 Task: Find connections with filter location Nāgaur with filter topic #entrepreneurshipwith filter profile language English with filter current company Marlabs LLC with filter school Gauhati University with filter industry Boilers, Tanks, and Shipping Container Manufacturing with filter service category Nature Photography with filter keywords title Economist
Action: Mouse moved to (631, 100)
Screenshot: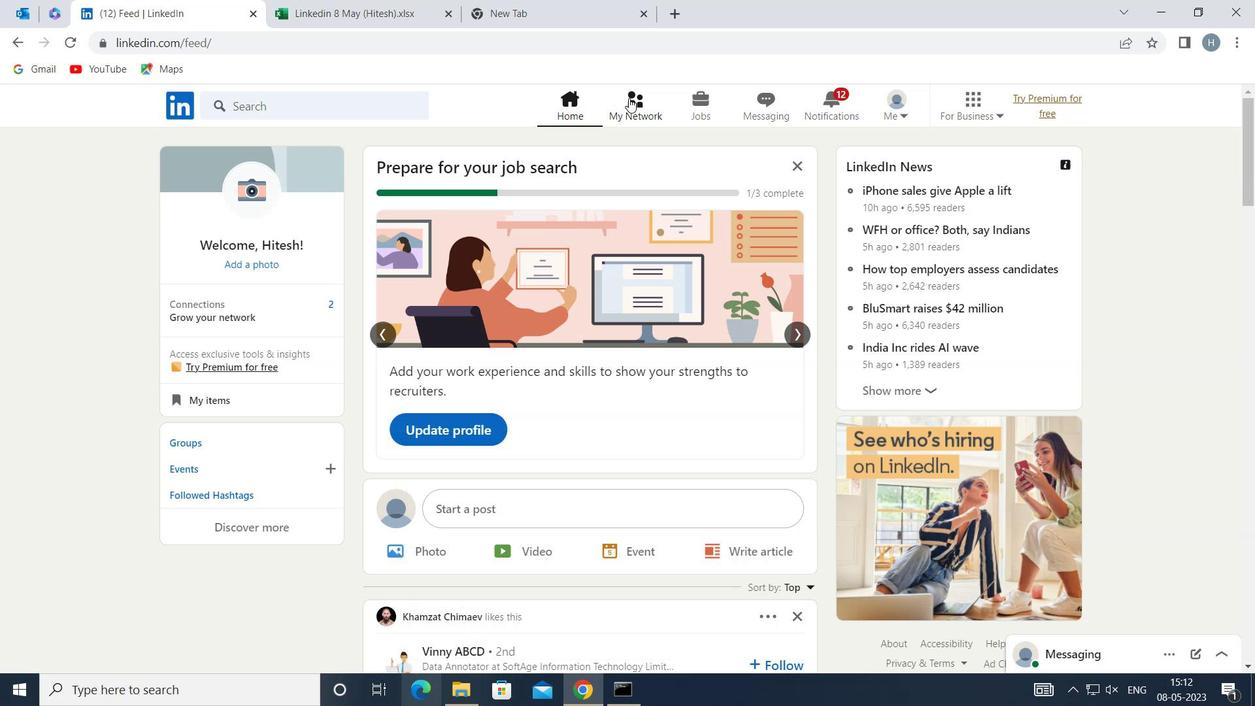 
Action: Mouse pressed left at (631, 100)
Screenshot: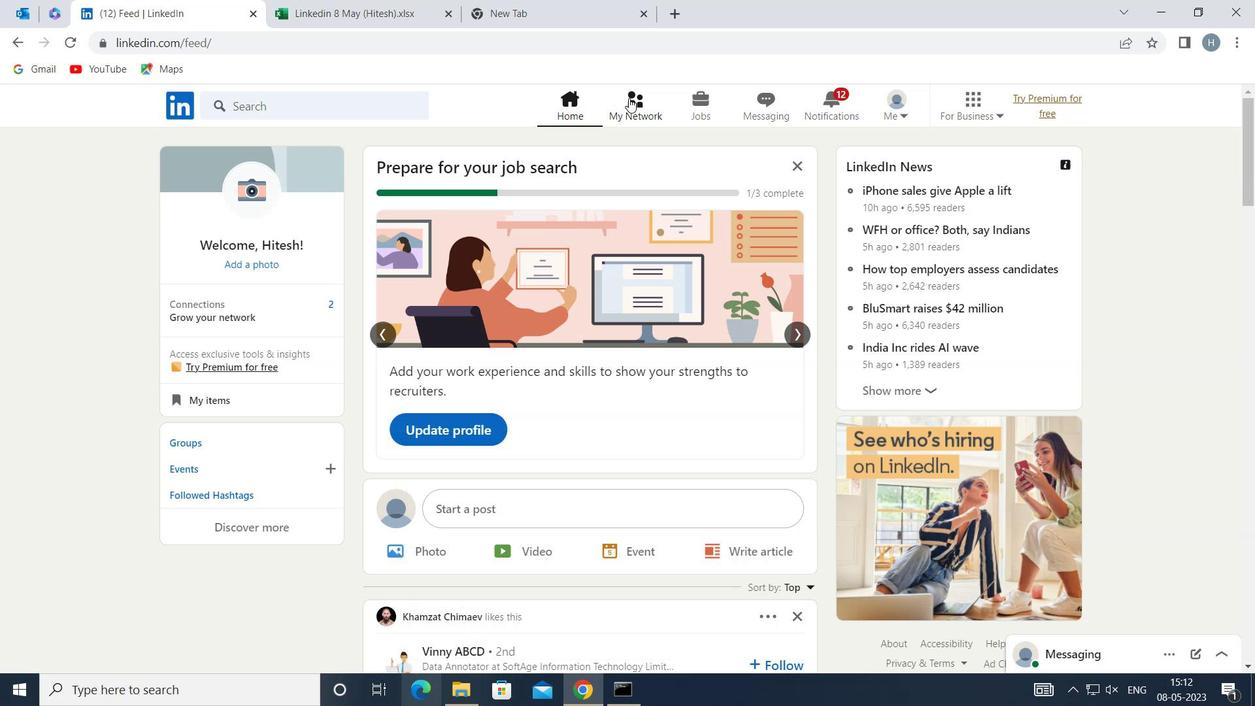 
Action: Mouse moved to (335, 200)
Screenshot: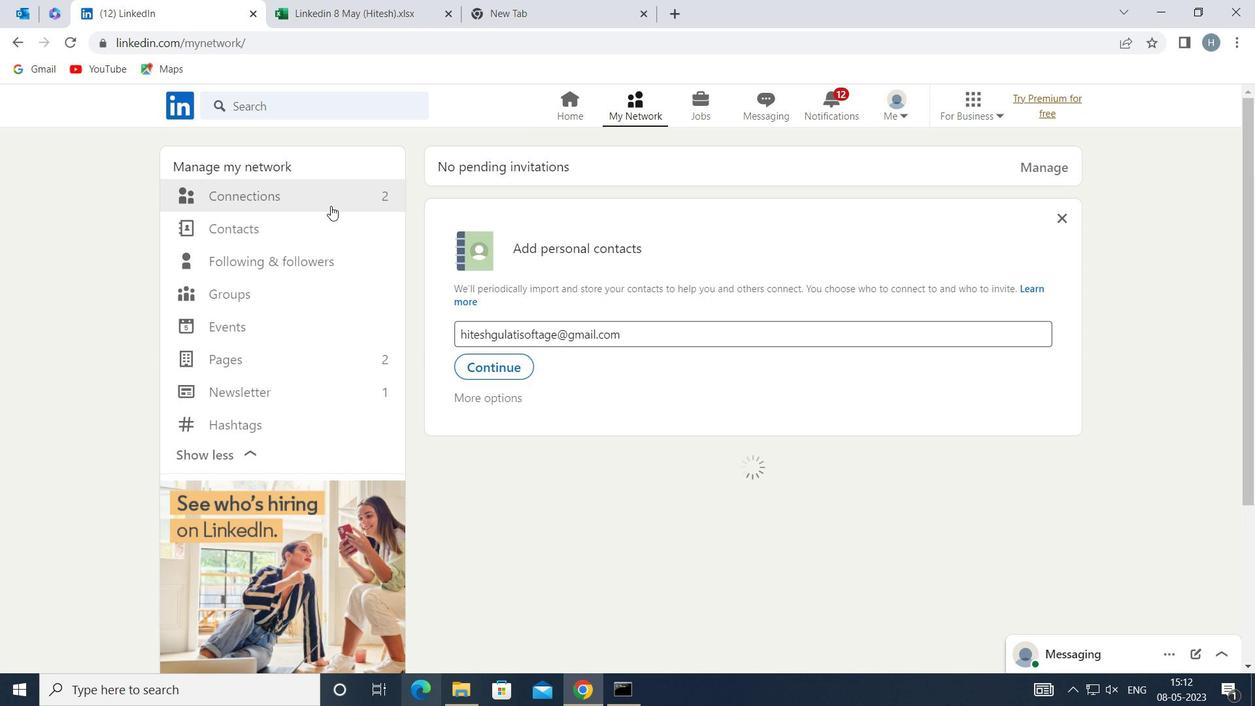 
Action: Mouse pressed left at (335, 200)
Screenshot: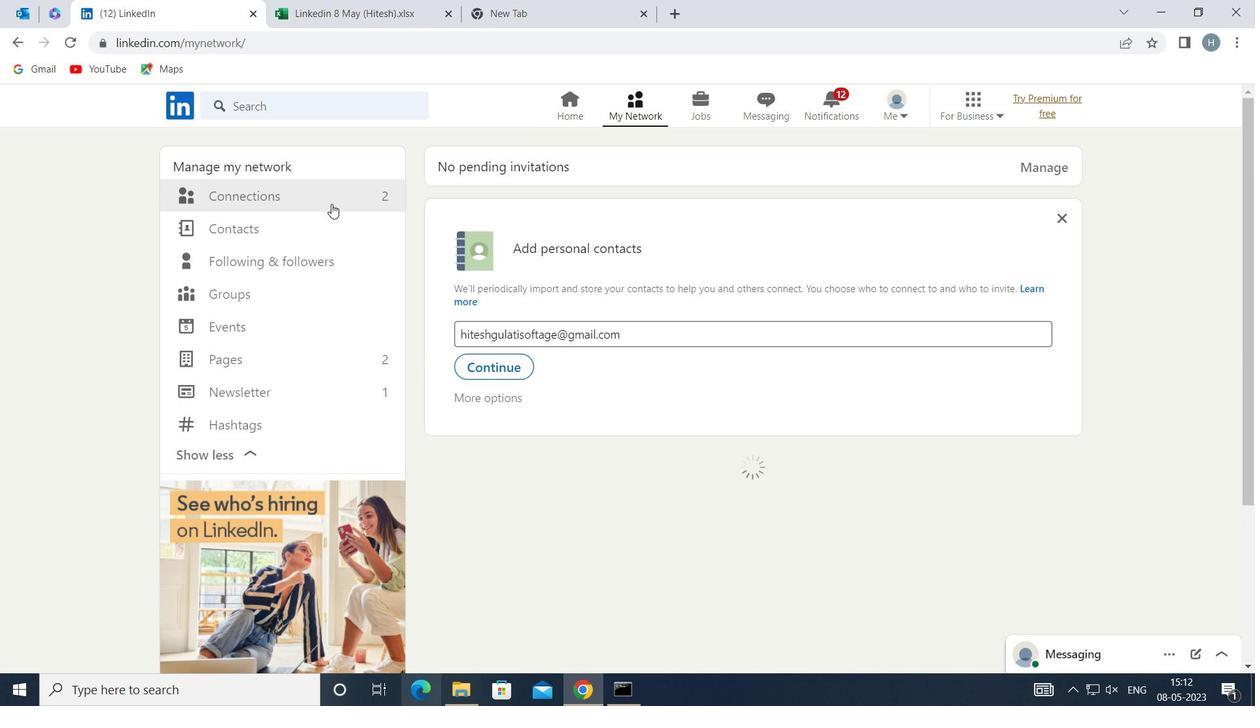 
Action: Mouse moved to (756, 199)
Screenshot: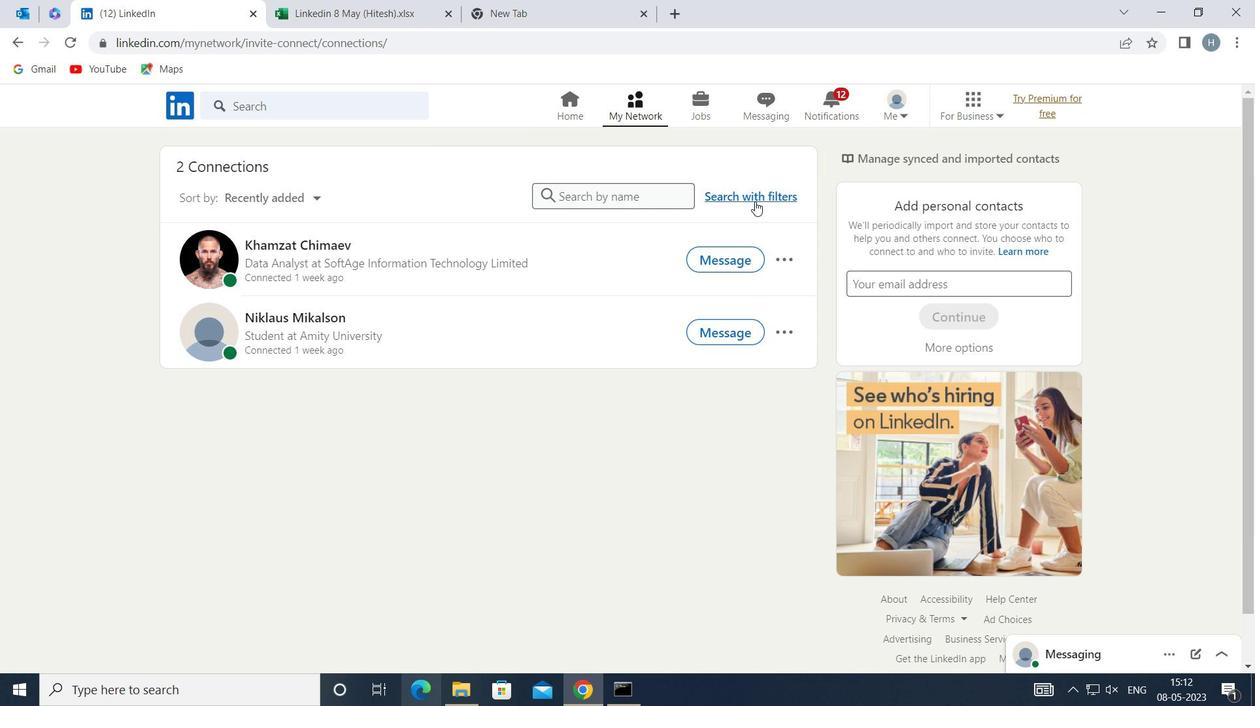 
Action: Mouse pressed left at (756, 199)
Screenshot: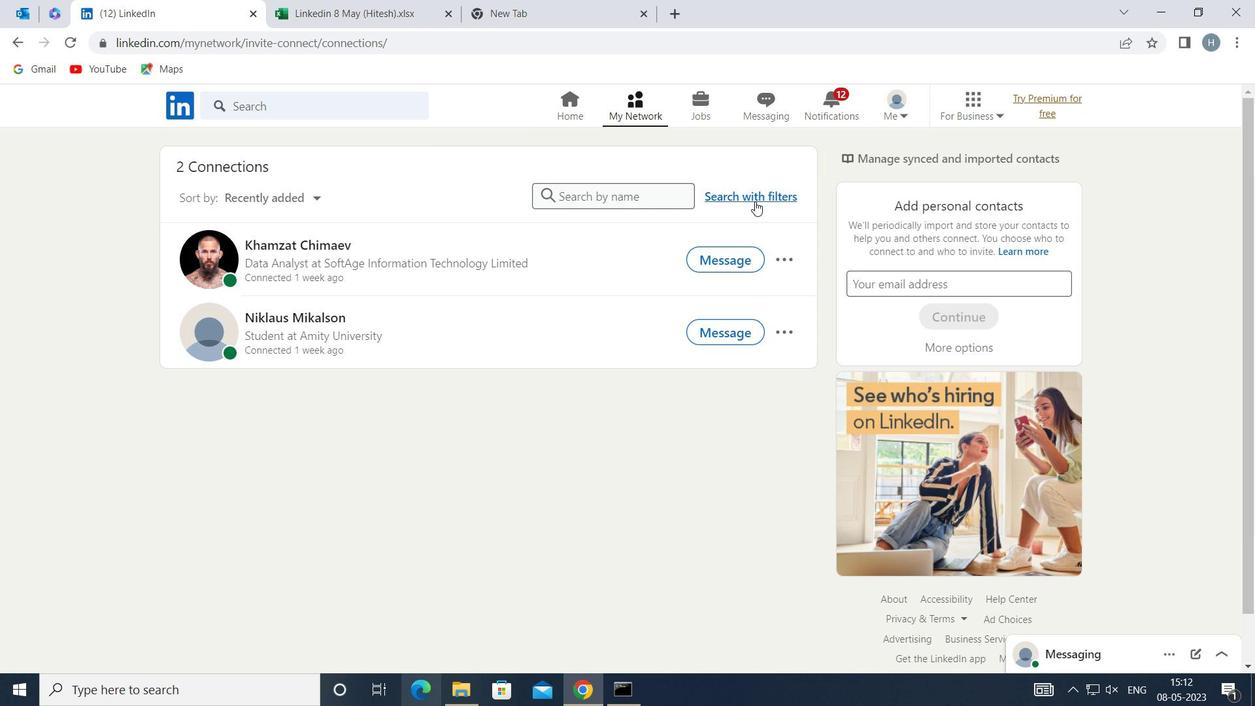 
Action: Mouse moved to (697, 147)
Screenshot: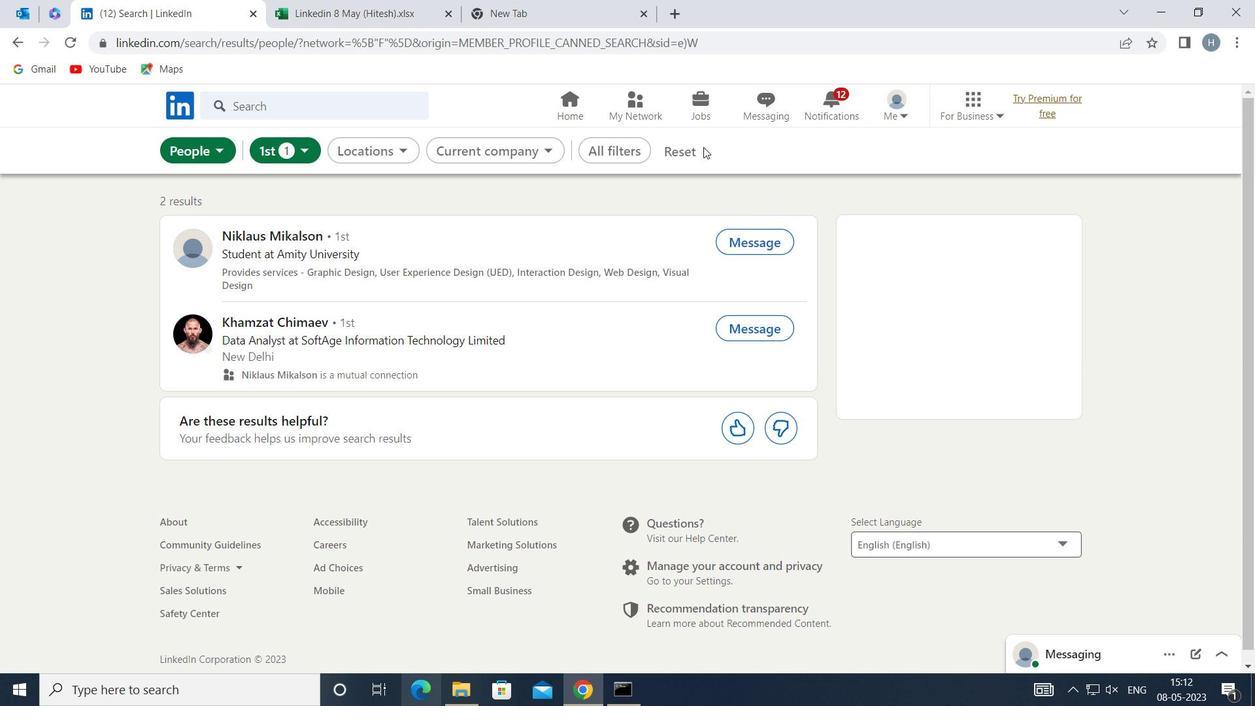 
Action: Mouse pressed left at (697, 147)
Screenshot: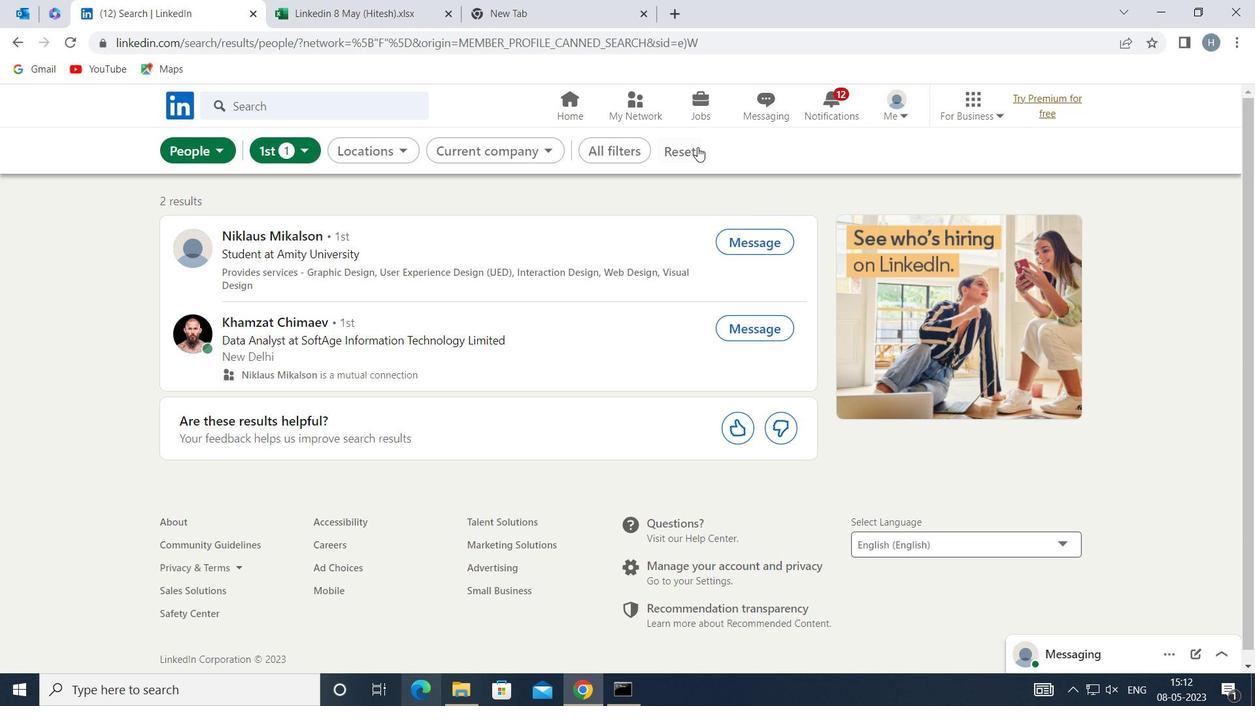 
Action: Mouse moved to (672, 150)
Screenshot: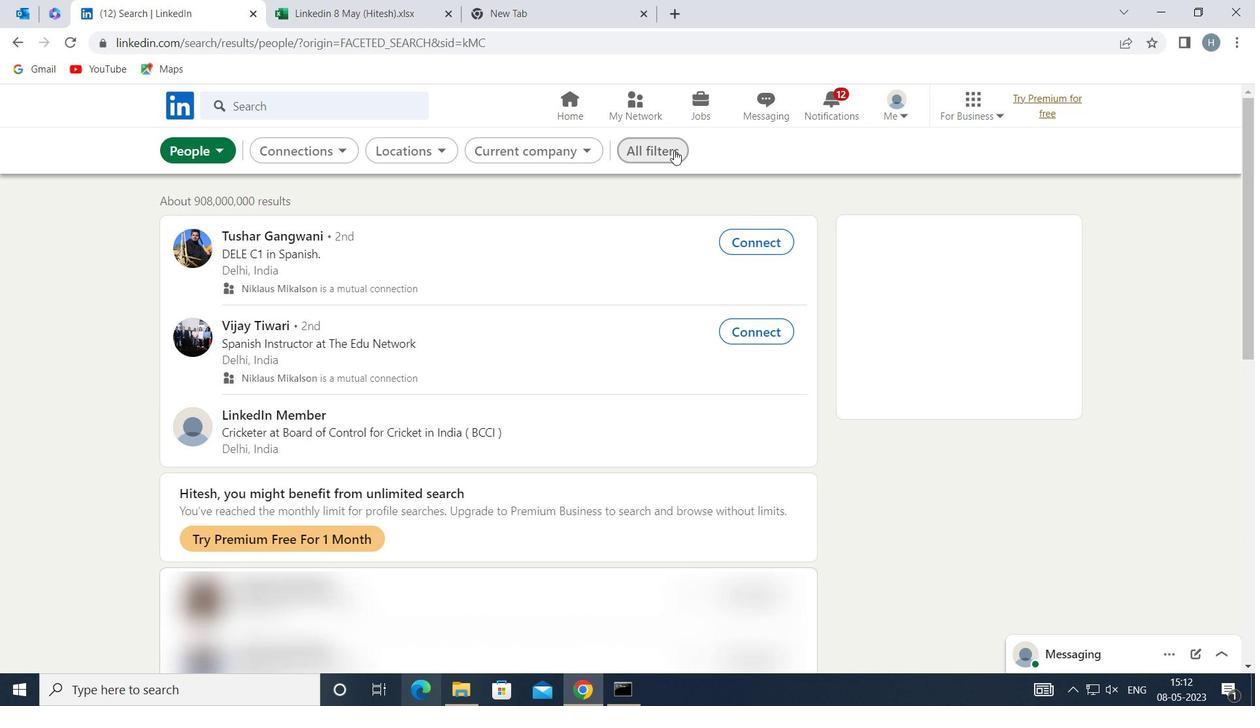 
Action: Mouse pressed left at (672, 150)
Screenshot: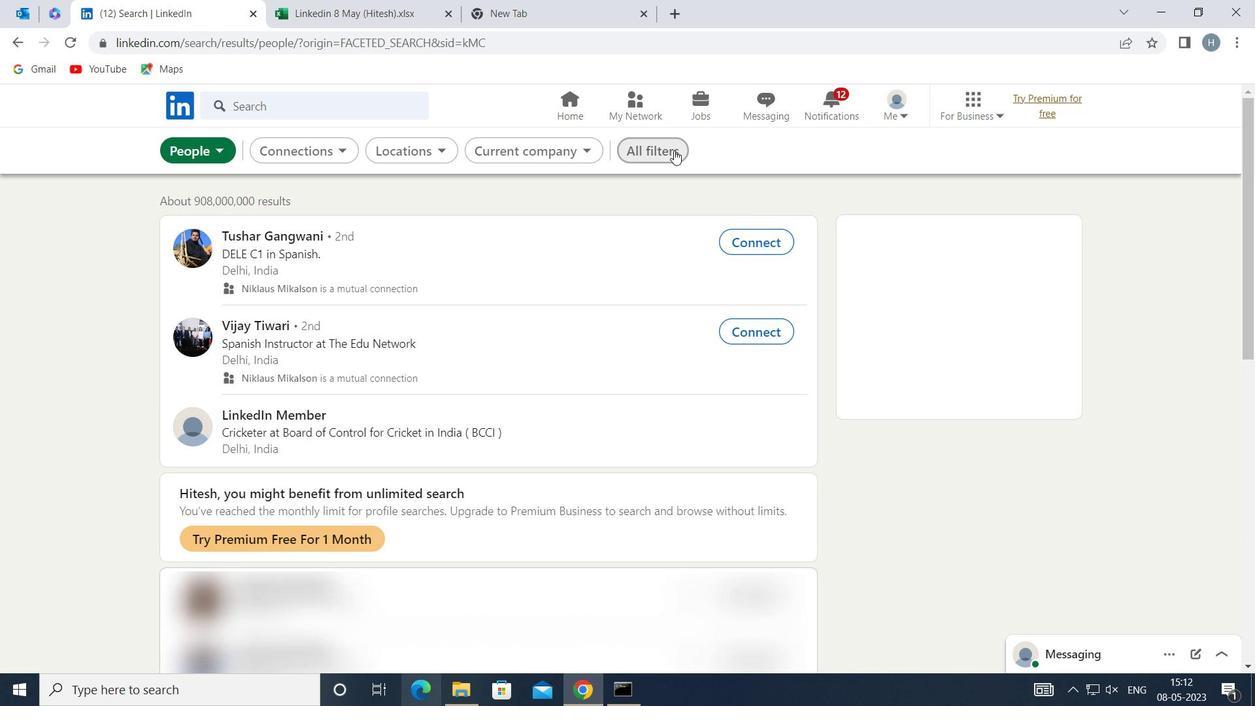 
Action: Mouse moved to (1025, 347)
Screenshot: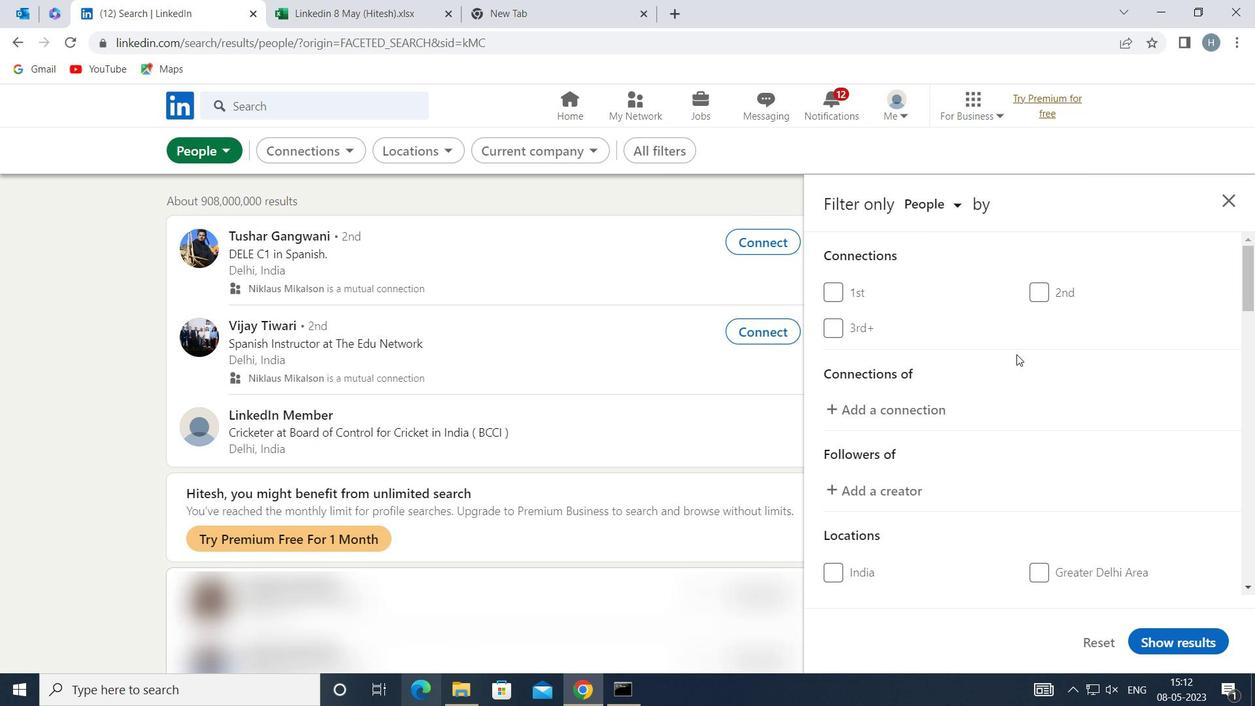 
Action: Mouse scrolled (1025, 346) with delta (0, 0)
Screenshot: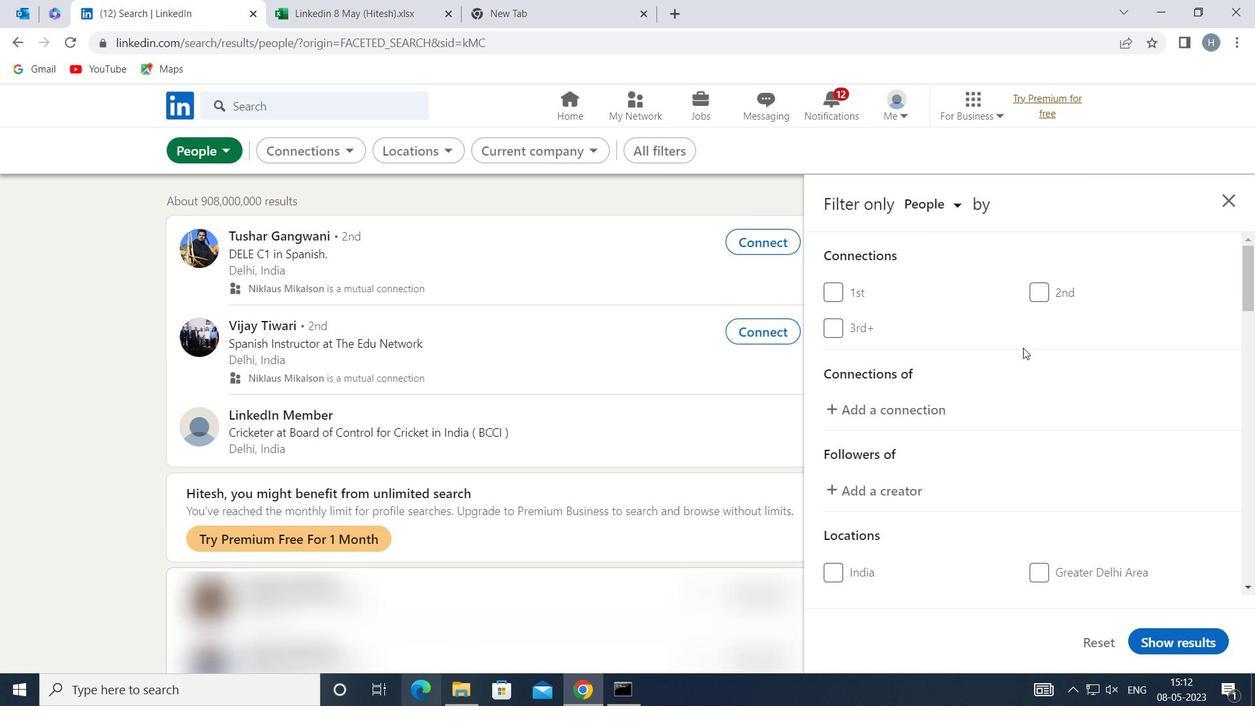 
Action: Mouse scrolled (1025, 346) with delta (0, 0)
Screenshot: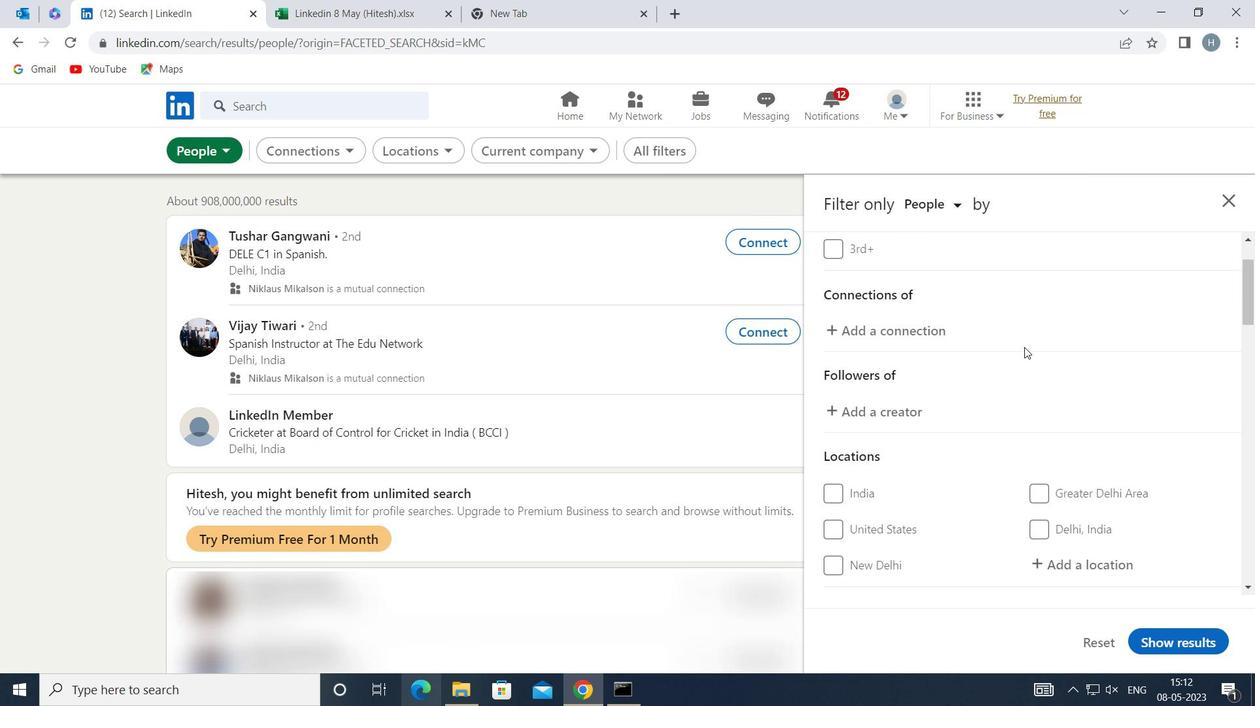 
Action: Mouse moved to (1092, 471)
Screenshot: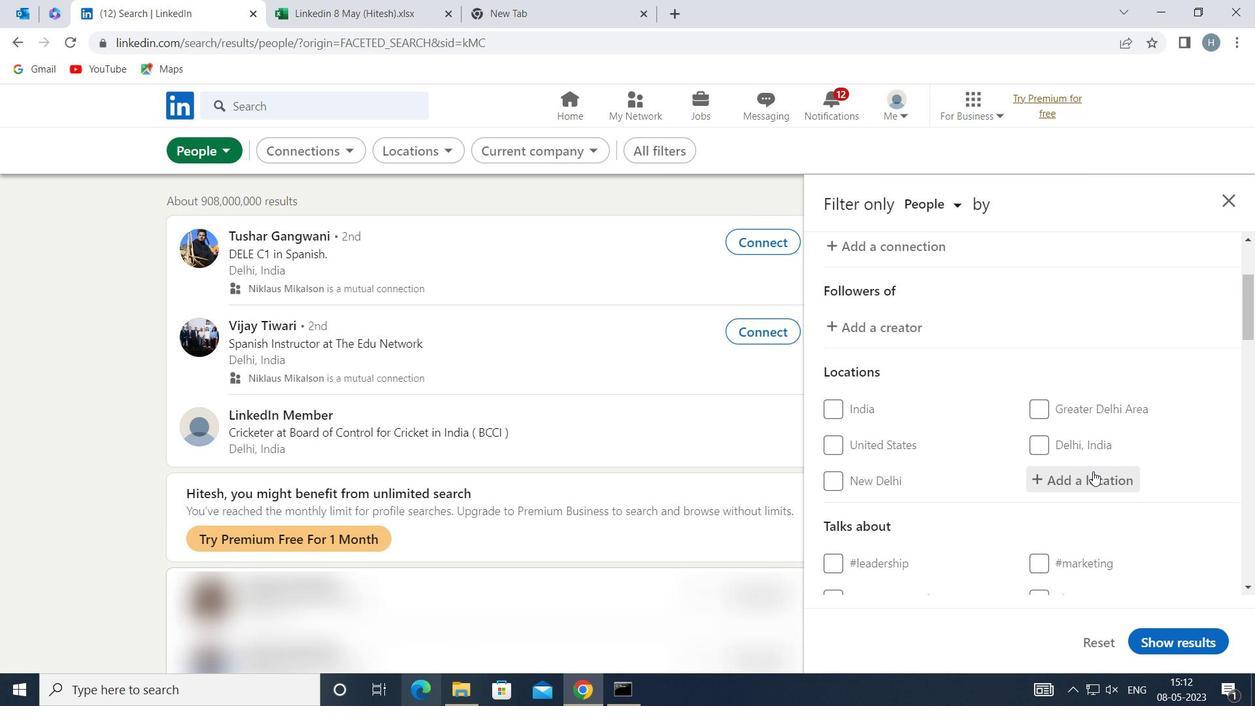 
Action: Mouse pressed left at (1092, 471)
Screenshot: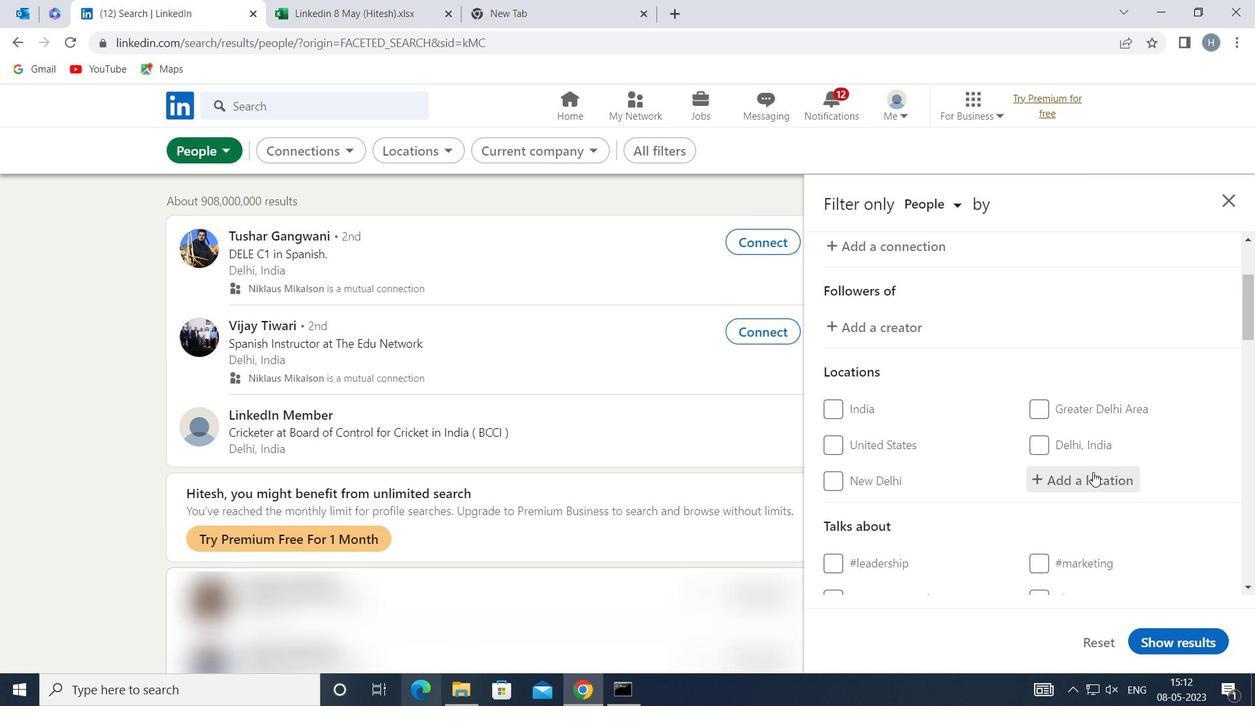 
Action: Mouse moved to (1092, 471)
Screenshot: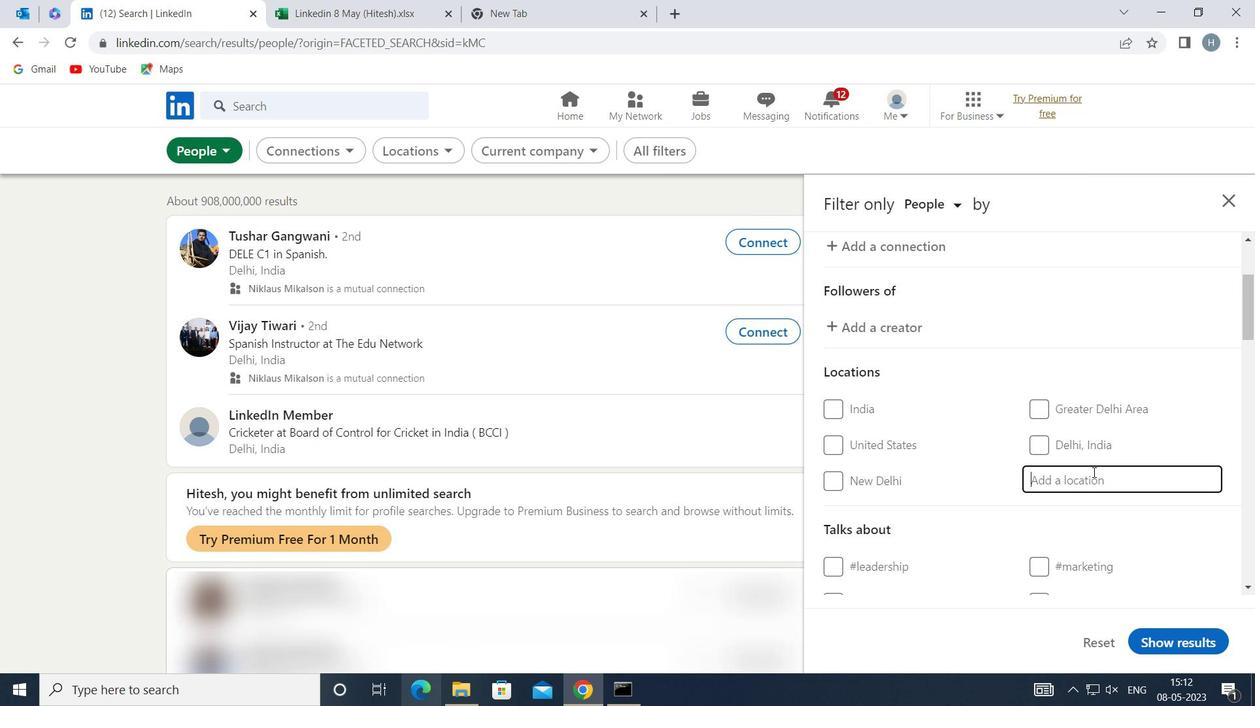 
Action: Key pressed <Key.shift>NAGAUR
Screenshot: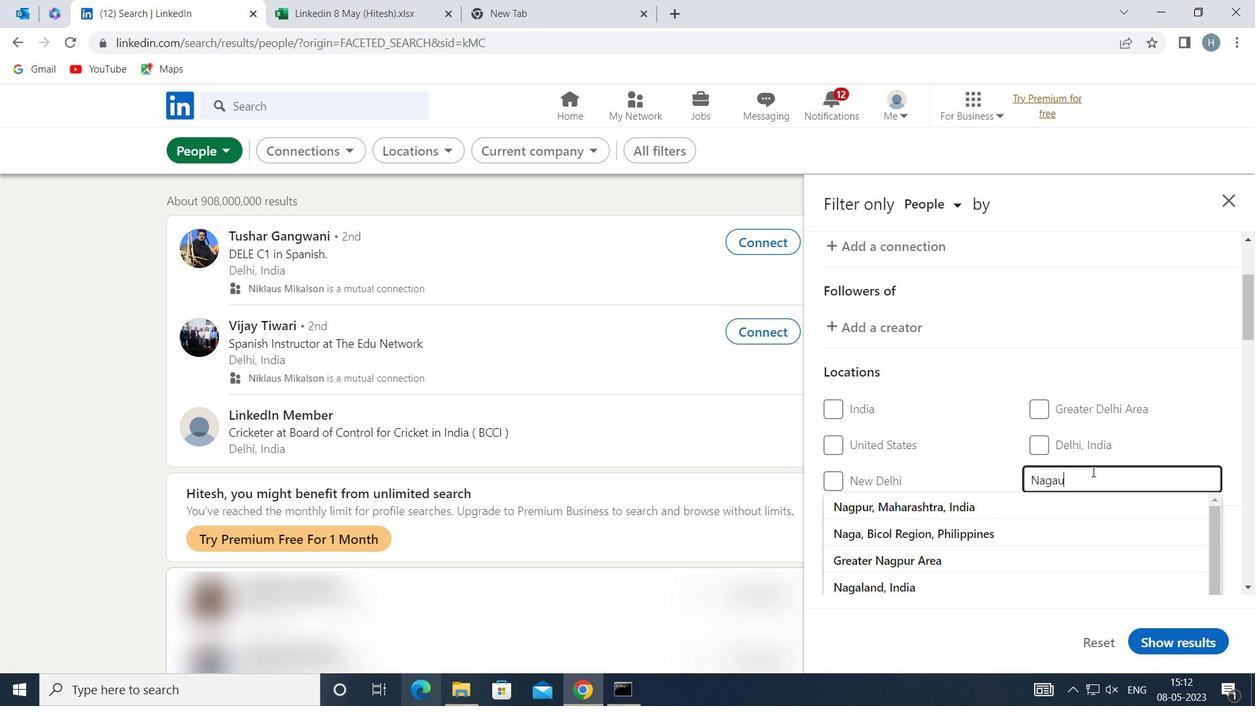 
Action: Mouse moved to (1049, 498)
Screenshot: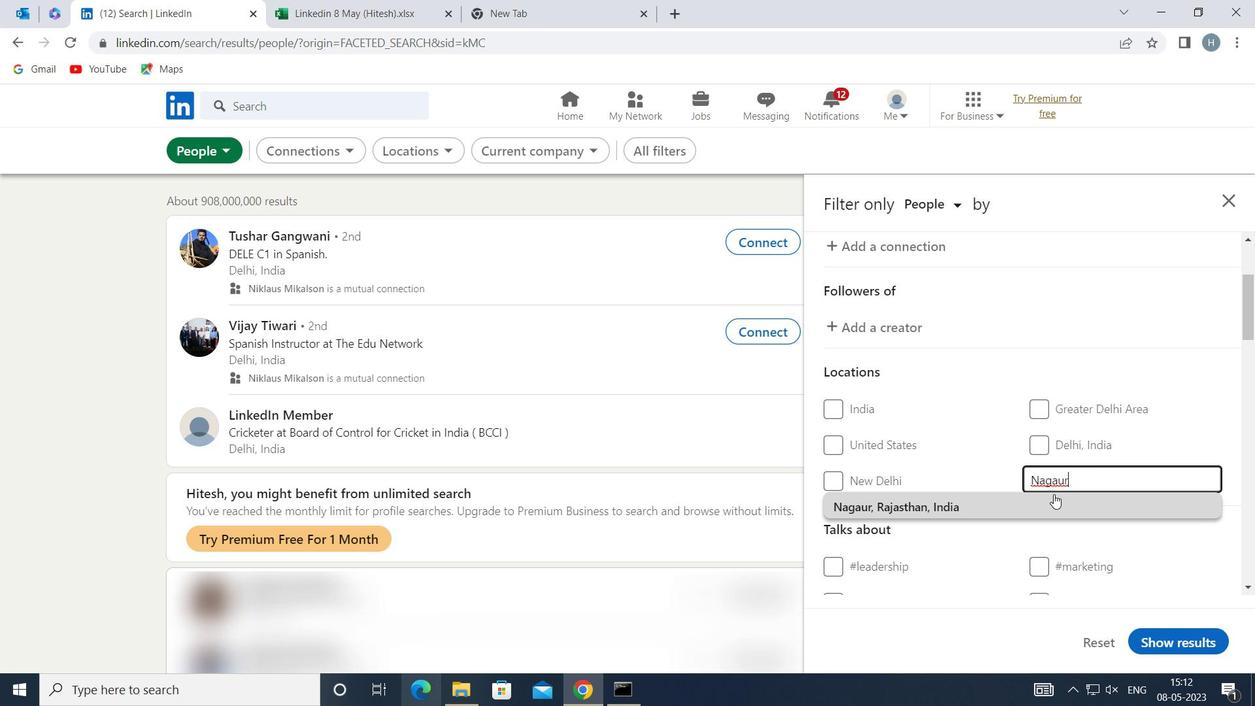 
Action: Mouse pressed left at (1049, 498)
Screenshot: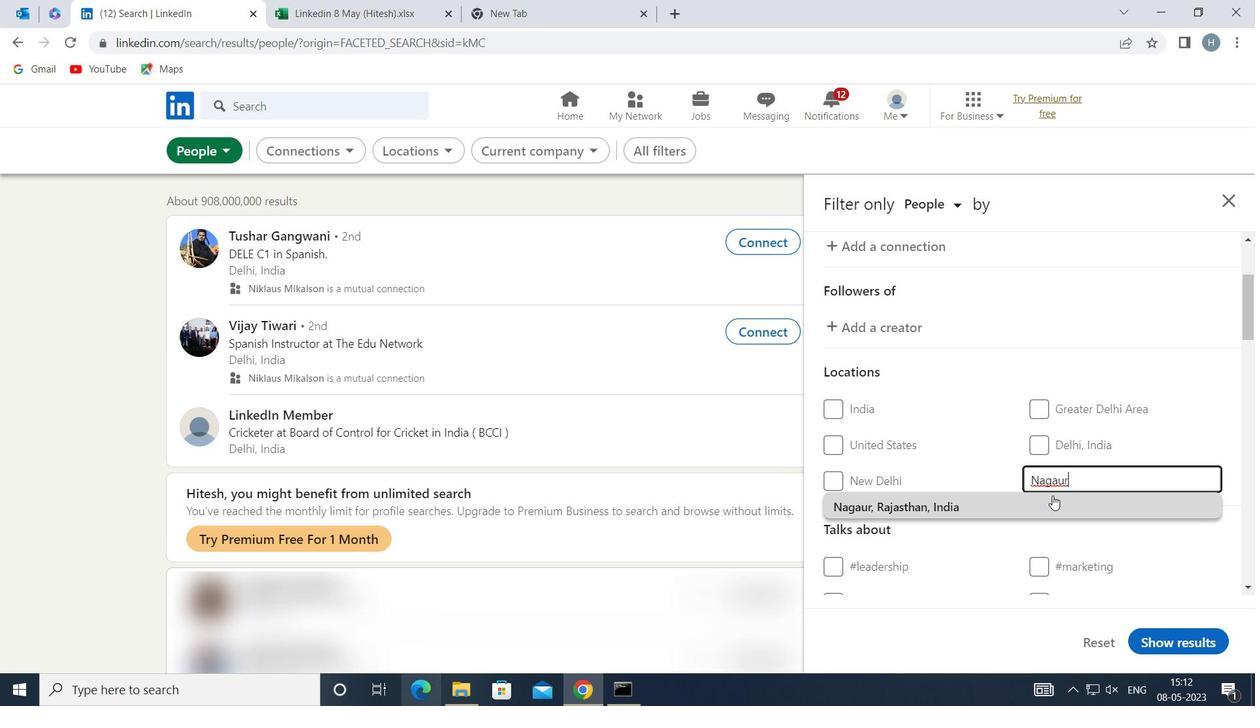 
Action: Mouse moved to (1049, 496)
Screenshot: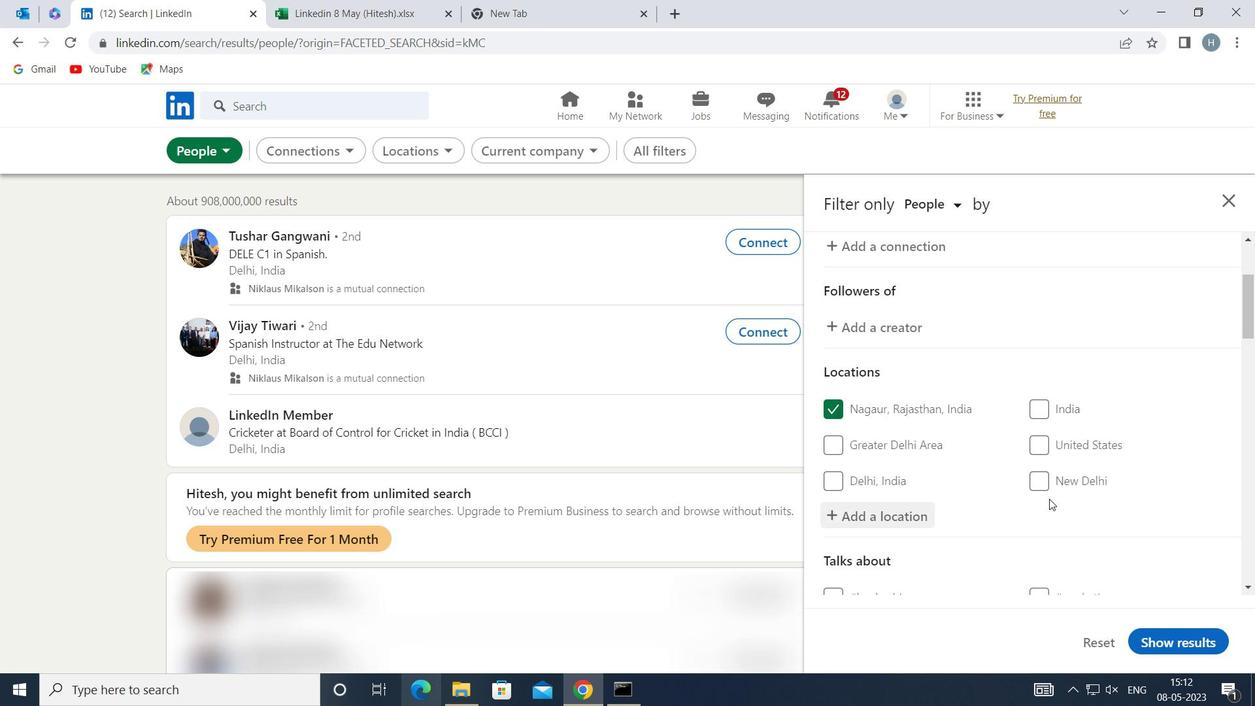 
Action: Mouse scrolled (1049, 496) with delta (0, 0)
Screenshot: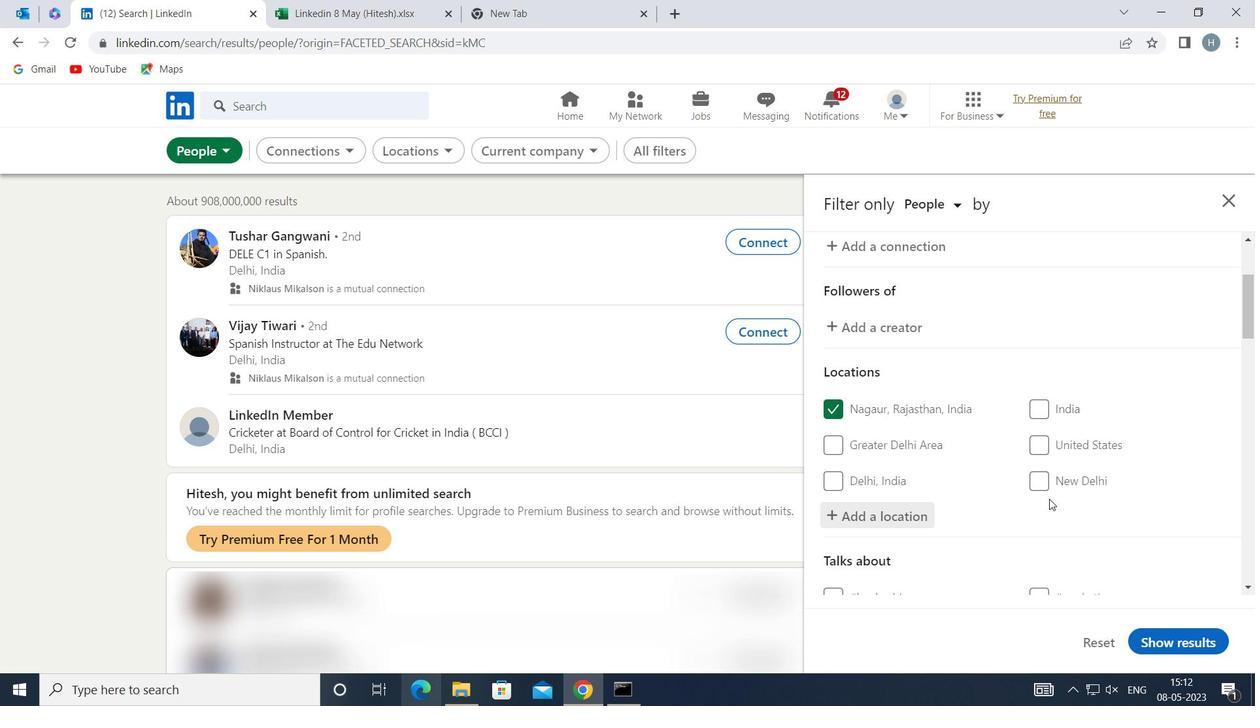 
Action: Mouse scrolled (1049, 496) with delta (0, 0)
Screenshot: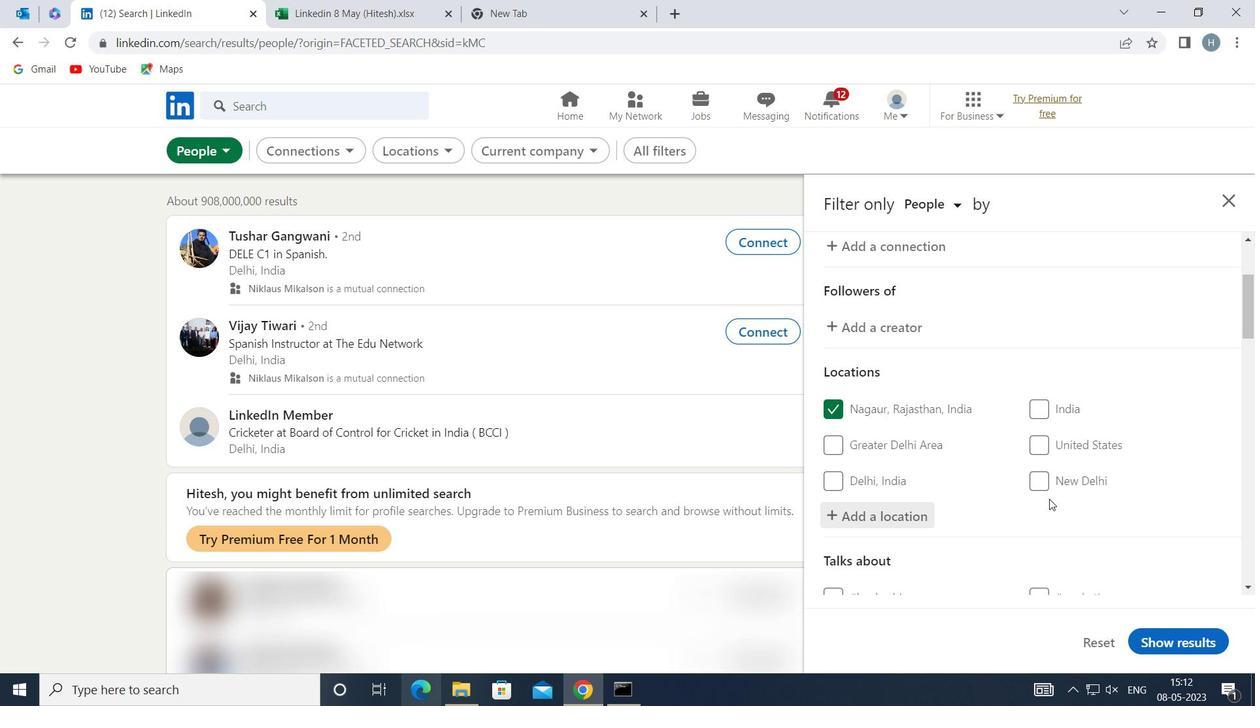 
Action: Mouse moved to (1073, 500)
Screenshot: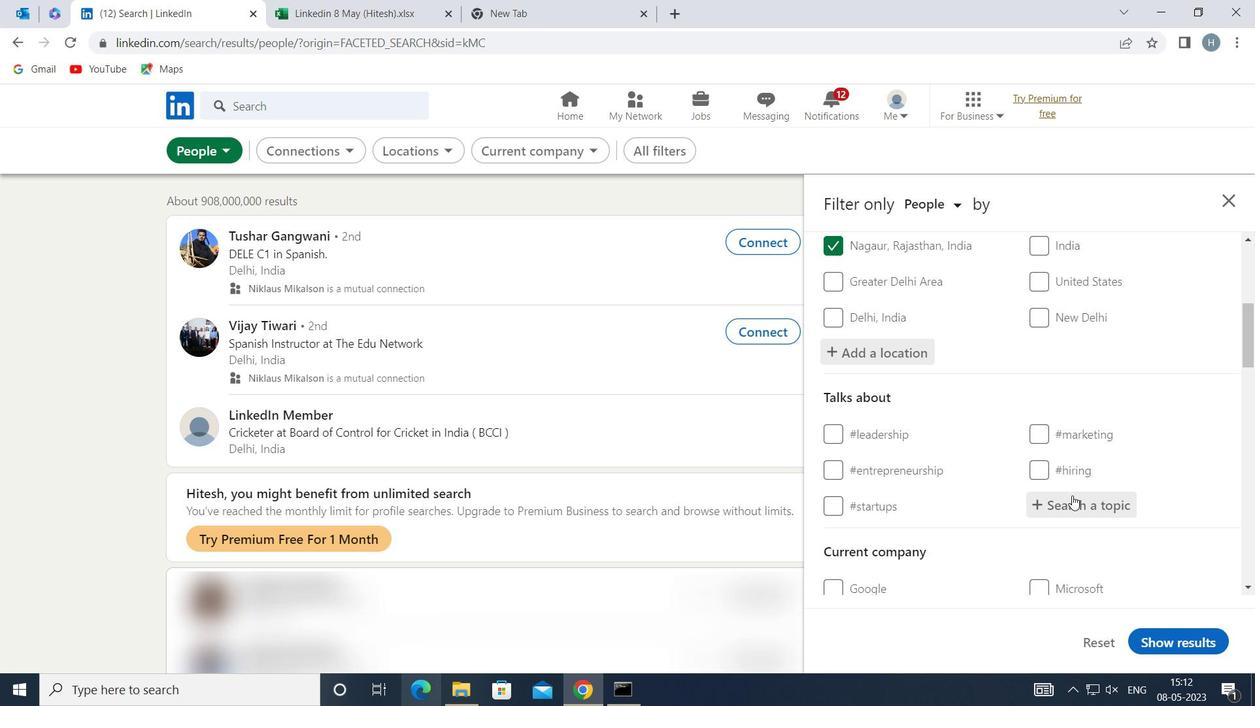 
Action: Mouse pressed left at (1073, 500)
Screenshot: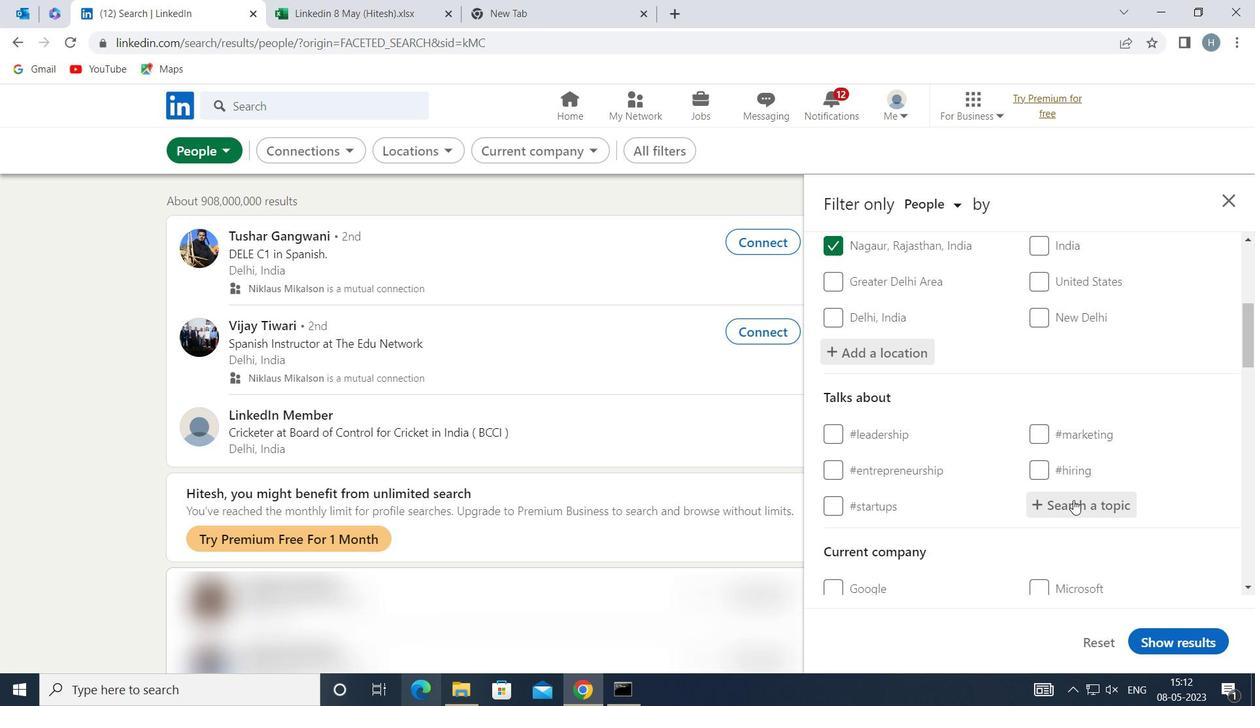 
Action: Mouse moved to (1074, 501)
Screenshot: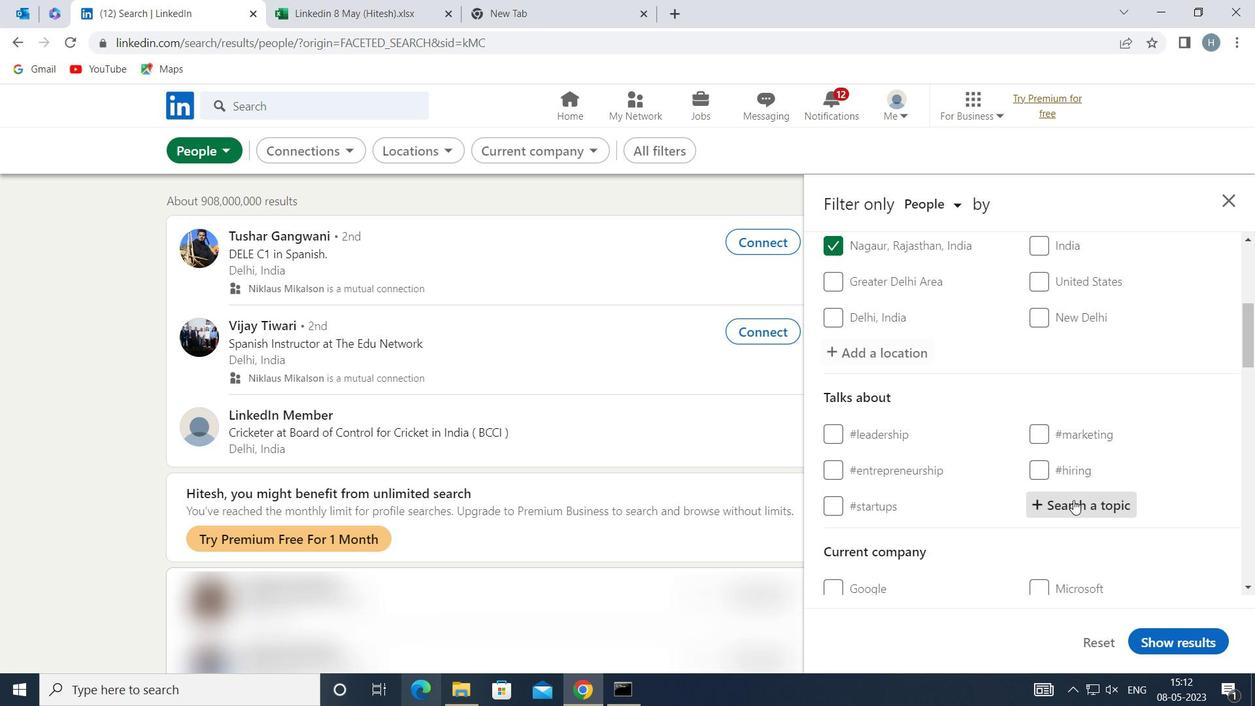 
Action: Key pressed ENTREPRENEURSHIP
Screenshot: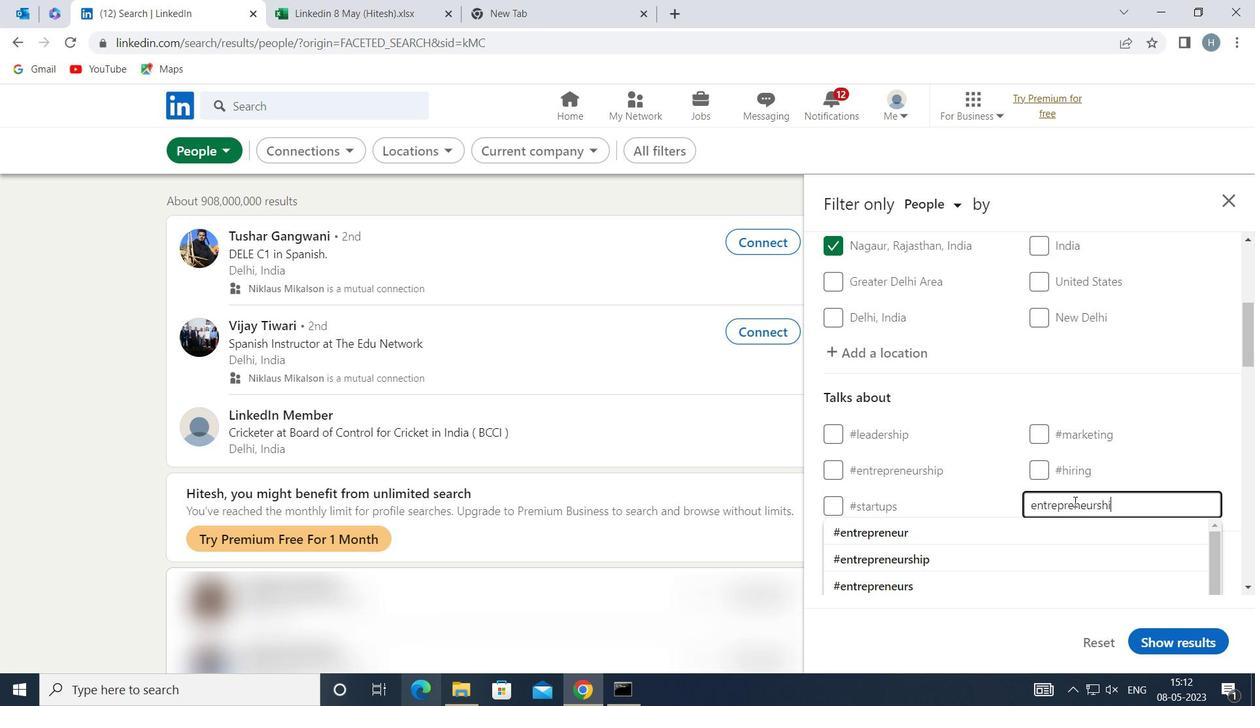 
Action: Mouse moved to (992, 529)
Screenshot: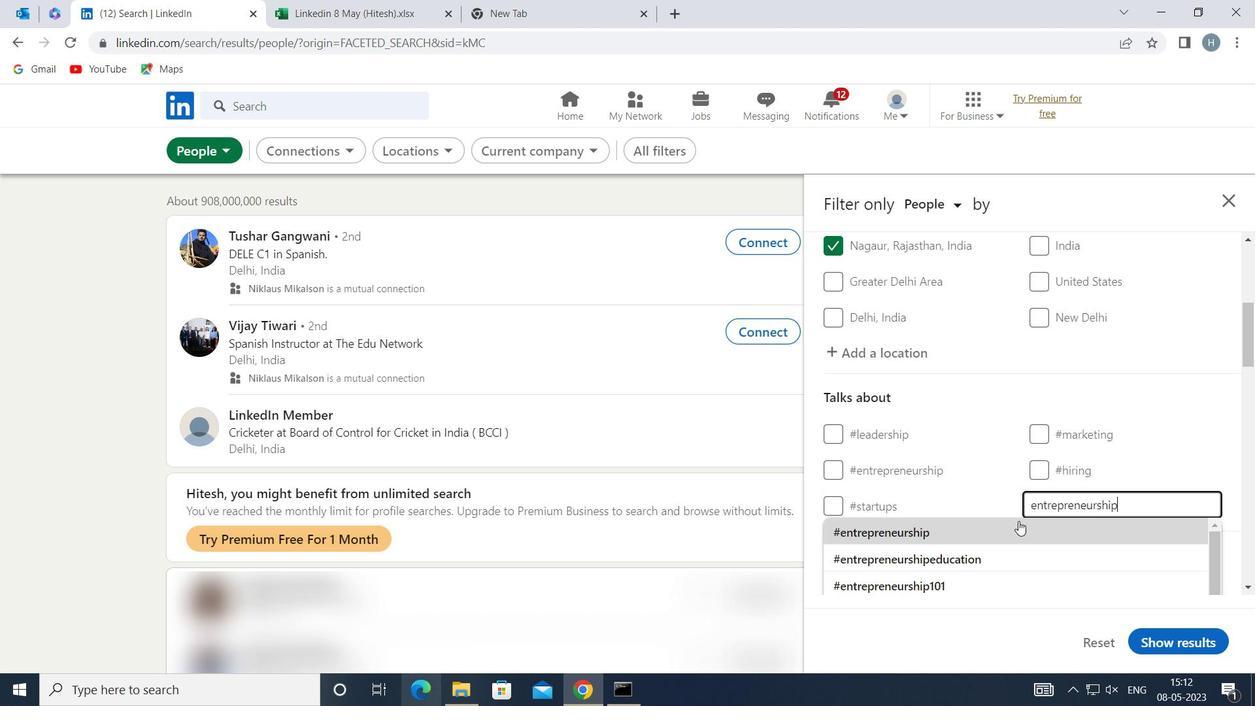 
Action: Mouse pressed left at (992, 529)
Screenshot: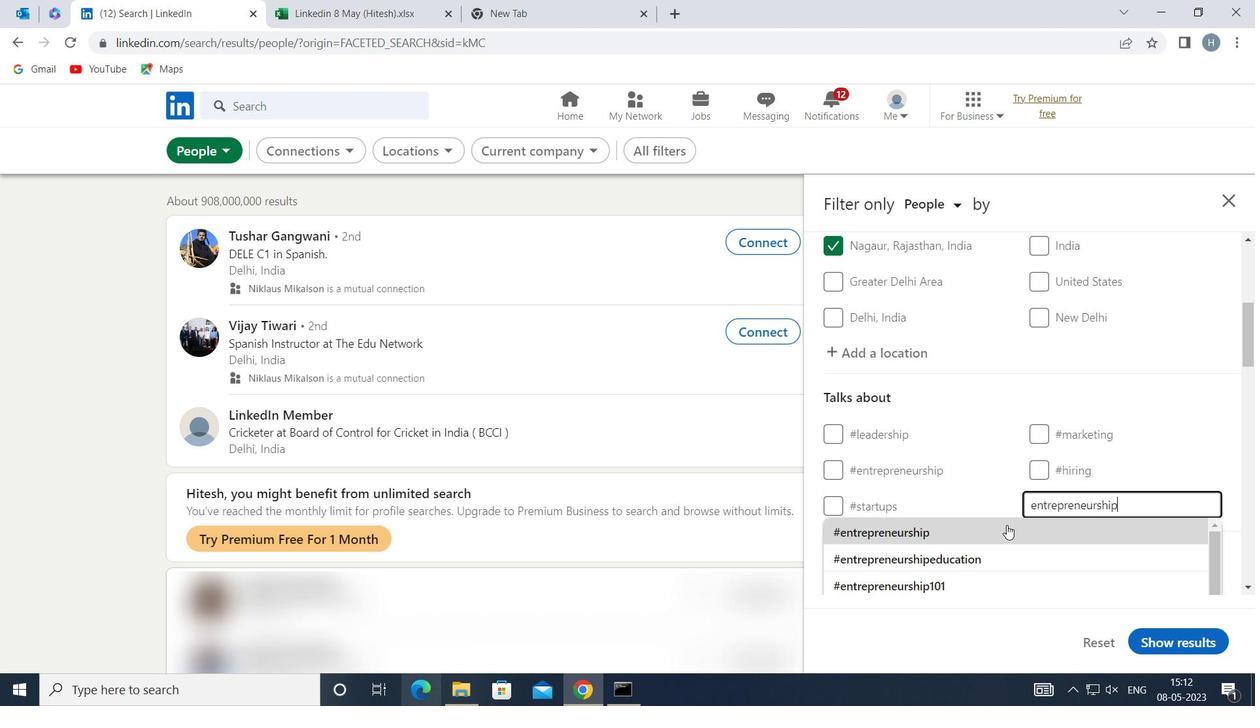 
Action: Mouse moved to (998, 469)
Screenshot: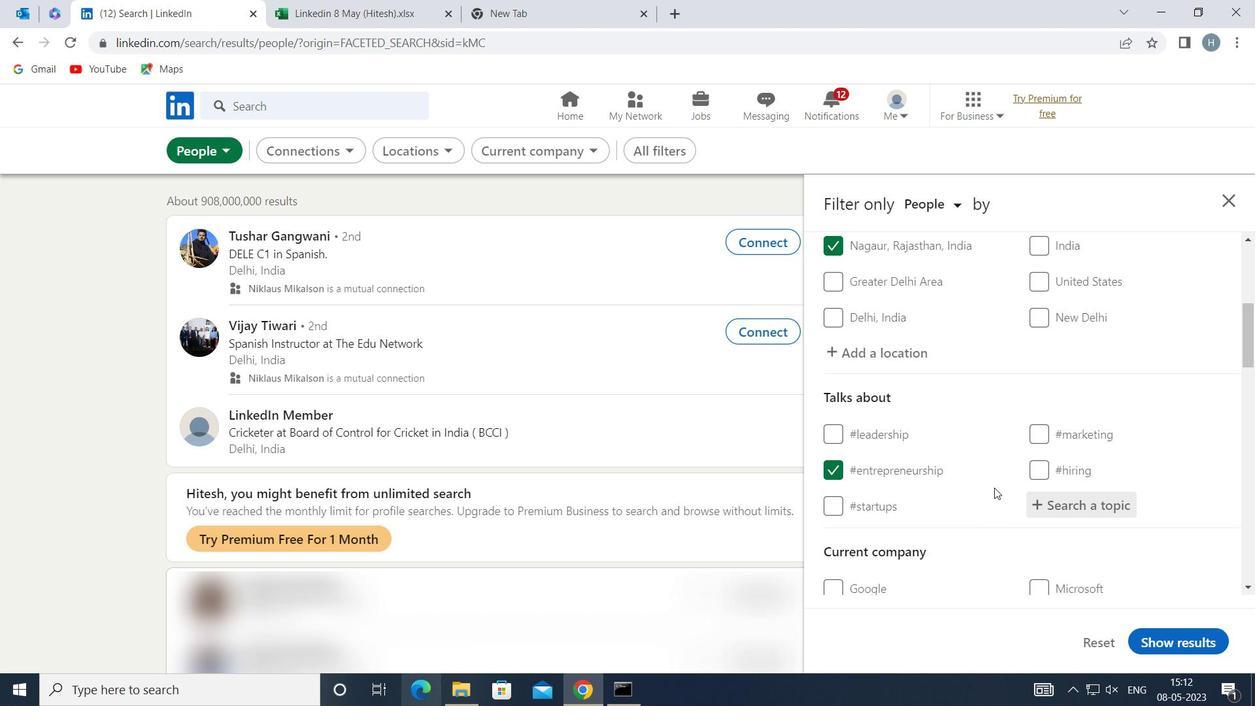 
Action: Mouse scrolled (998, 468) with delta (0, 0)
Screenshot: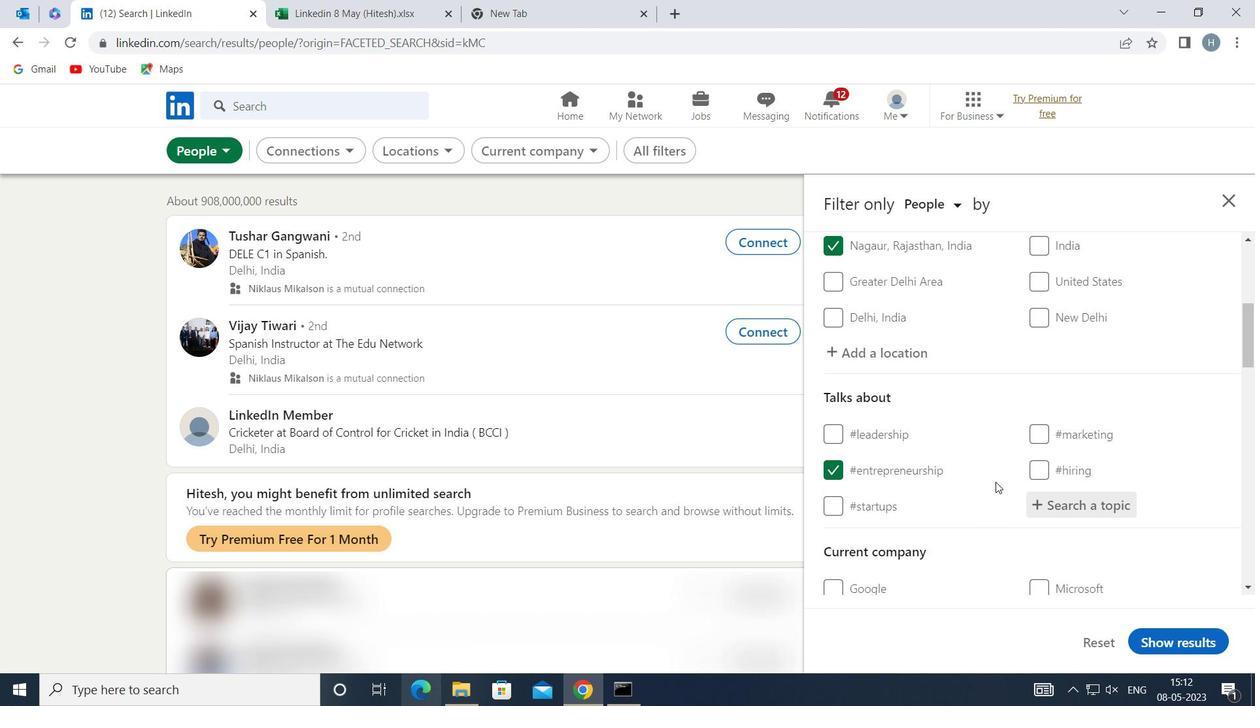 
Action: Mouse moved to (1000, 451)
Screenshot: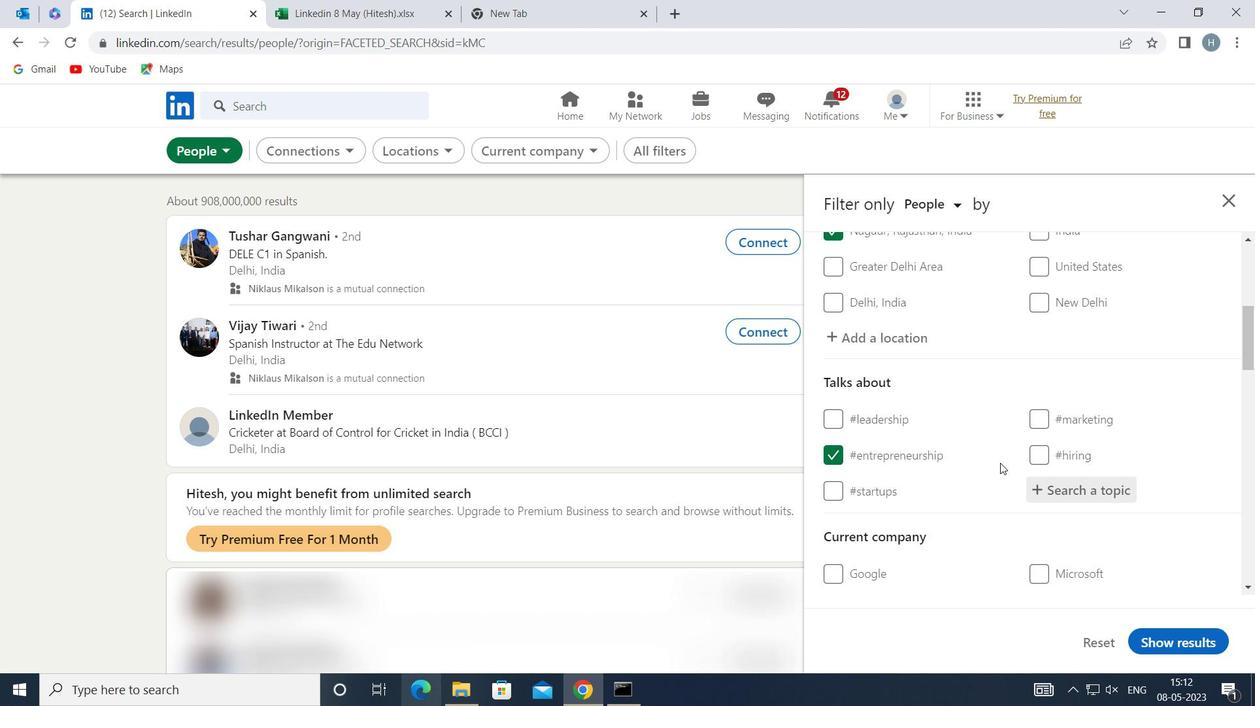 
Action: Mouse scrolled (1000, 451) with delta (0, 0)
Screenshot: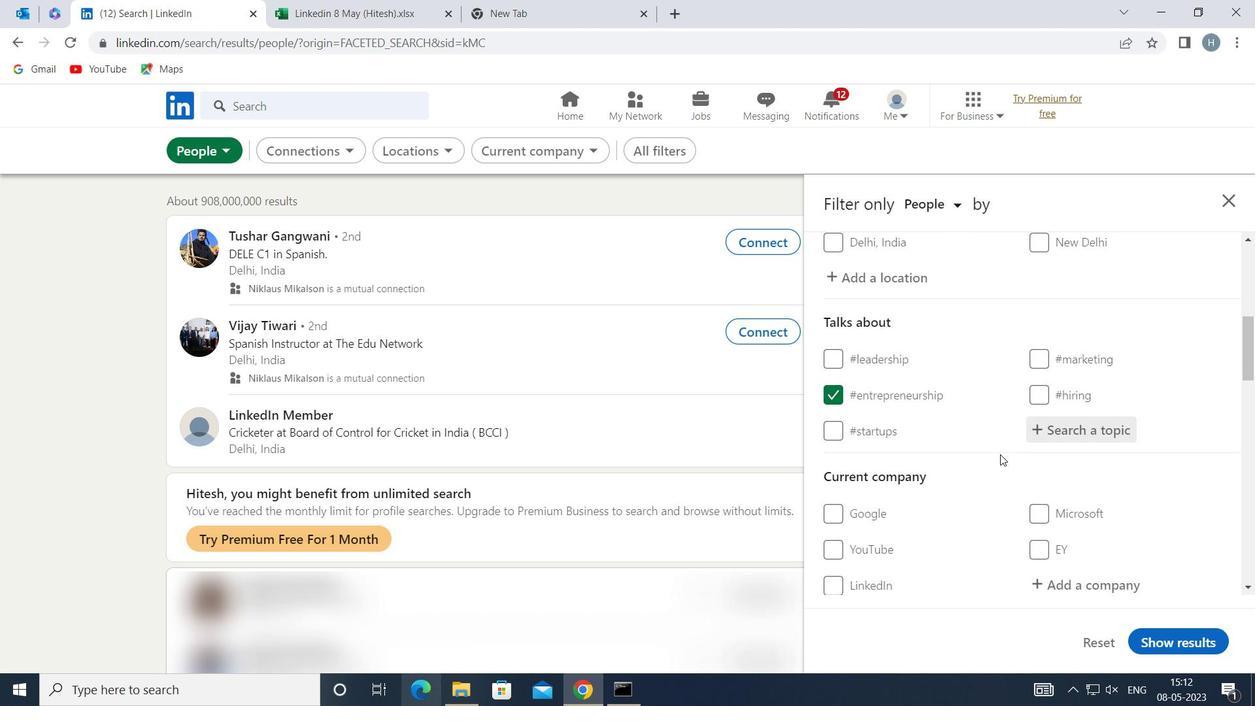 
Action: Mouse scrolled (1000, 451) with delta (0, 0)
Screenshot: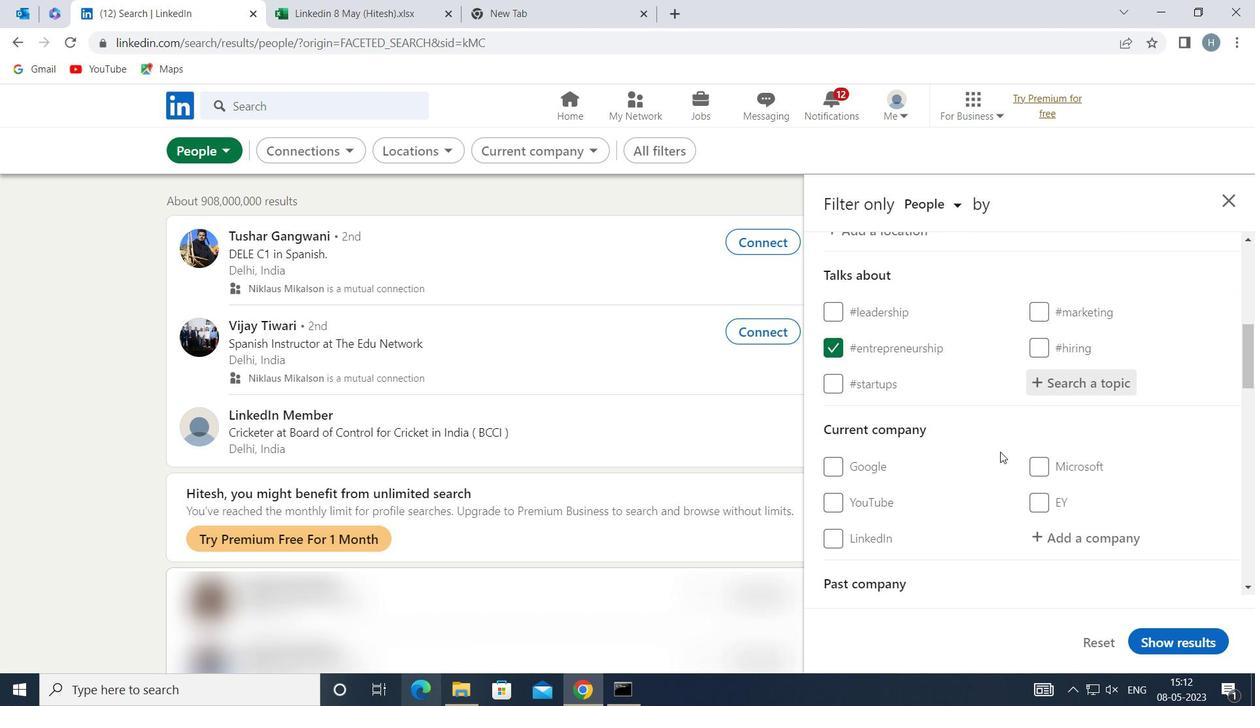 
Action: Mouse moved to (999, 447)
Screenshot: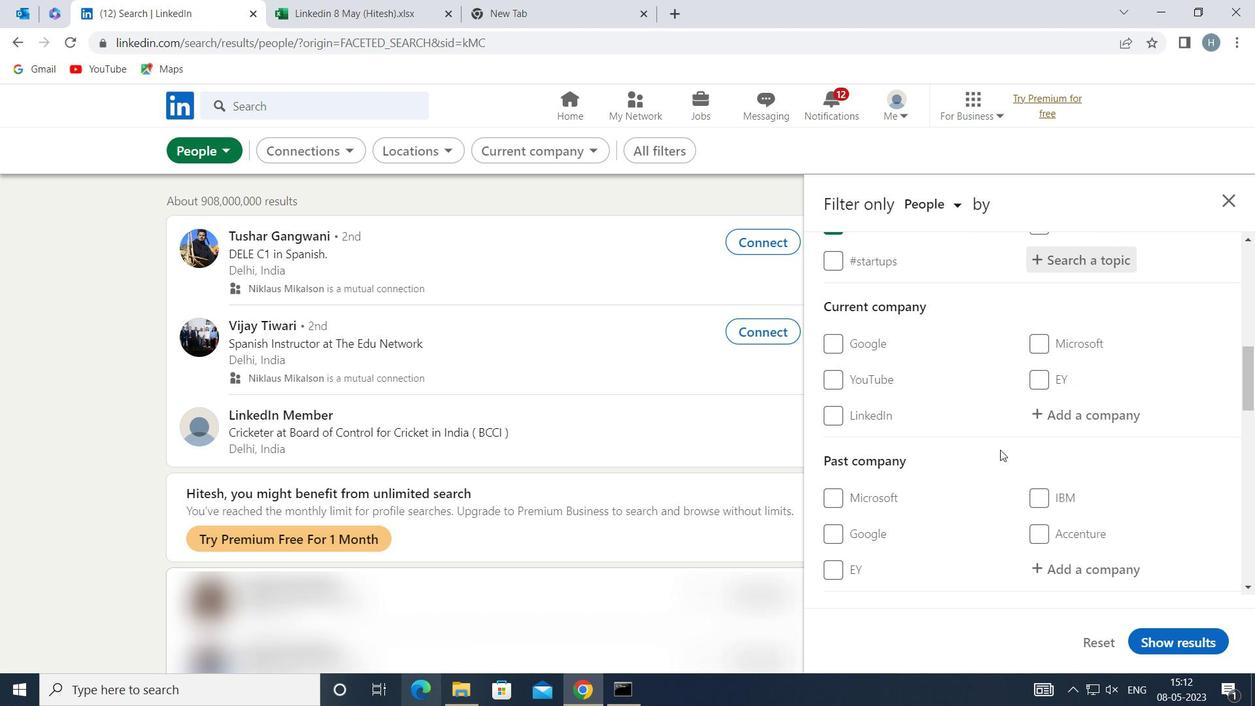 
Action: Mouse scrolled (999, 447) with delta (0, 0)
Screenshot: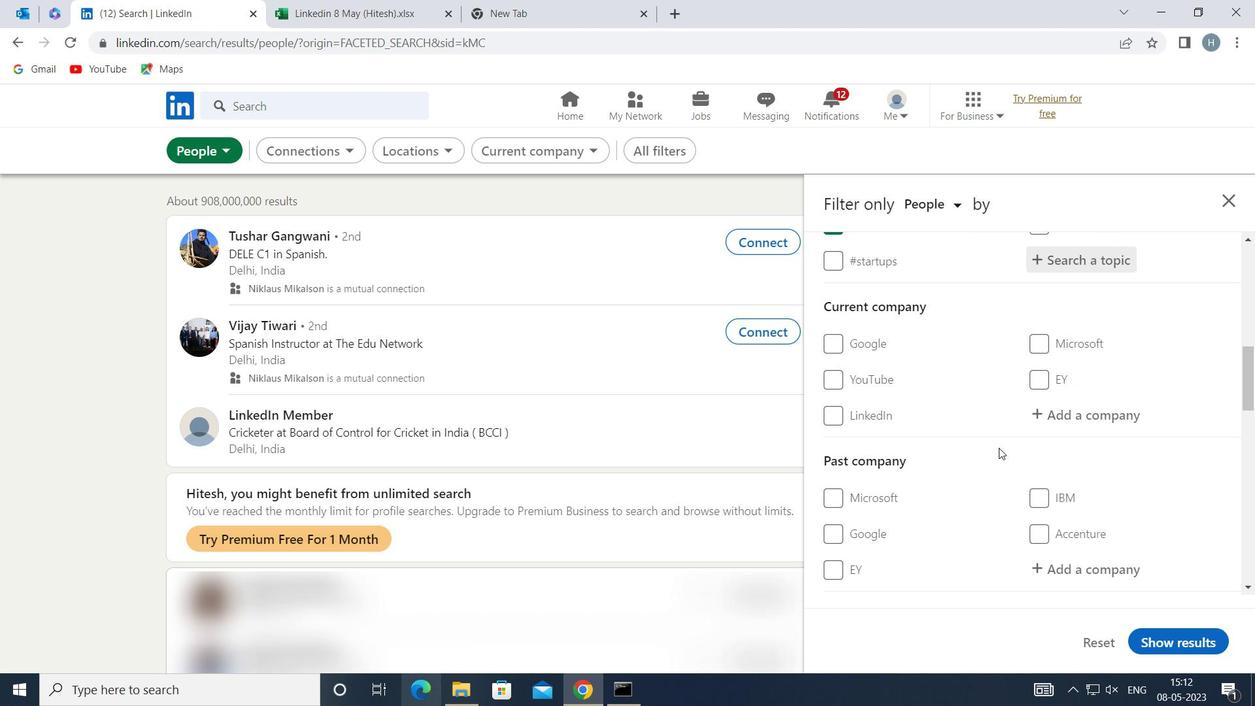 
Action: Mouse moved to (998, 447)
Screenshot: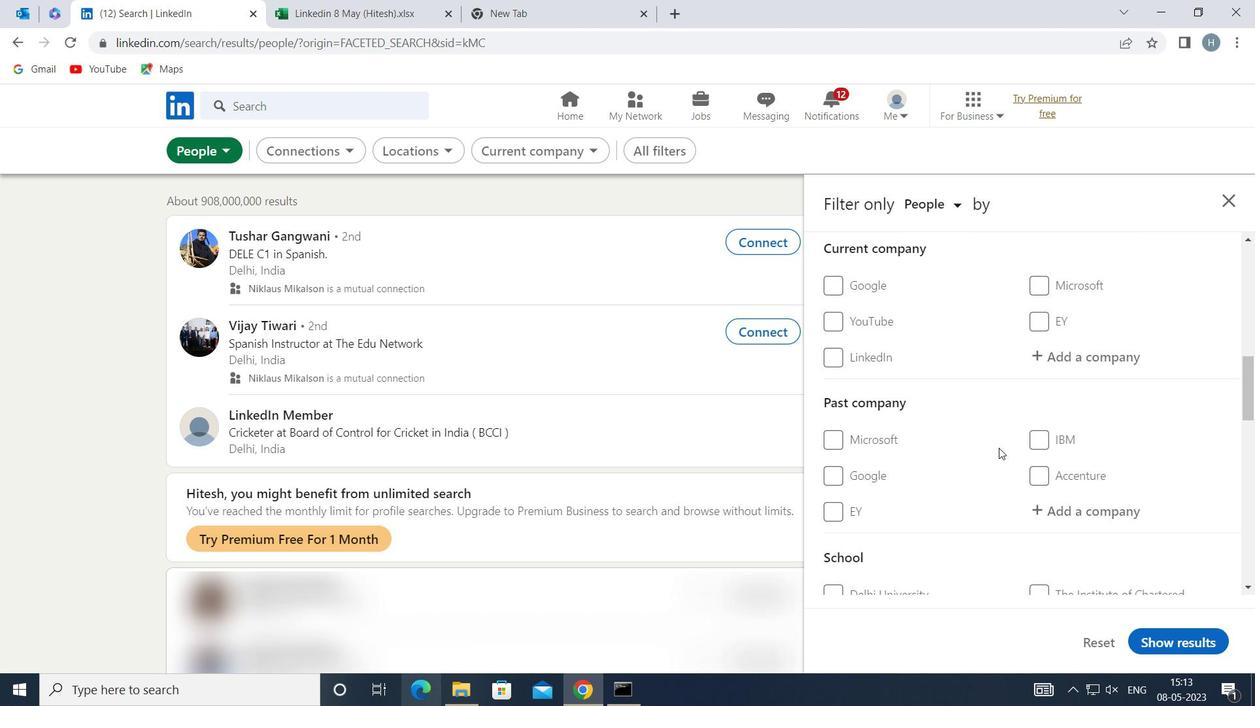 
Action: Mouse scrolled (998, 446) with delta (0, 0)
Screenshot: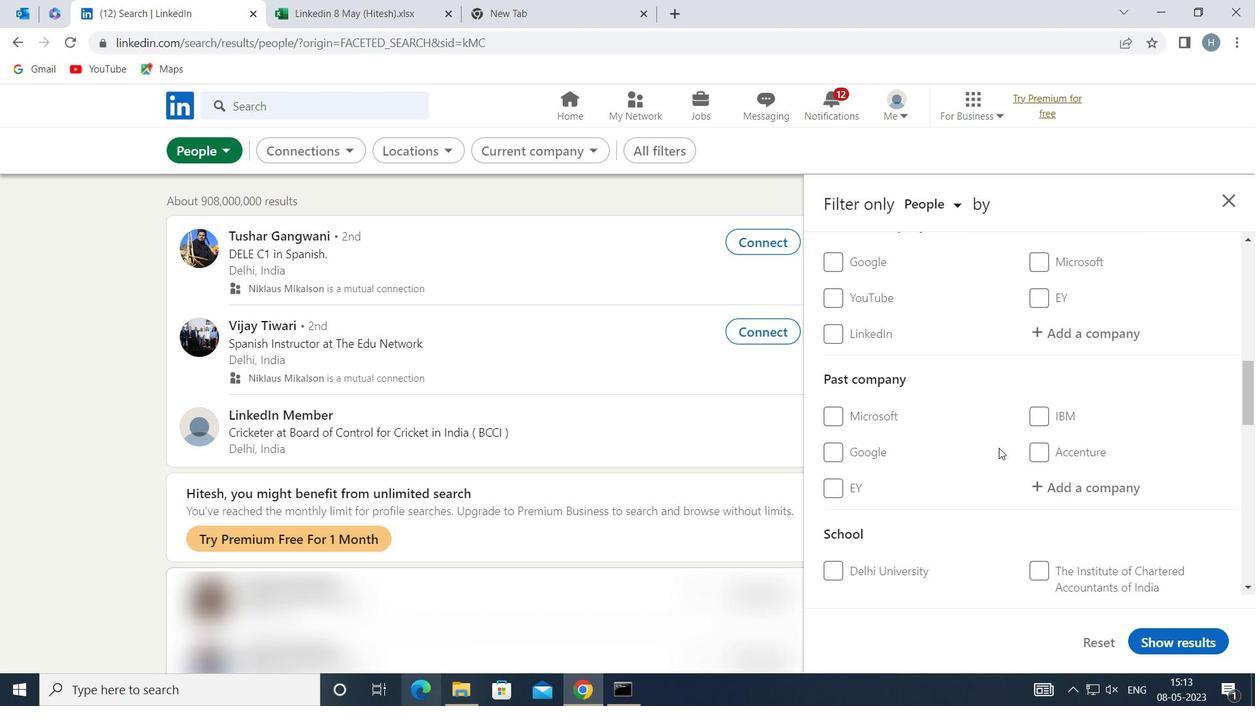 
Action: Mouse scrolled (998, 446) with delta (0, 0)
Screenshot: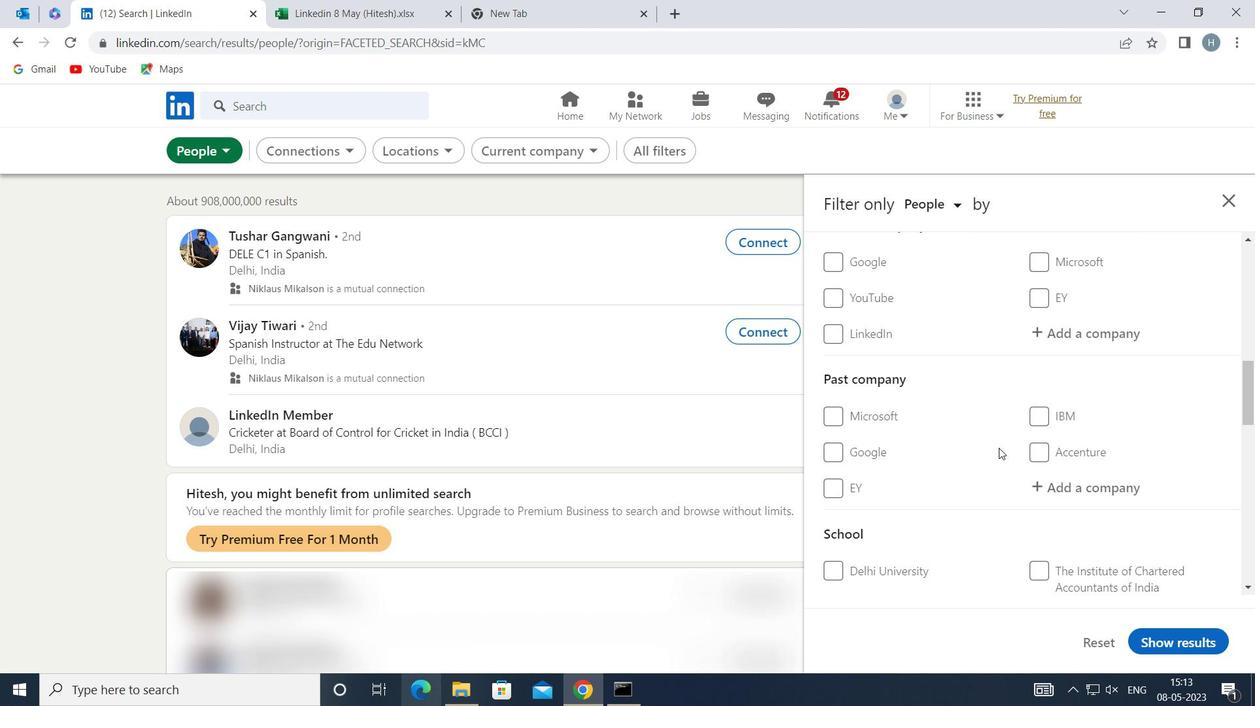 
Action: Mouse moved to (997, 447)
Screenshot: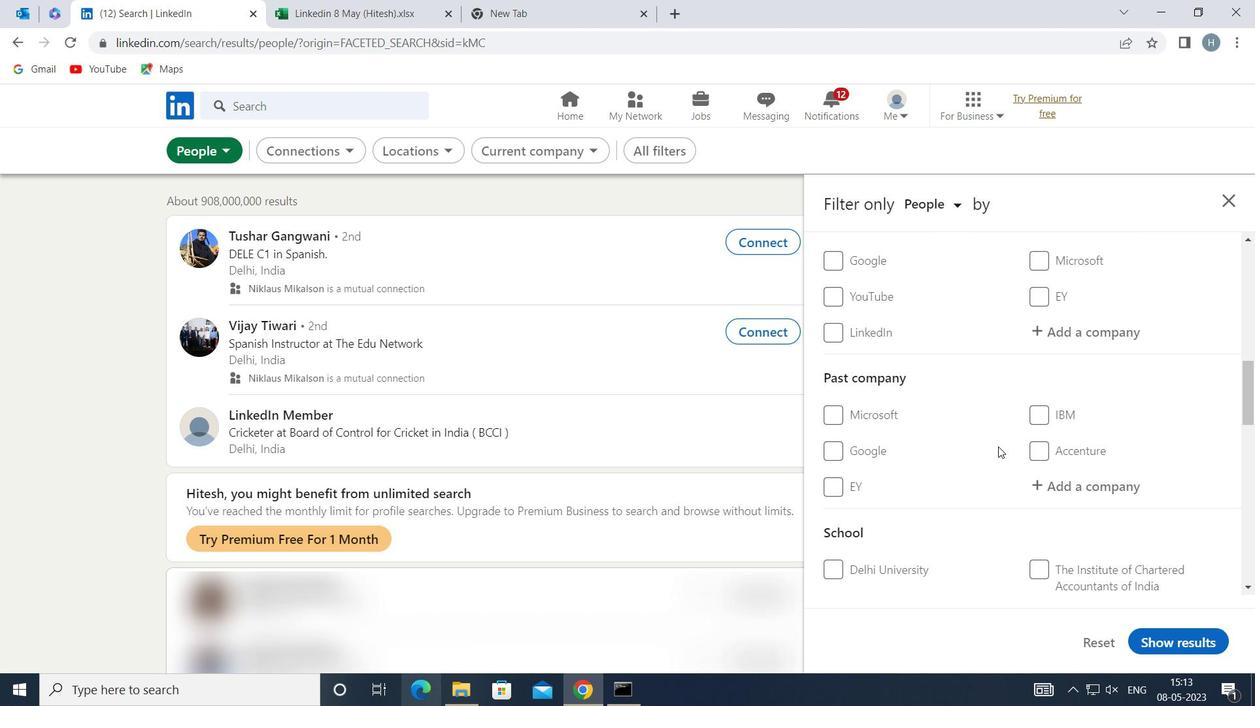 
Action: Mouse scrolled (997, 446) with delta (0, 0)
Screenshot: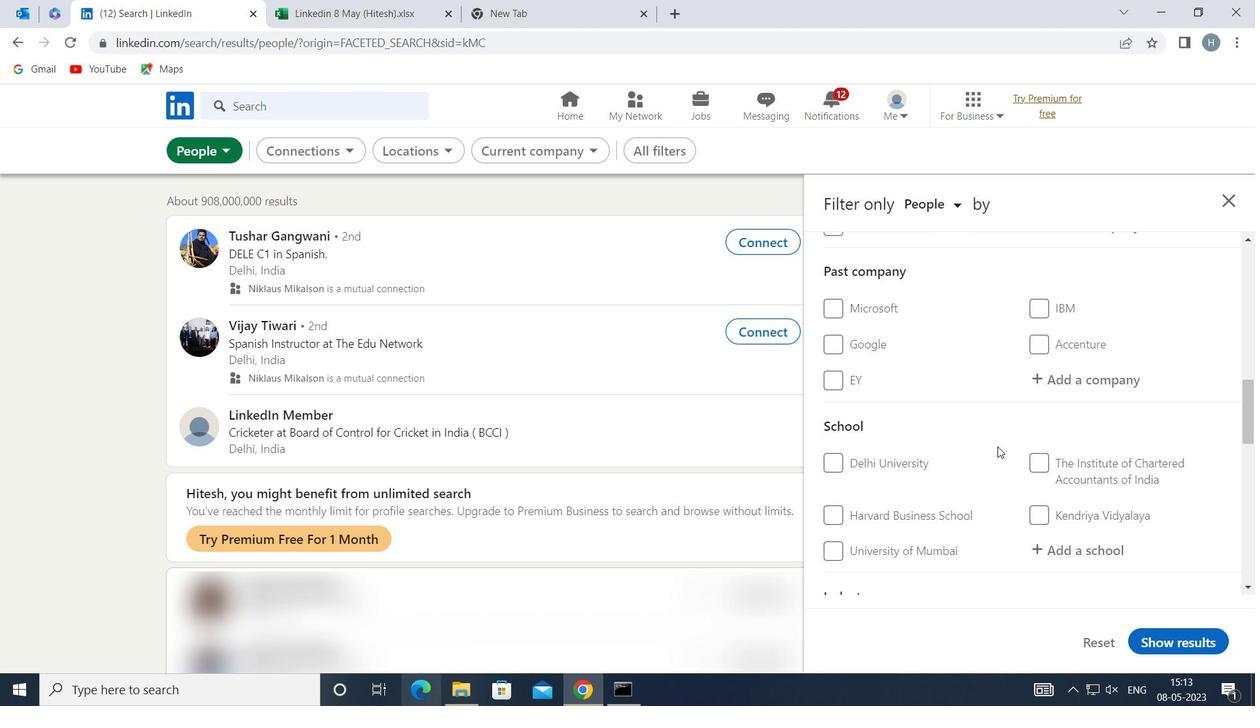 
Action: Mouse scrolled (997, 446) with delta (0, 0)
Screenshot: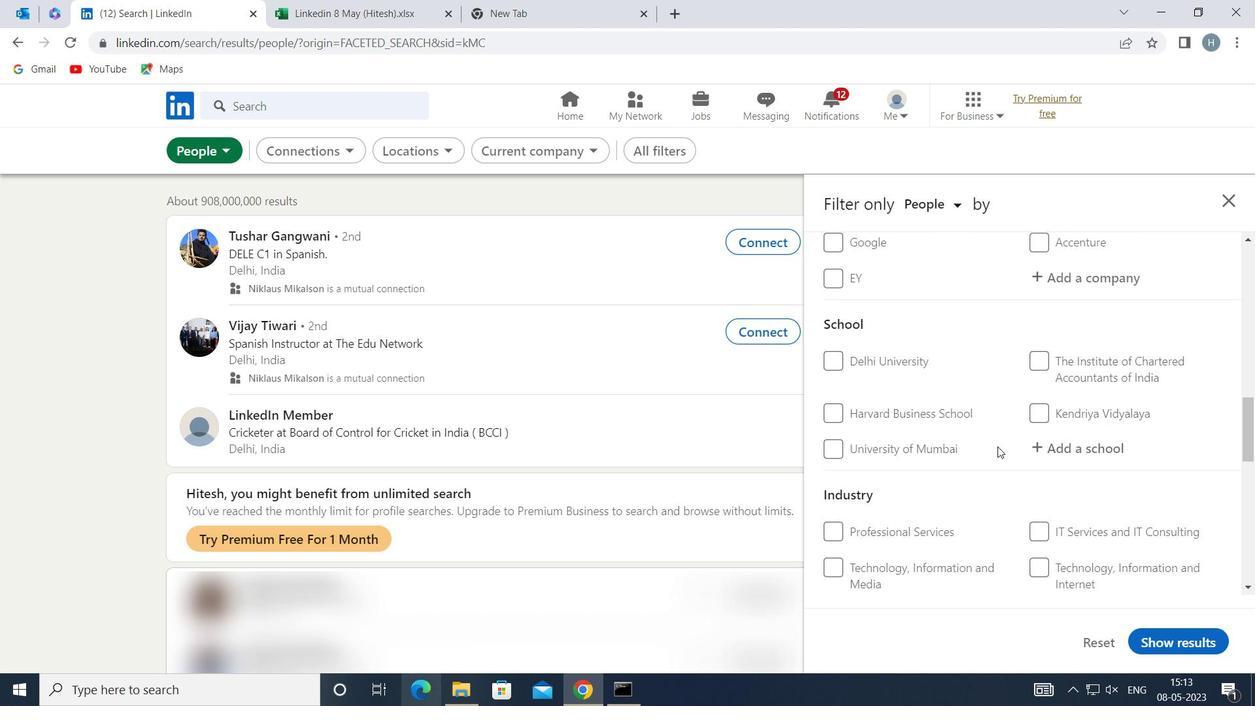 
Action: Mouse moved to (994, 447)
Screenshot: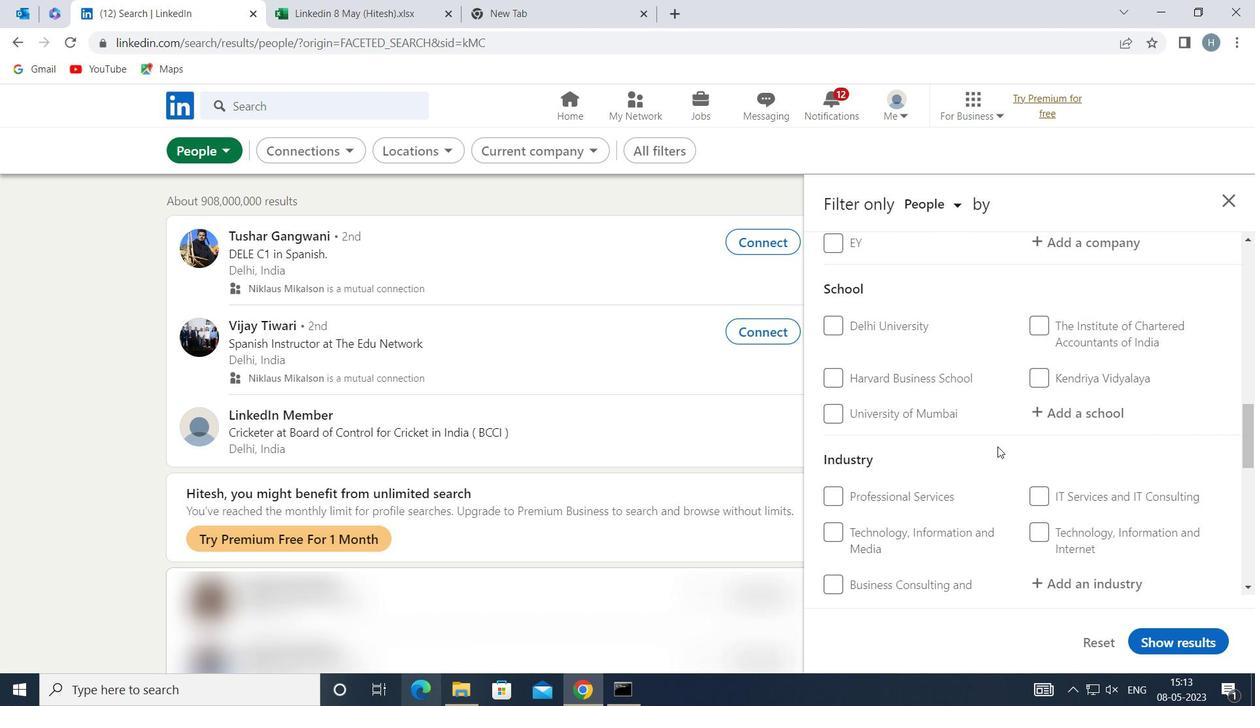 
Action: Mouse scrolled (994, 446) with delta (0, 0)
Screenshot: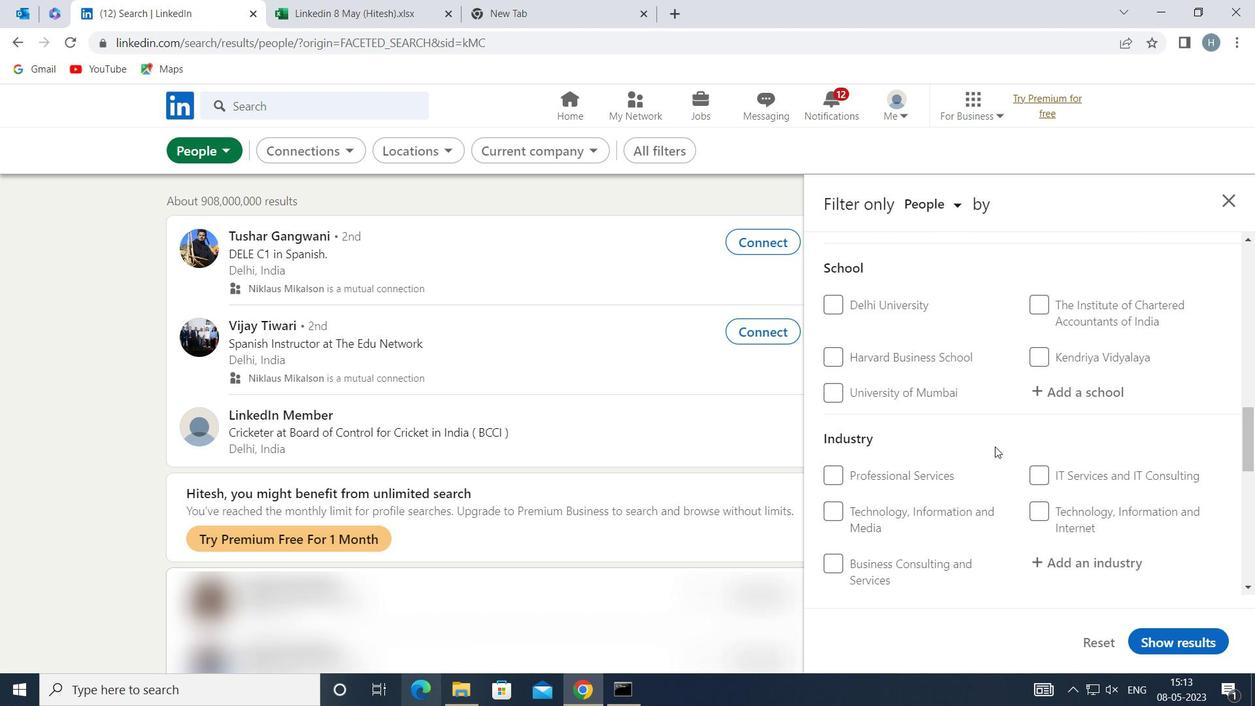
Action: Mouse scrolled (994, 446) with delta (0, 0)
Screenshot: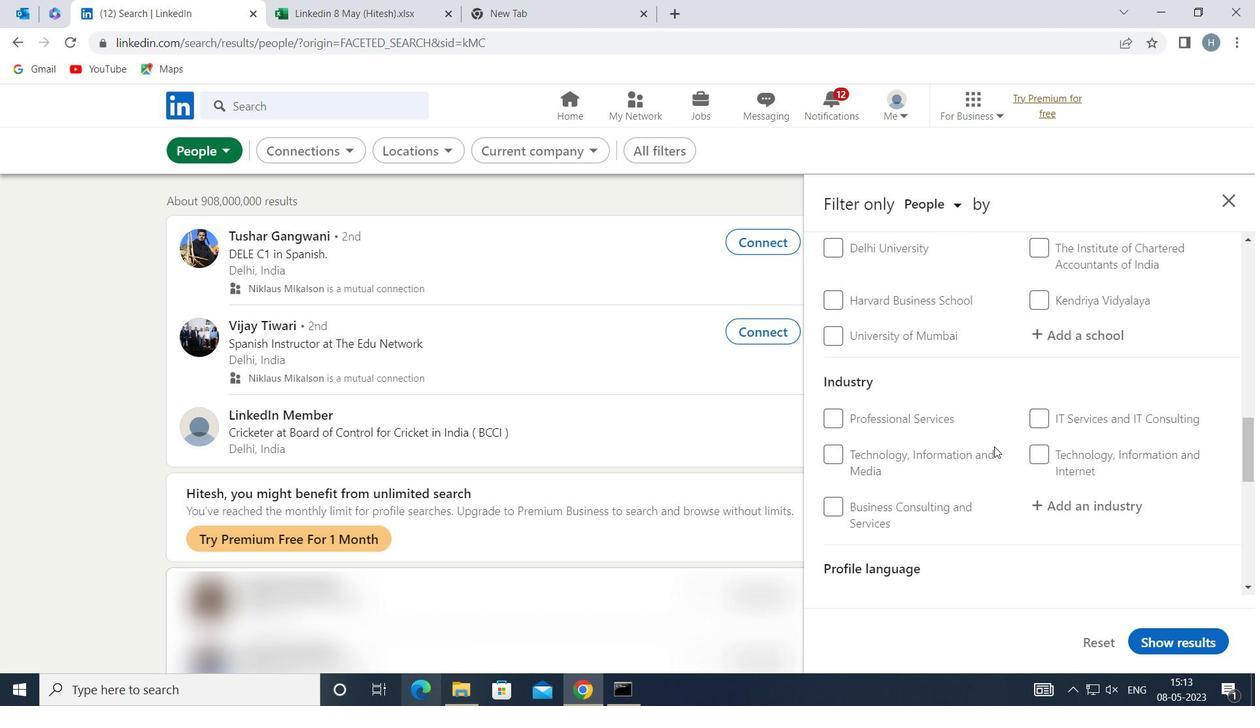 
Action: Mouse scrolled (994, 446) with delta (0, 0)
Screenshot: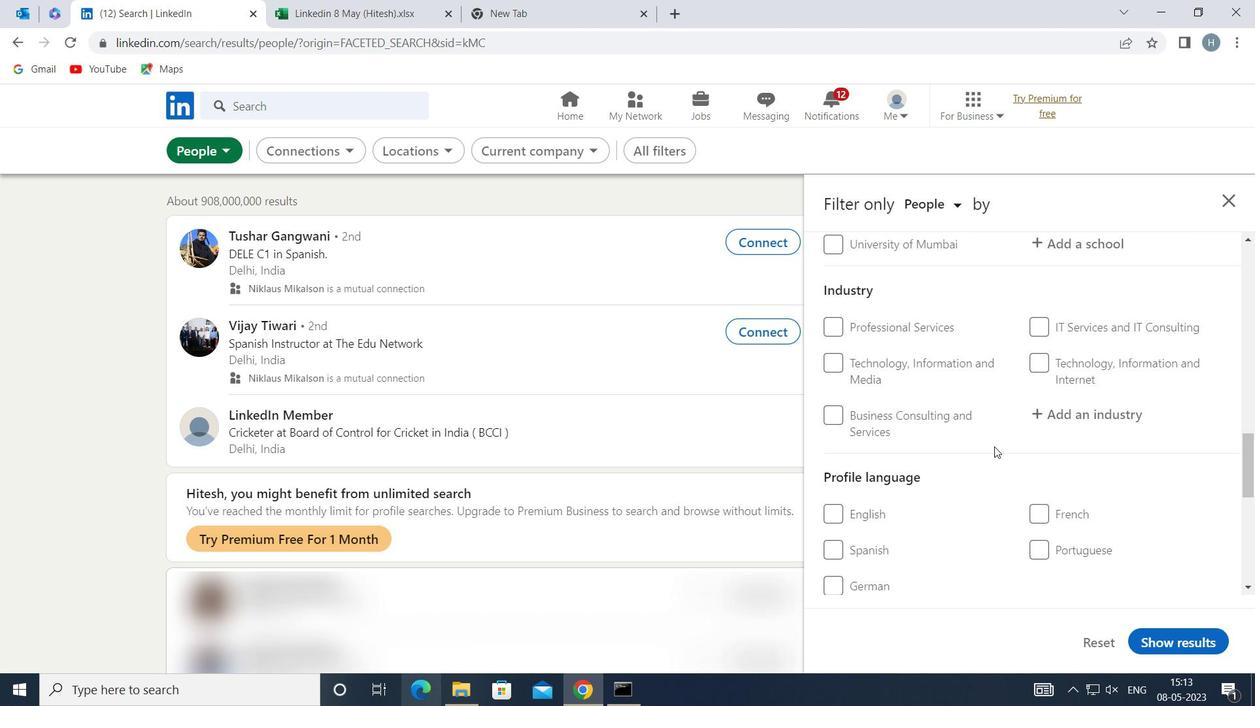 
Action: Mouse moved to (830, 359)
Screenshot: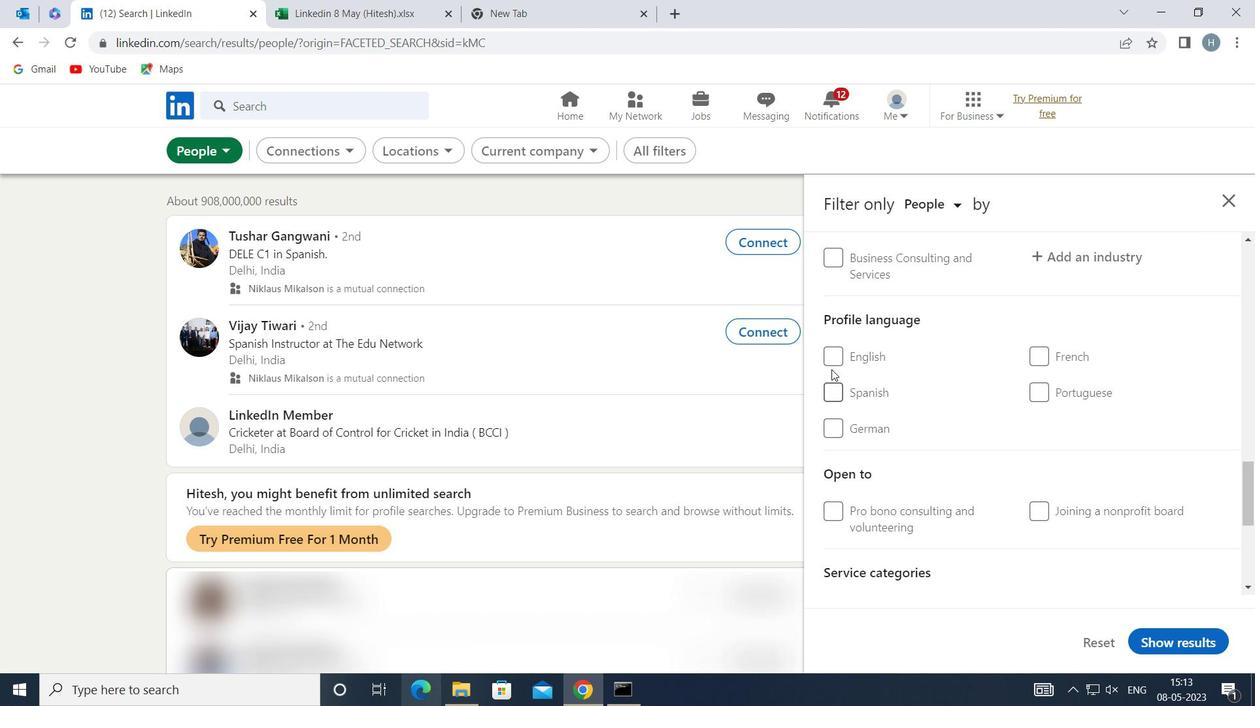 
Action: Mouse pressed left at (830, 359)
Screenshot: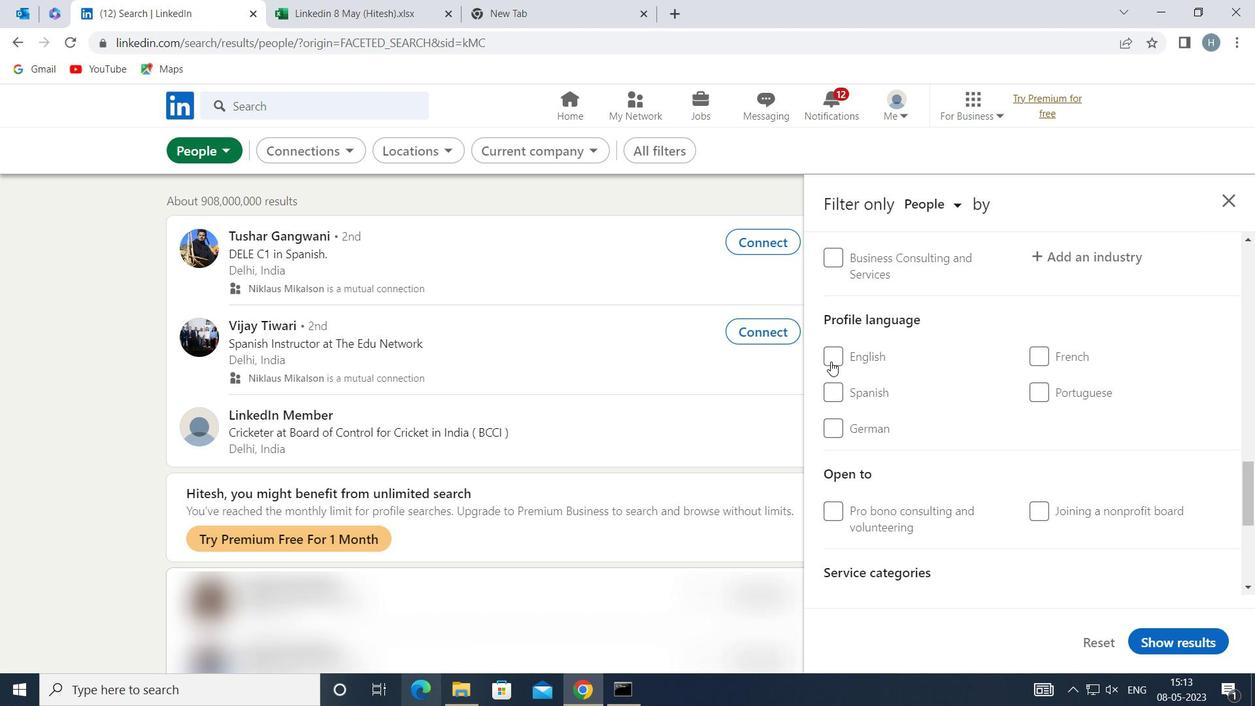 
Action: Mouse moved to (958, 366)
Screenshot: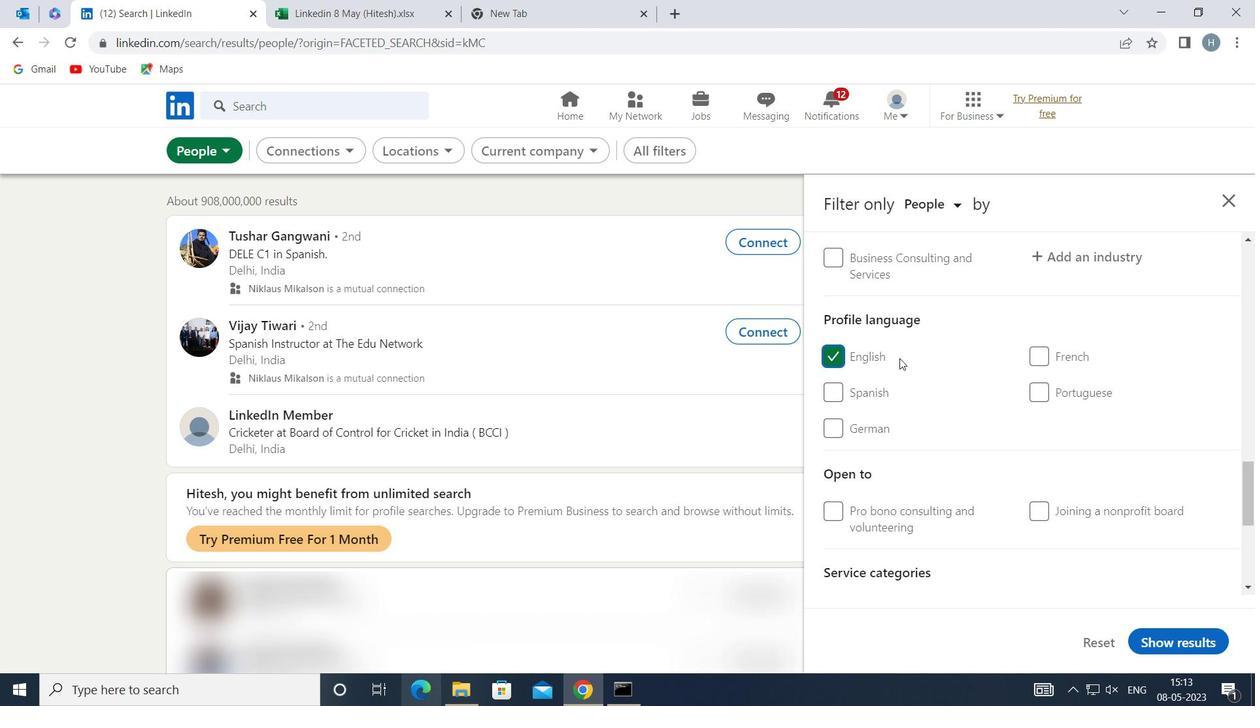 
Action: Mouse scrolled (958, 367) with delta (0, 0)
Screenshot: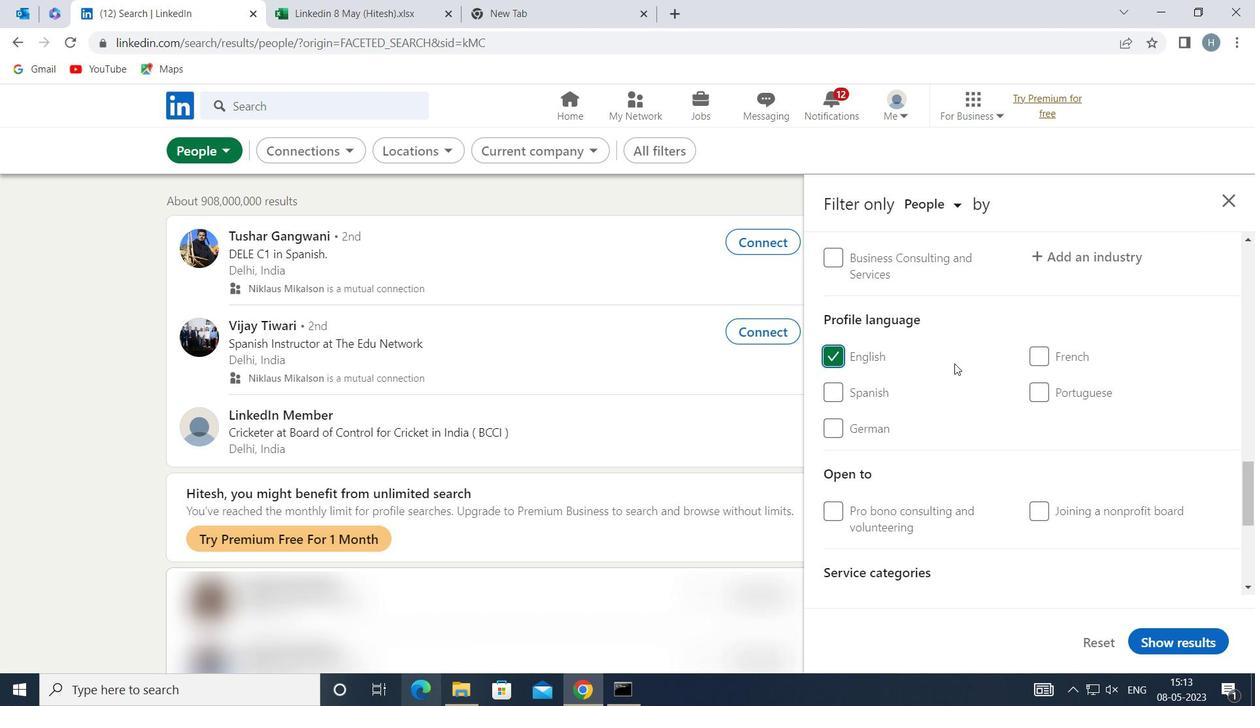 
Action: Mouse scrolled (958, 367) with delta (0, 0)
Screenshot: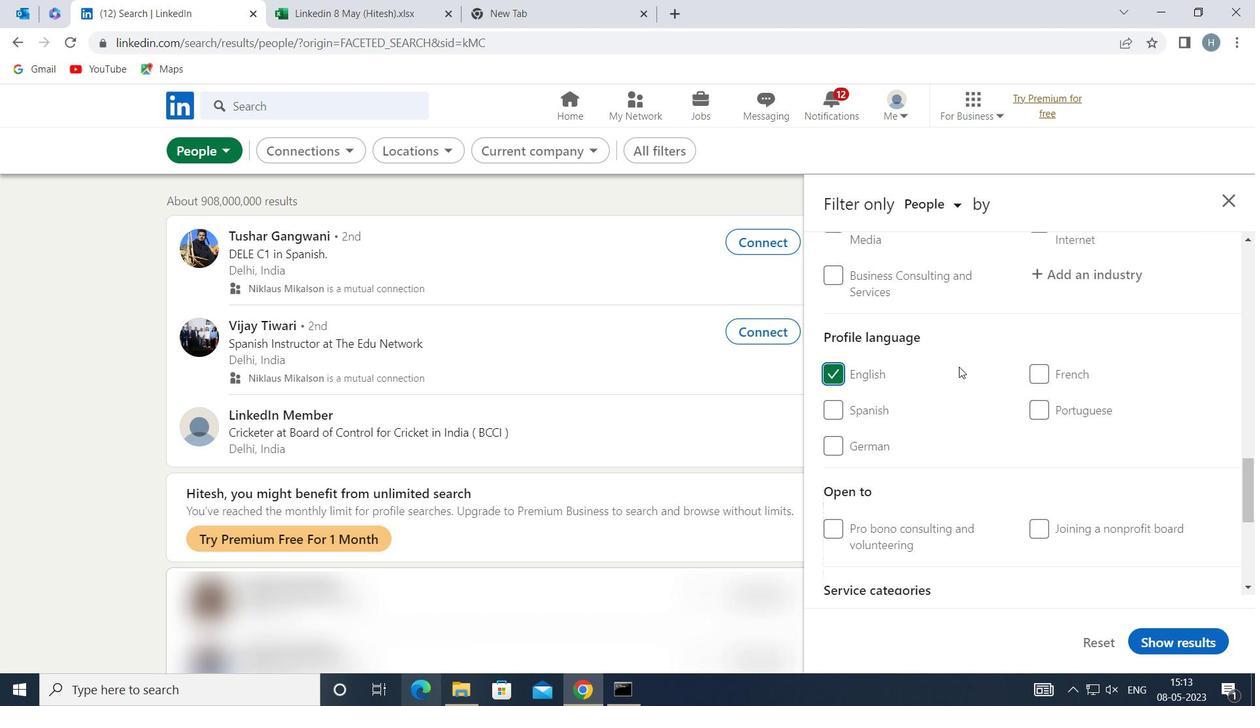 
Action: Mouse scrolled (958, 367) with delta (0, 0)
Screenshot: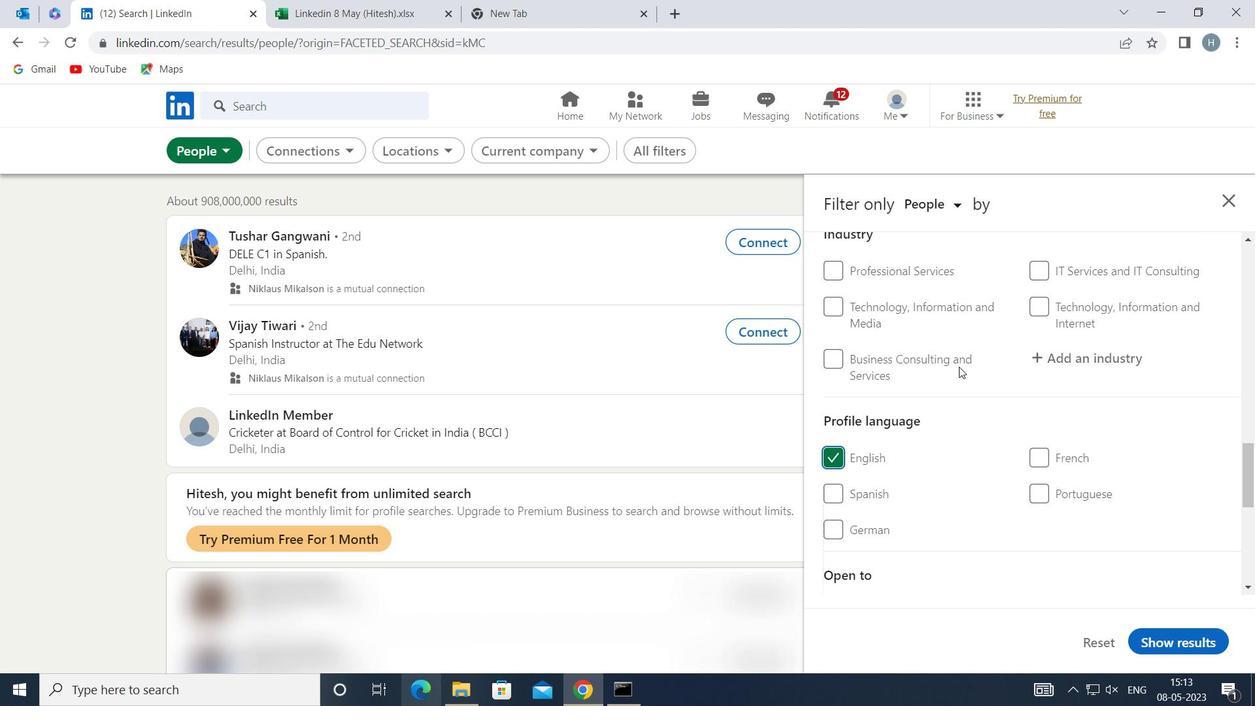 
Action: Mouse scrolled (958, 367) with delta (0, 0)
Screenshot: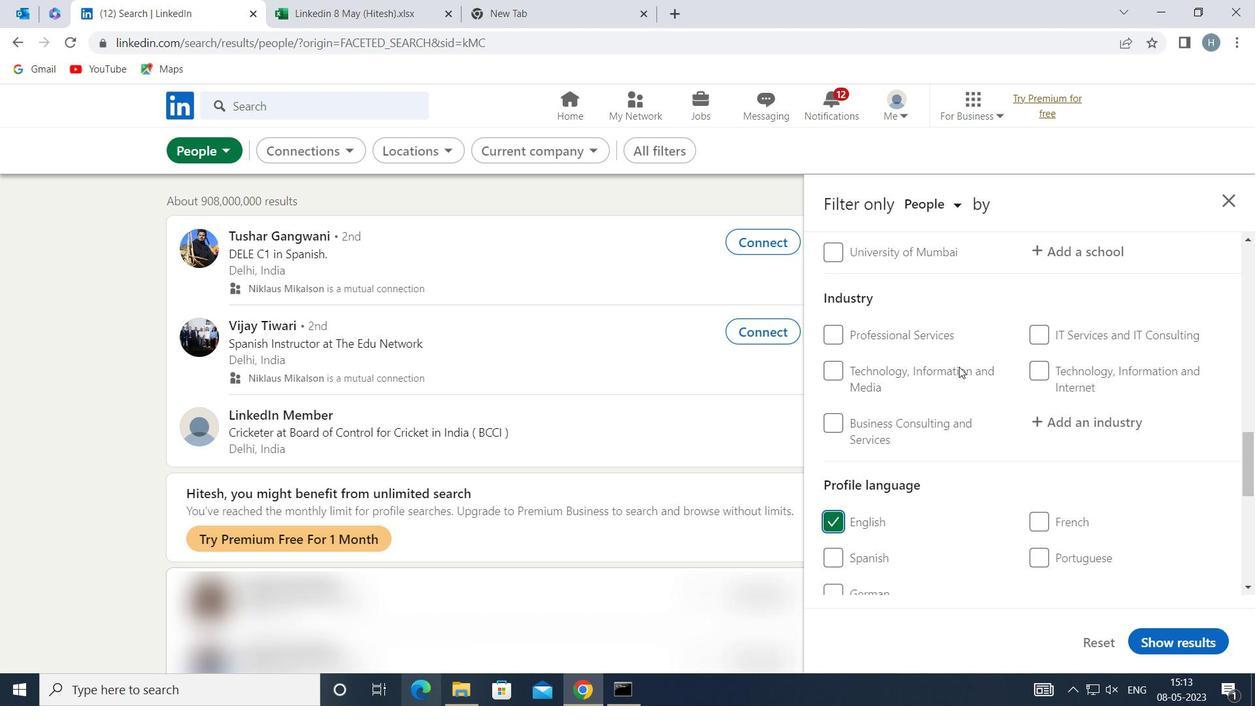 
Action: Mouse scrolled (958, 367) with delta (0, 0)
Screenshot: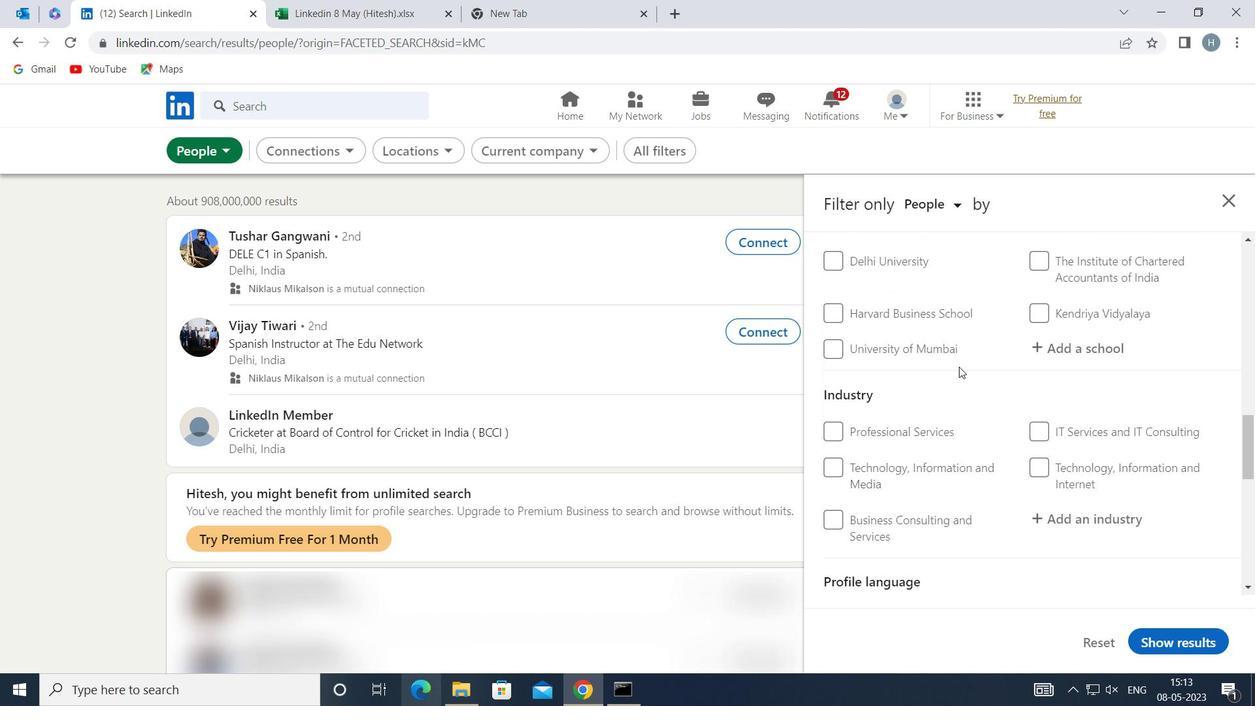 
Action: Mouse scrolled (958, 367) with delta (0, 0)
Screenshot: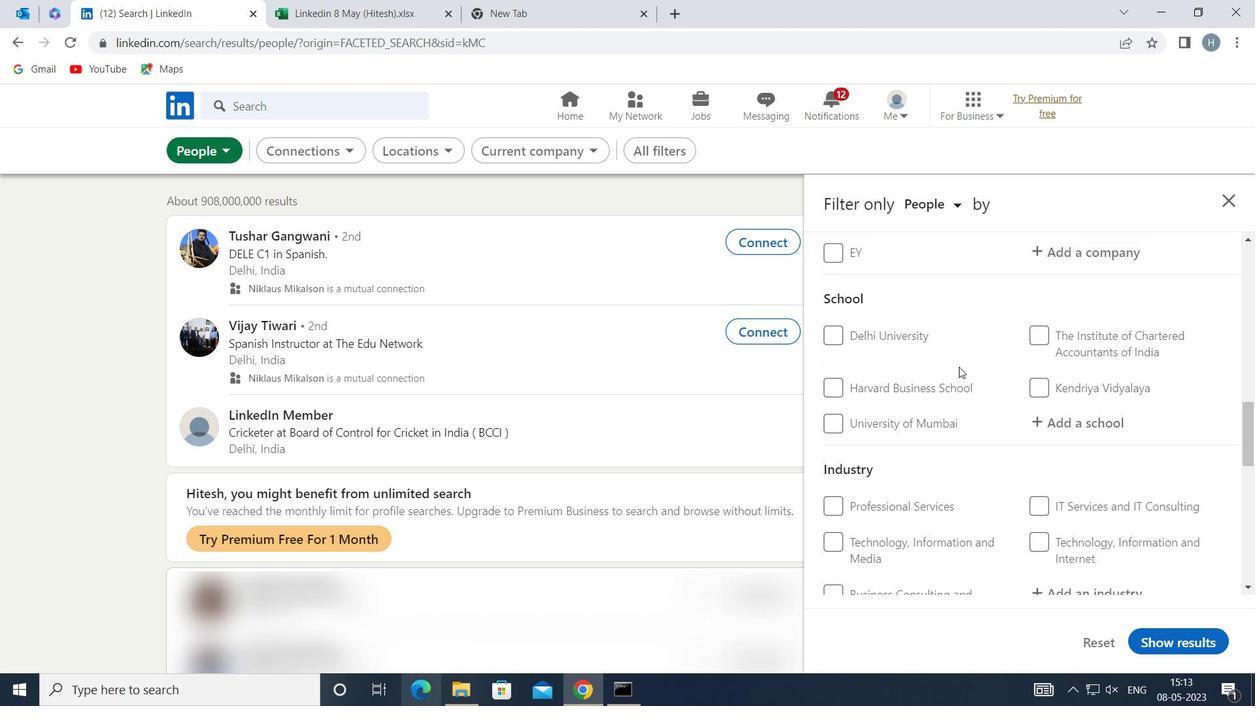 
Action: Mouse scrolled (958, 367) with delta (0, 0)
Screenshot: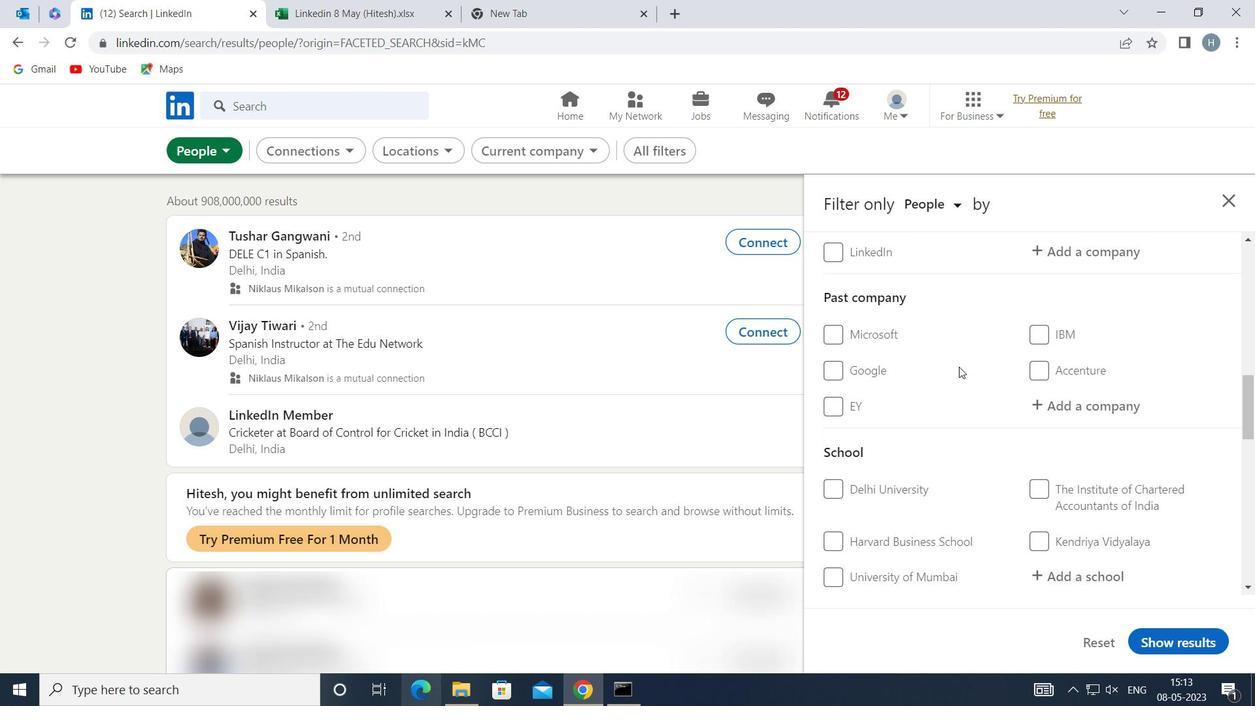 
Action: Mouse scrolled (958, 367) with delta (0, 0)
Screenshot: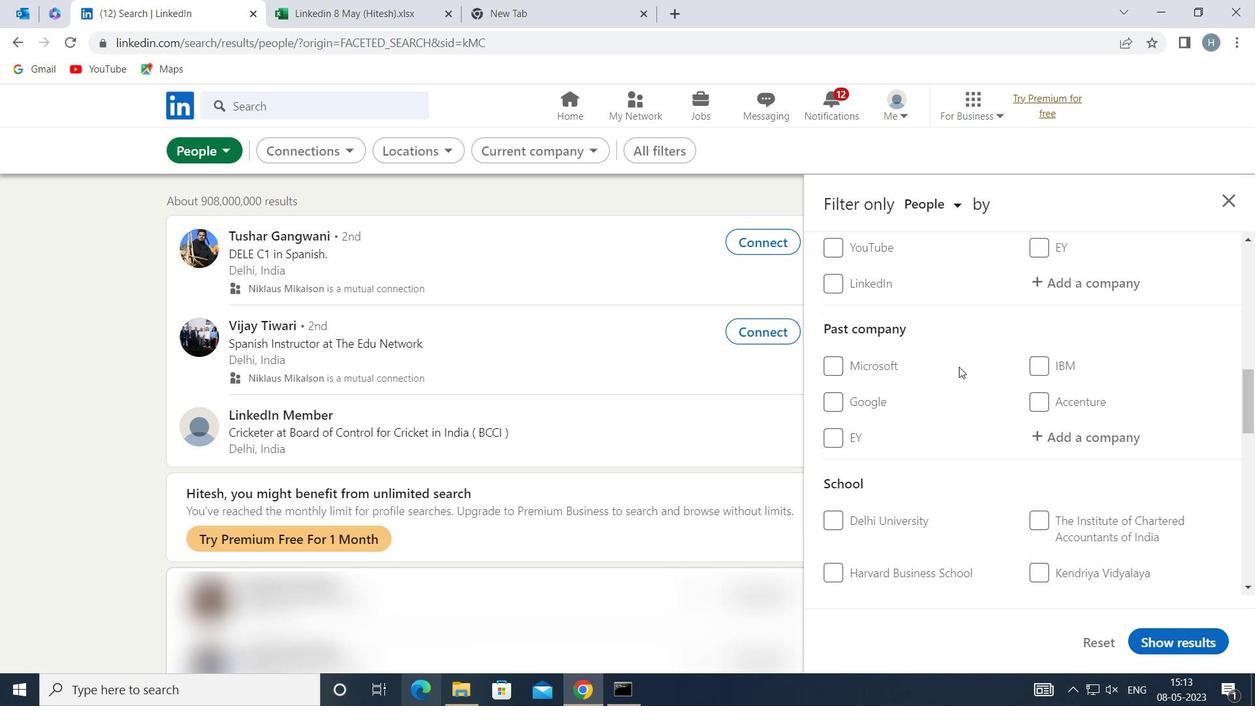 
Action: Mouse moved to (1069, 411)
Screenshot: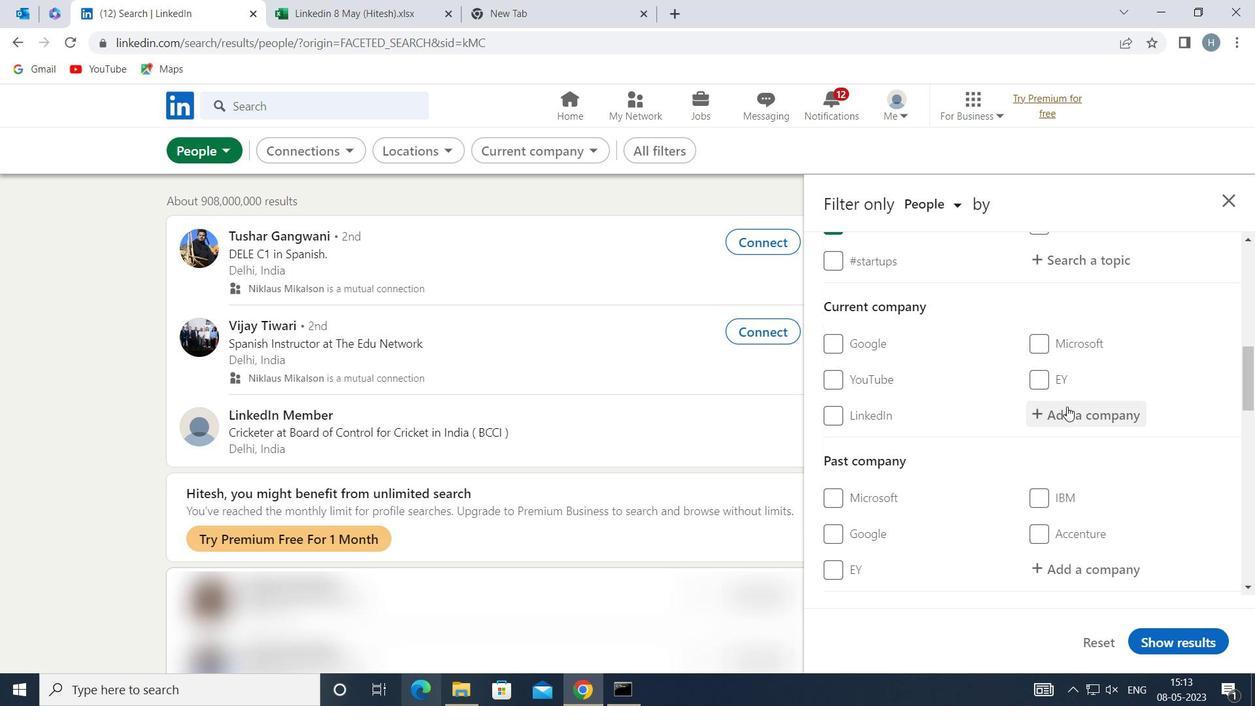
Action: Mouse pressed left at (1069, 411)
Screenshot: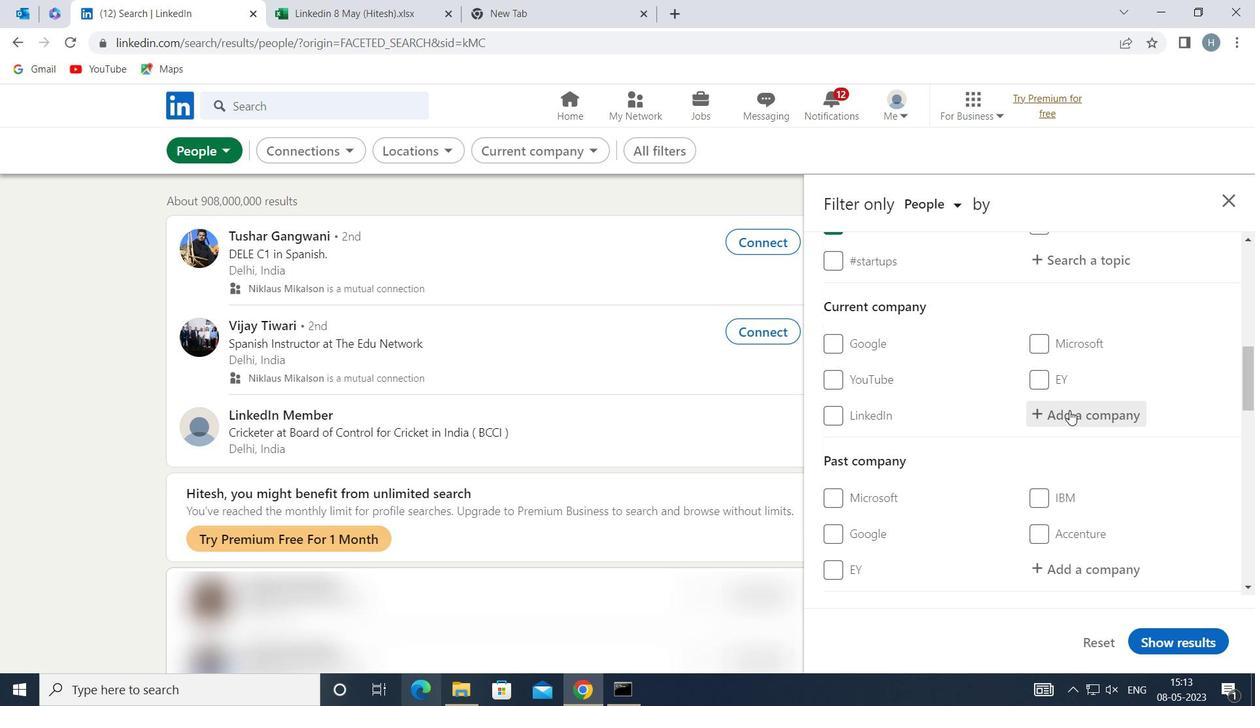 
Action: Key pressed <Key.shift>MARLABS
Screenshot: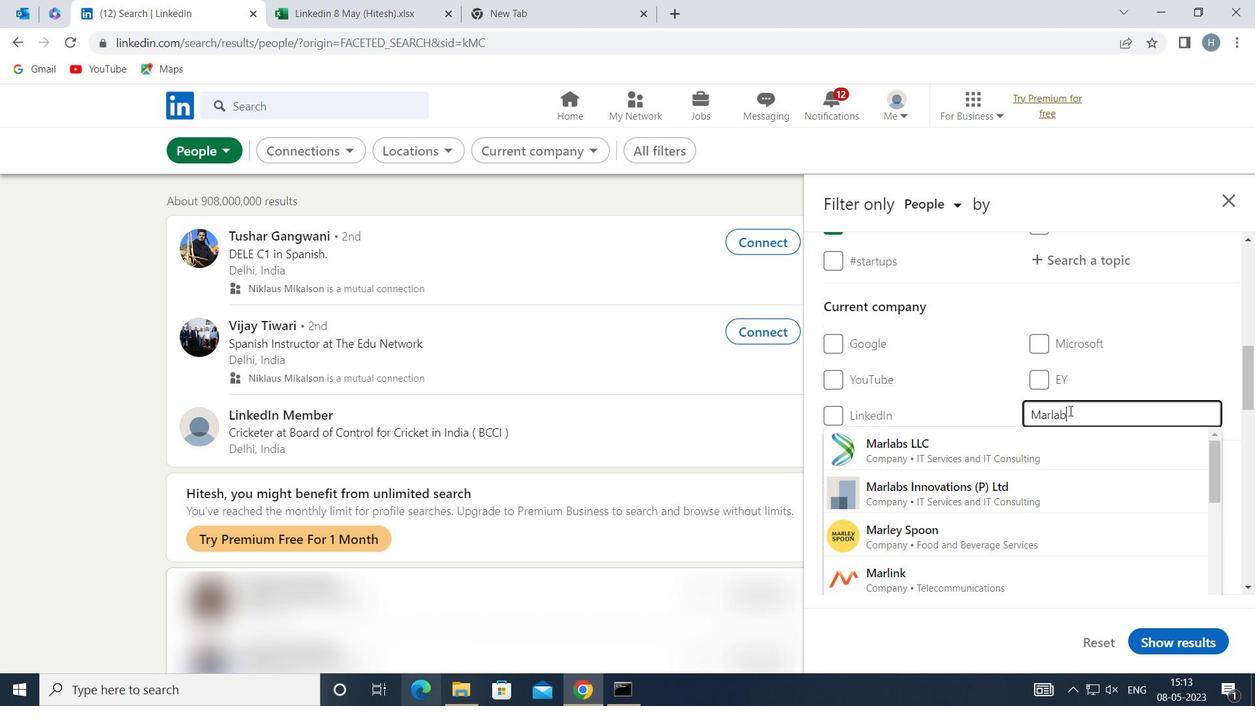 
Action: Mouse moved to (1002, 439)
Screenshot: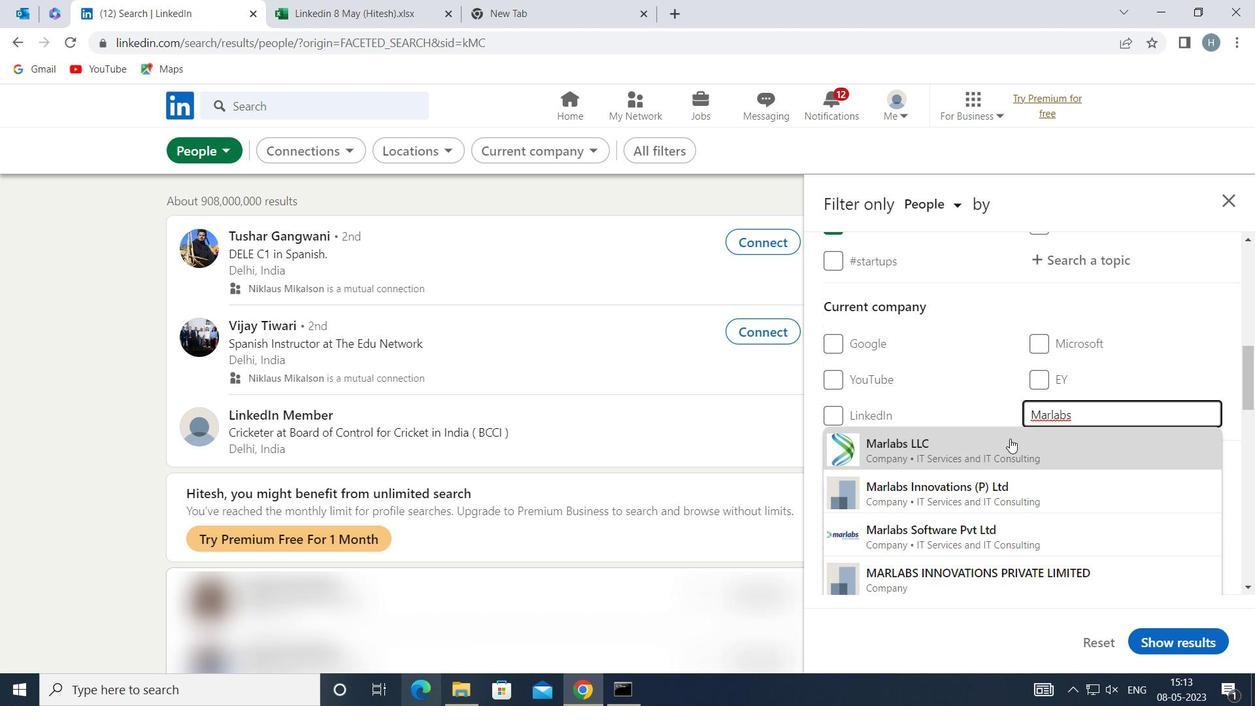 
Action: Mouse pressed left at (1002, 439)
Screenshot: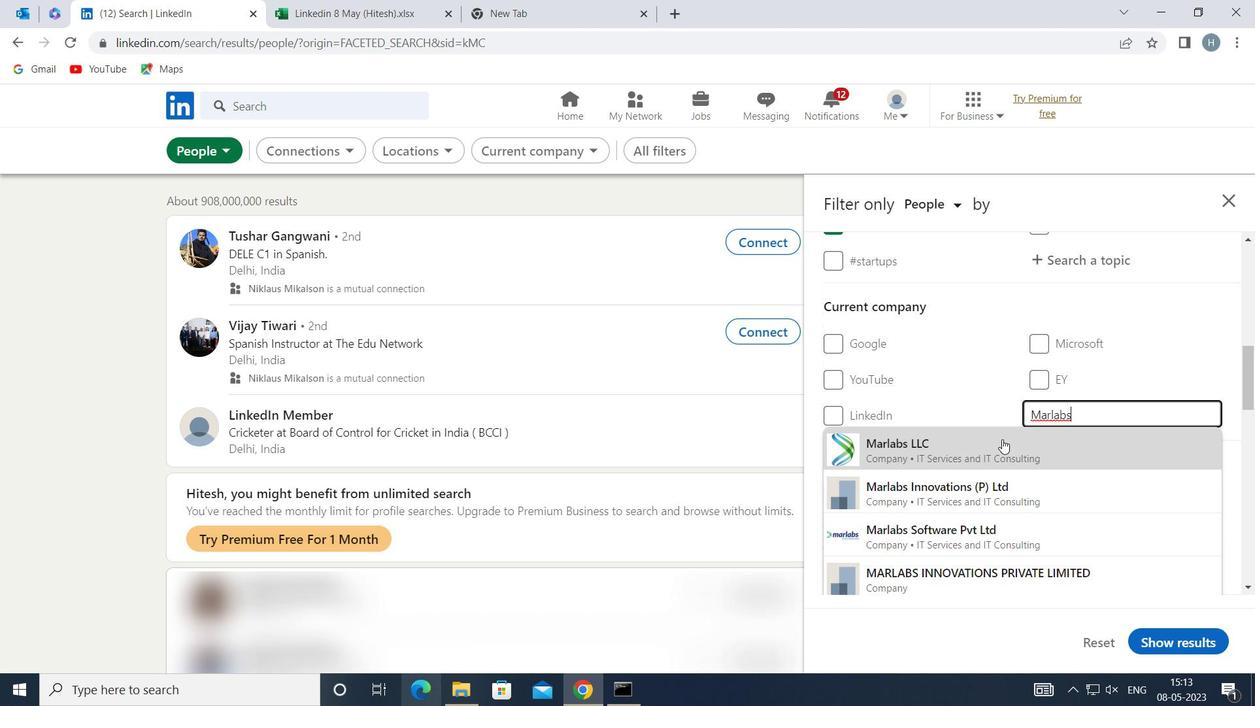 
Action: Mouse moved to (993, 411)
Screenshot: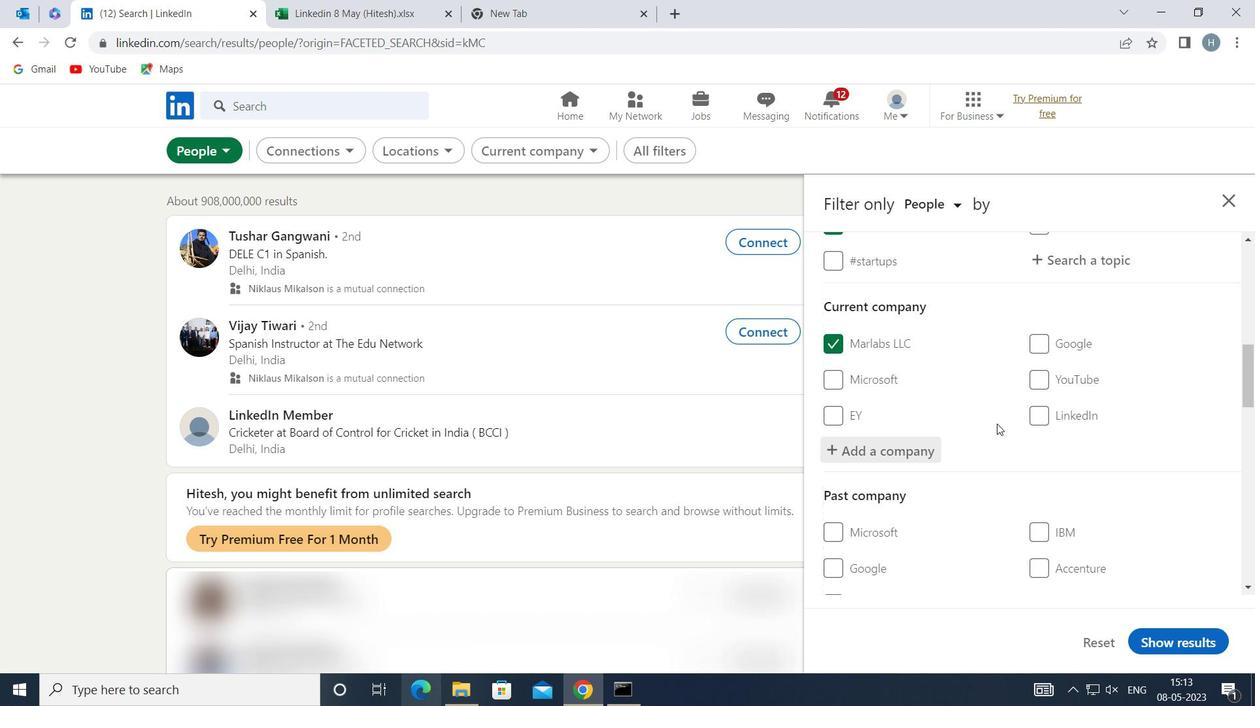 
Action: Mouse scrolled (993, 411) with delta (0, 0)
Screenshot: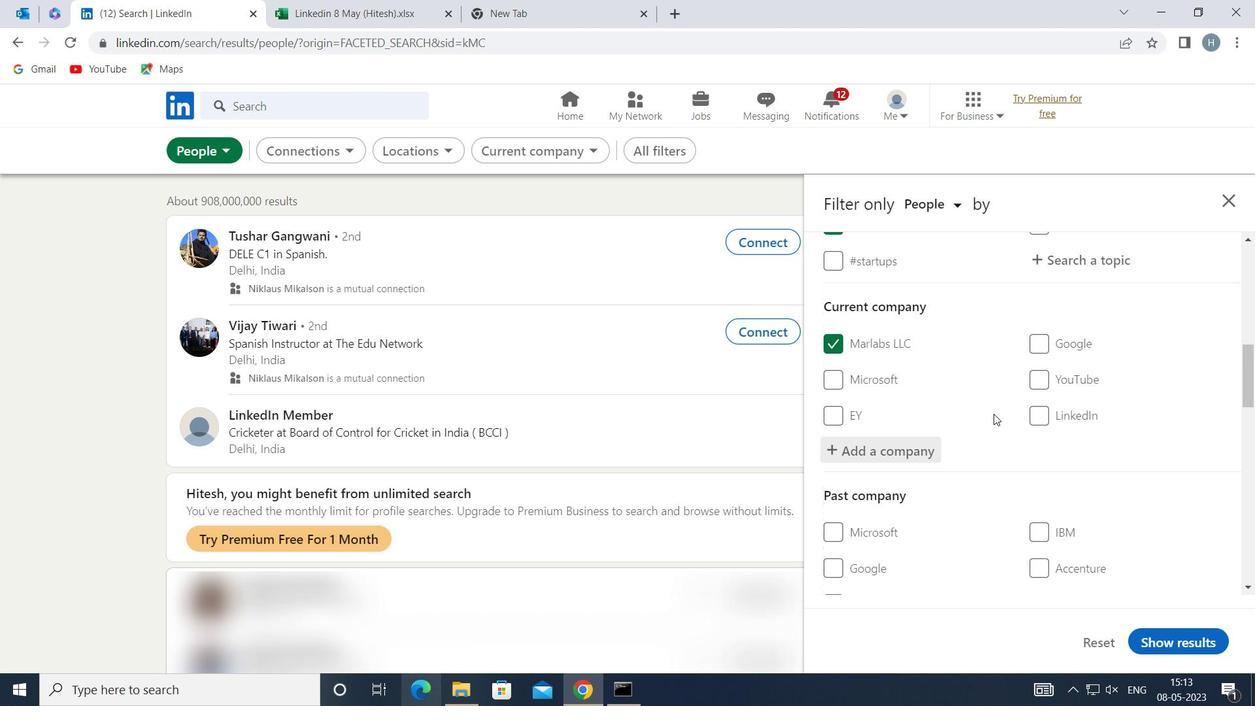 
Action: Mouse moved to (994, 409)
Screenshot: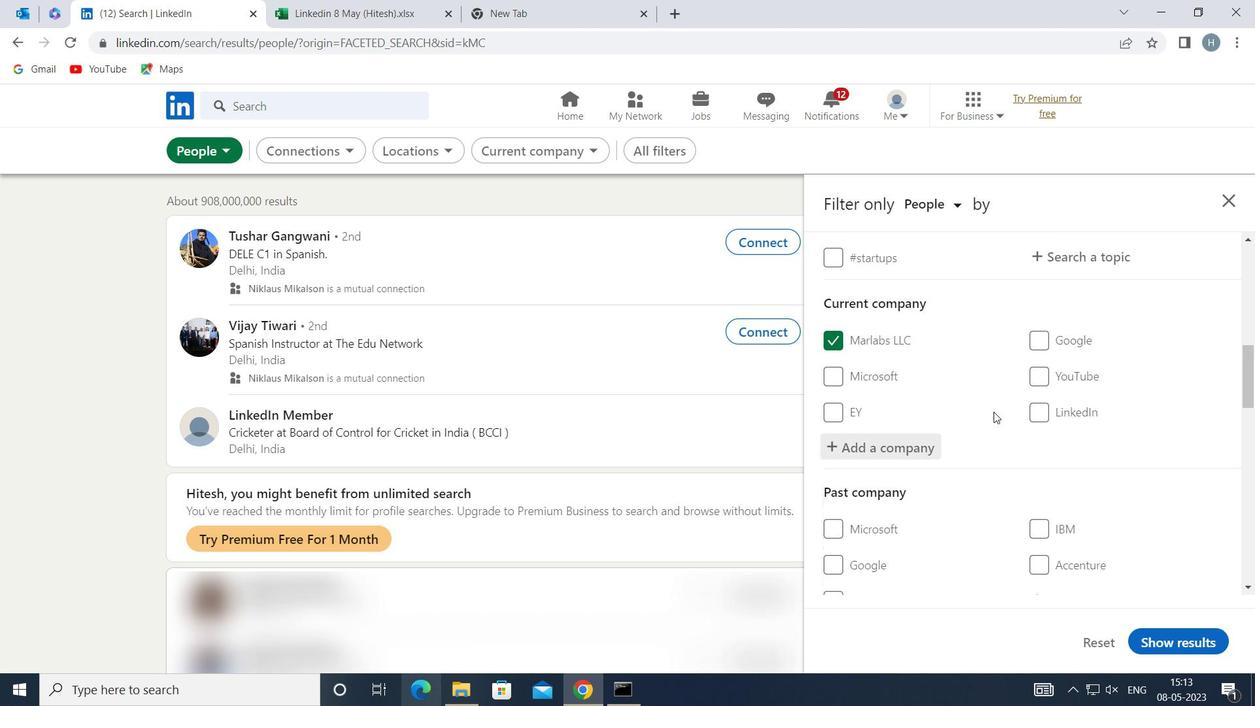 
Action: Mouse scrolled (994, 408) with delta (0, 0)
Screenshot: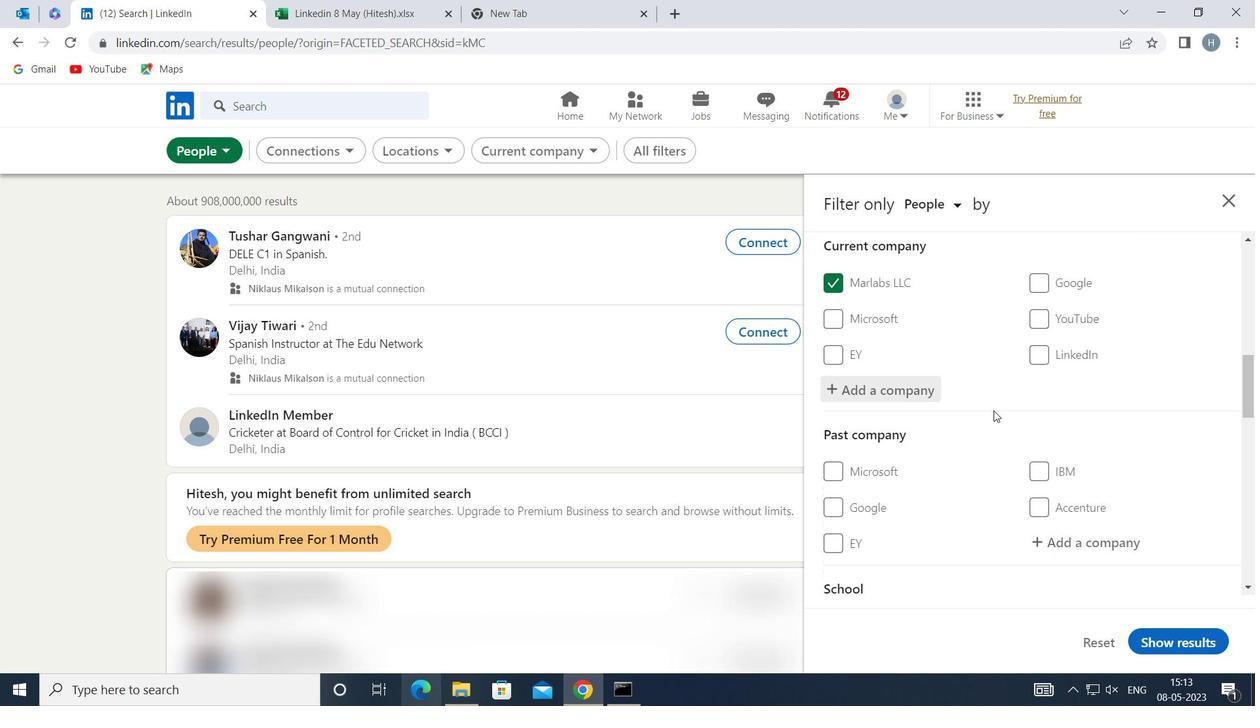 
Action: Mouse scrolled (994, 408) with delta (0, 0)
Screenshot: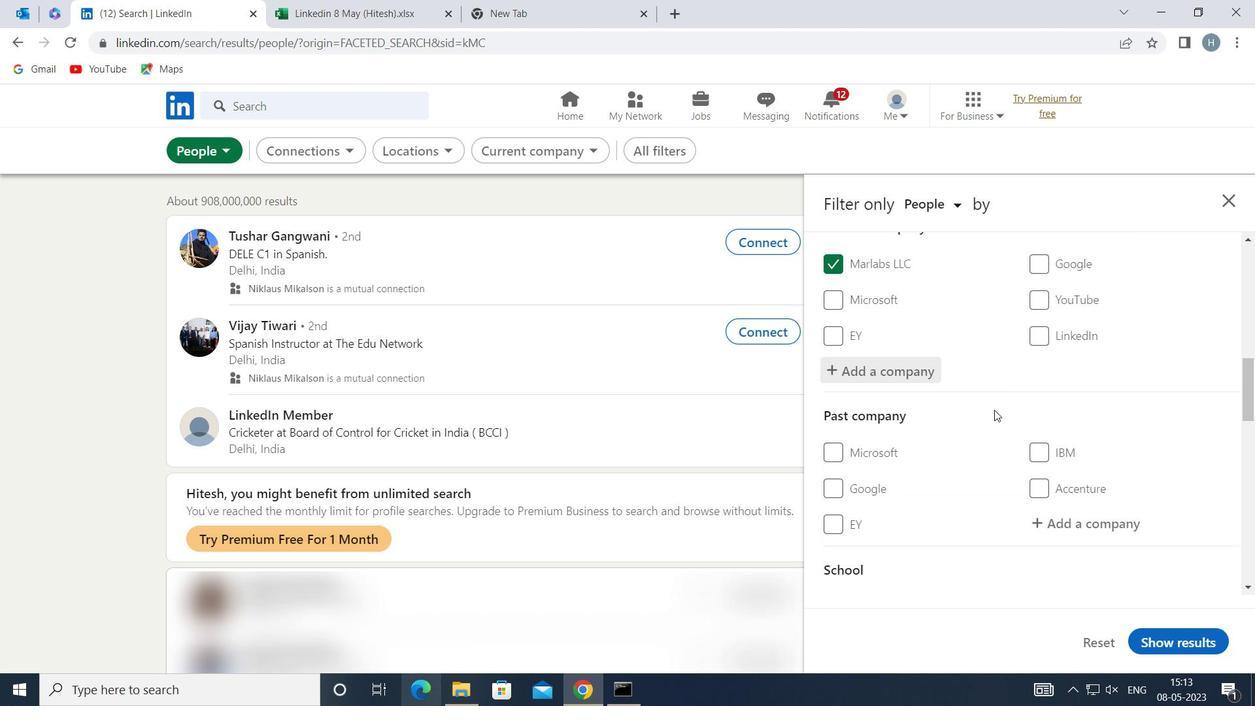 
Action: Mouse moved to (996, 409)
Screenshot: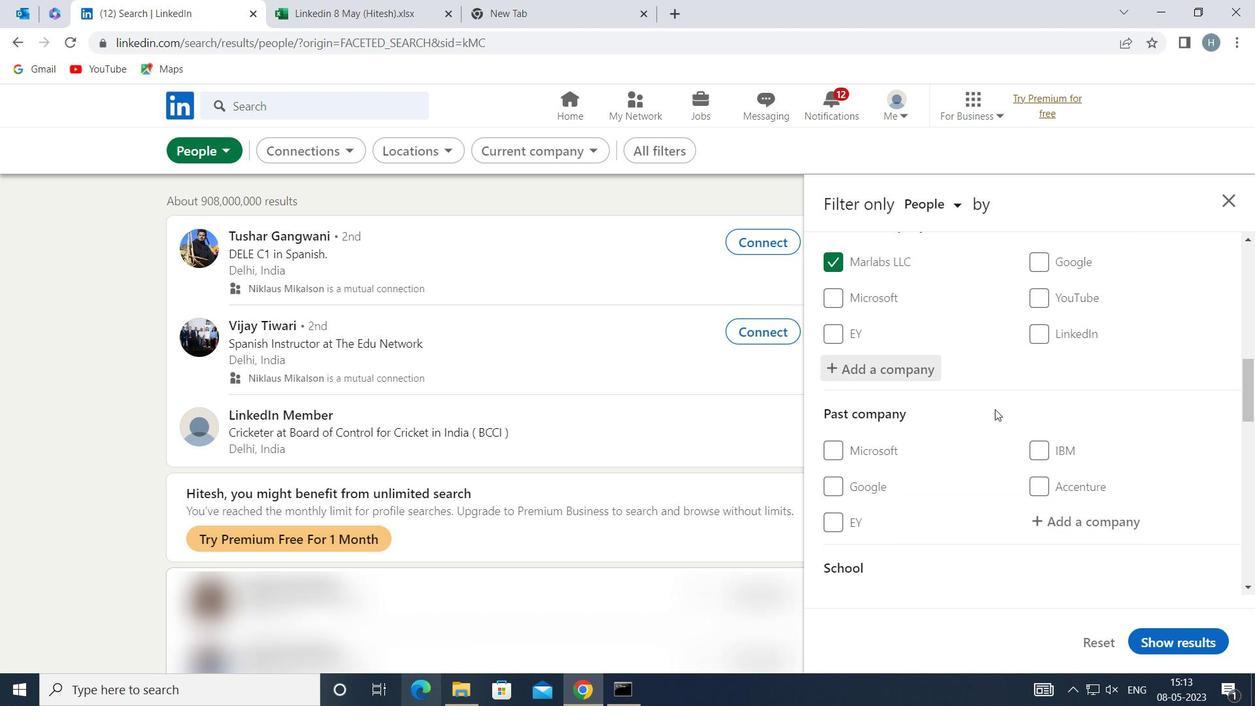 
Action: Mouse scrolled (996, 408) with delta (0, 0)
Screenshot: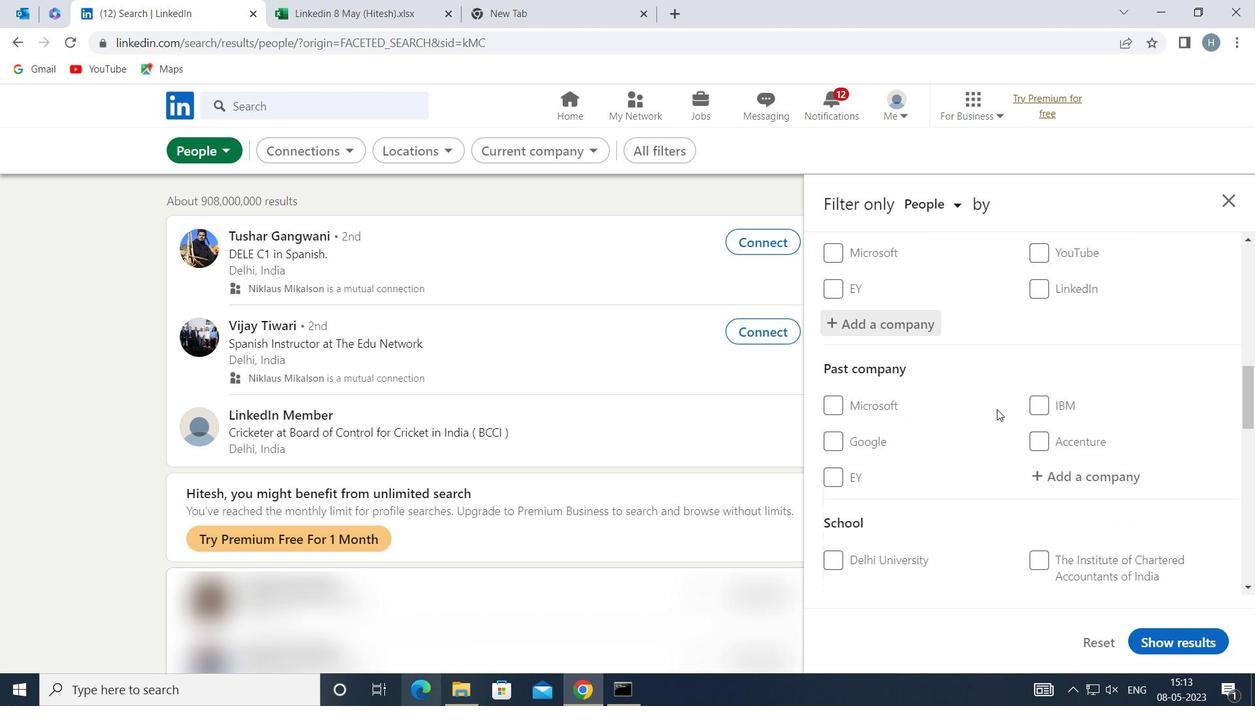 
Action: Mouse moved to (1068, 439)
Screenshot: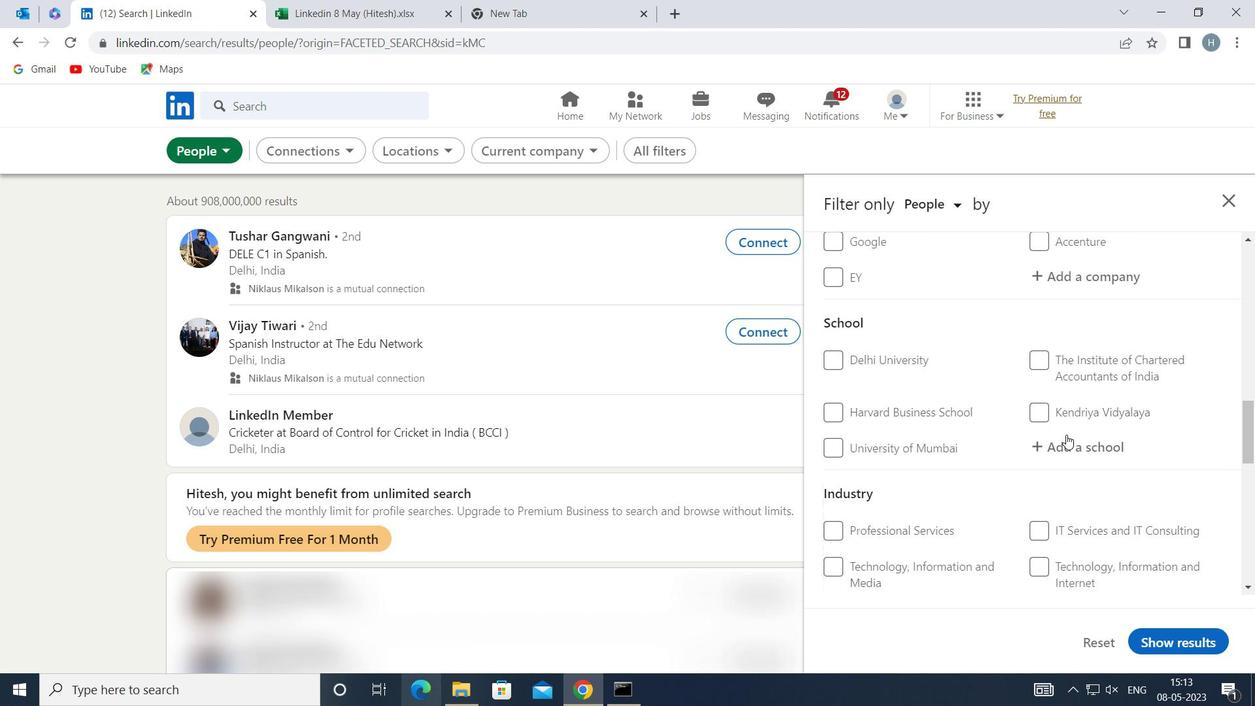 
Action: Mouse pressed left at (1068, 439)
Screenshot: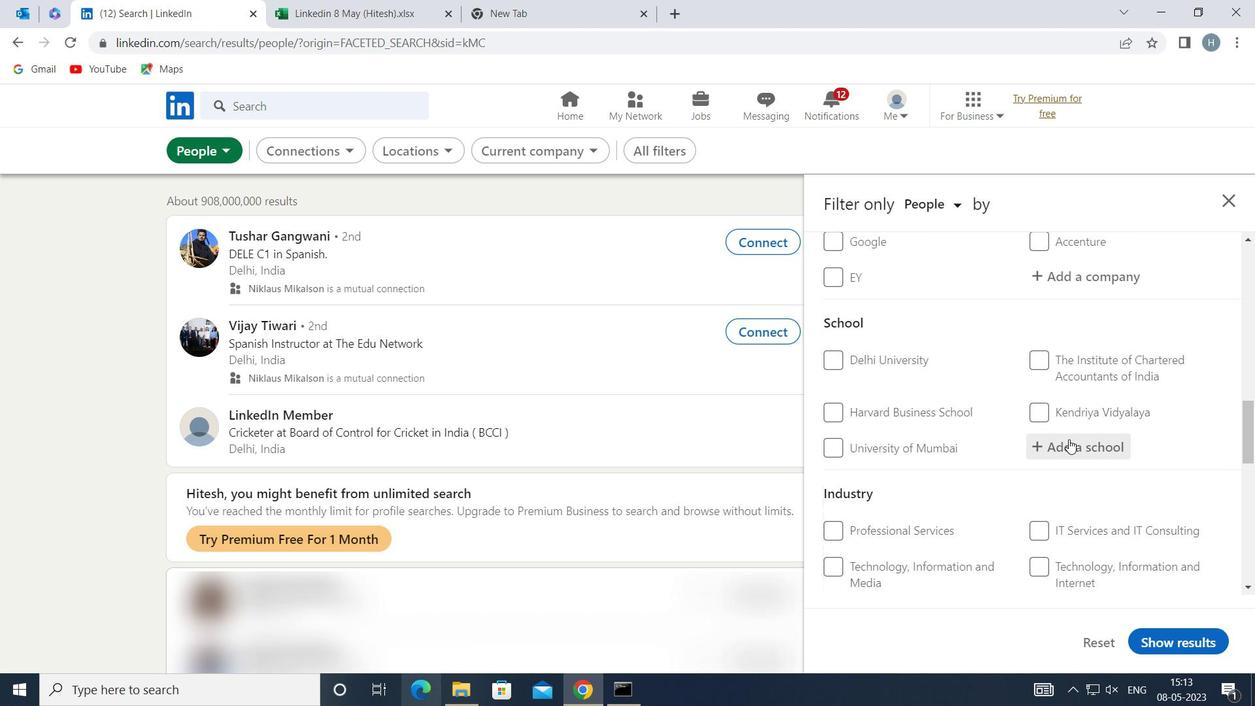 
Action: Key pressed <Key.shift>GAUHATI<Key.space><Key.shift>UN
Screenshot: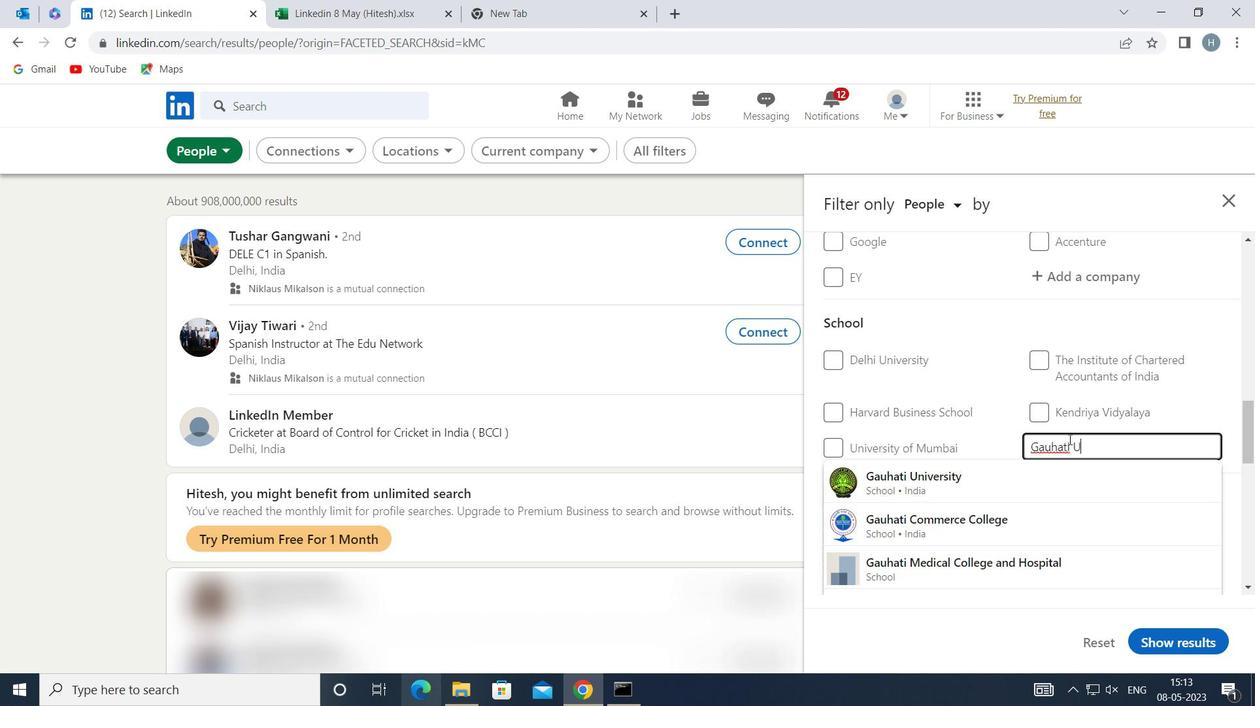 
Action: Mouse moved to (952, 482)
Screenshot: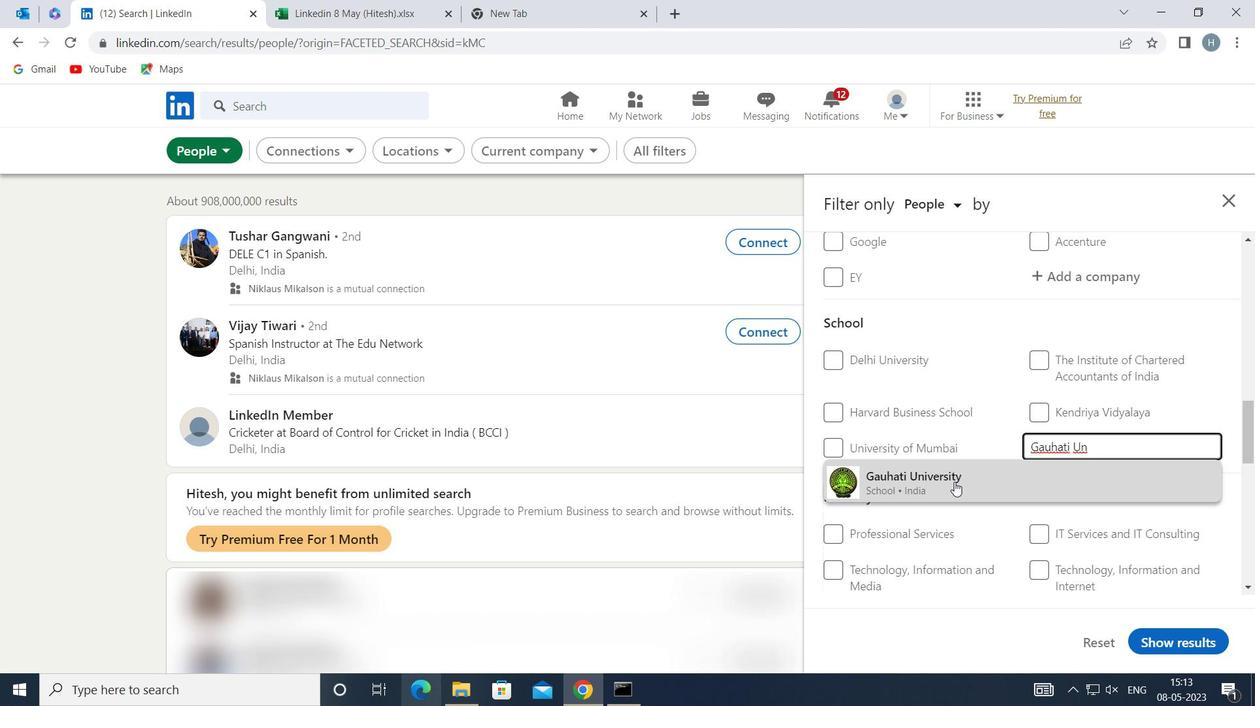 
Action: Mouse pressed left at (952, 482)
Screenshot: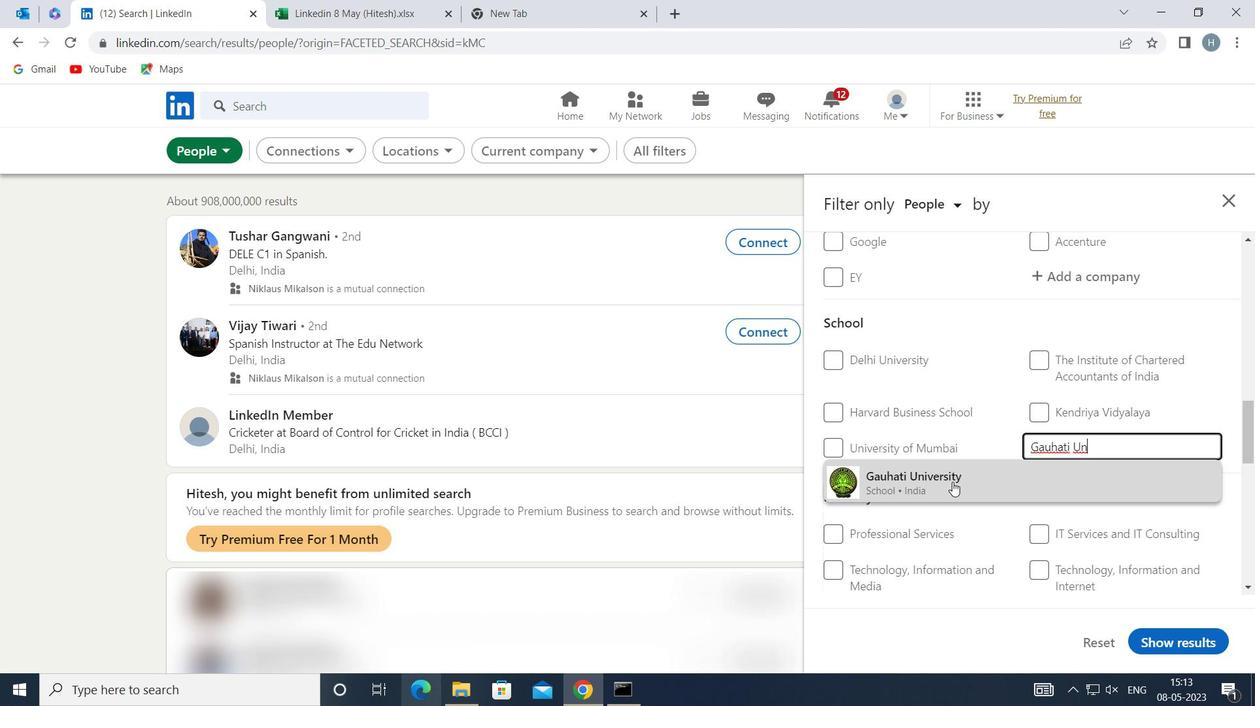 
Action: Mouse moved to (949, 458)
Screenshot: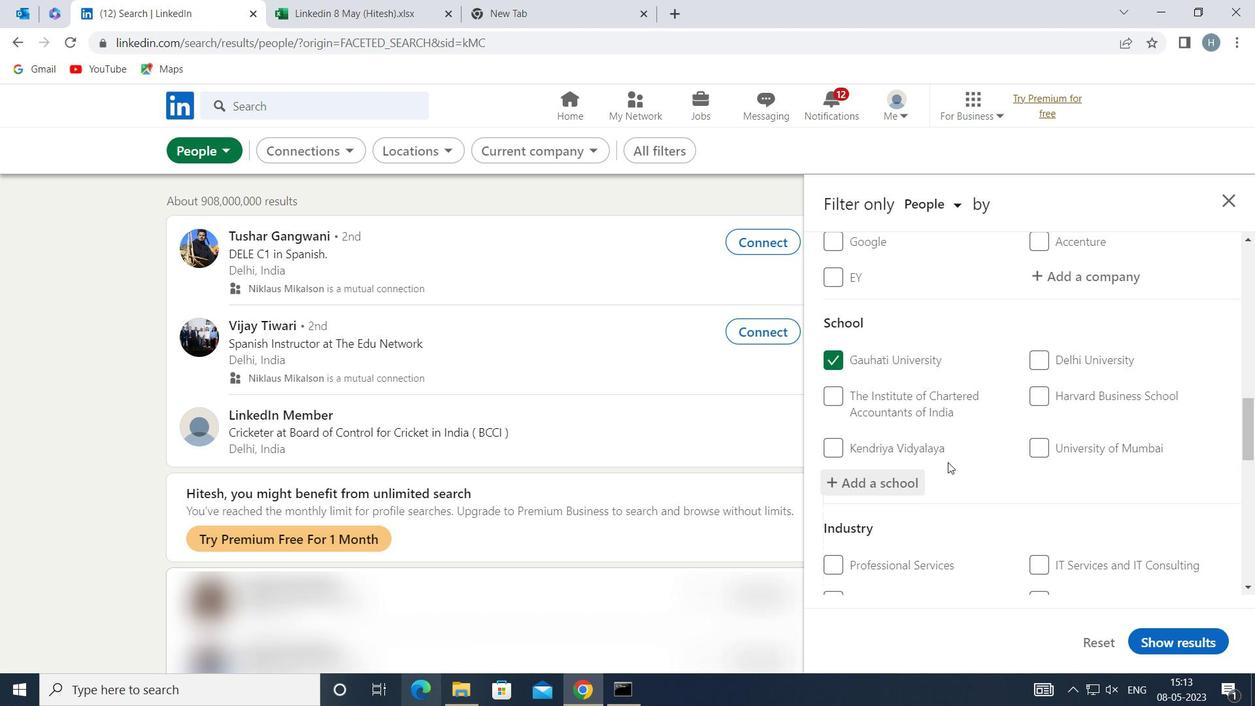 
Action: Mouse scrolled (949, 458) with delta (0, 0)
Screenshot: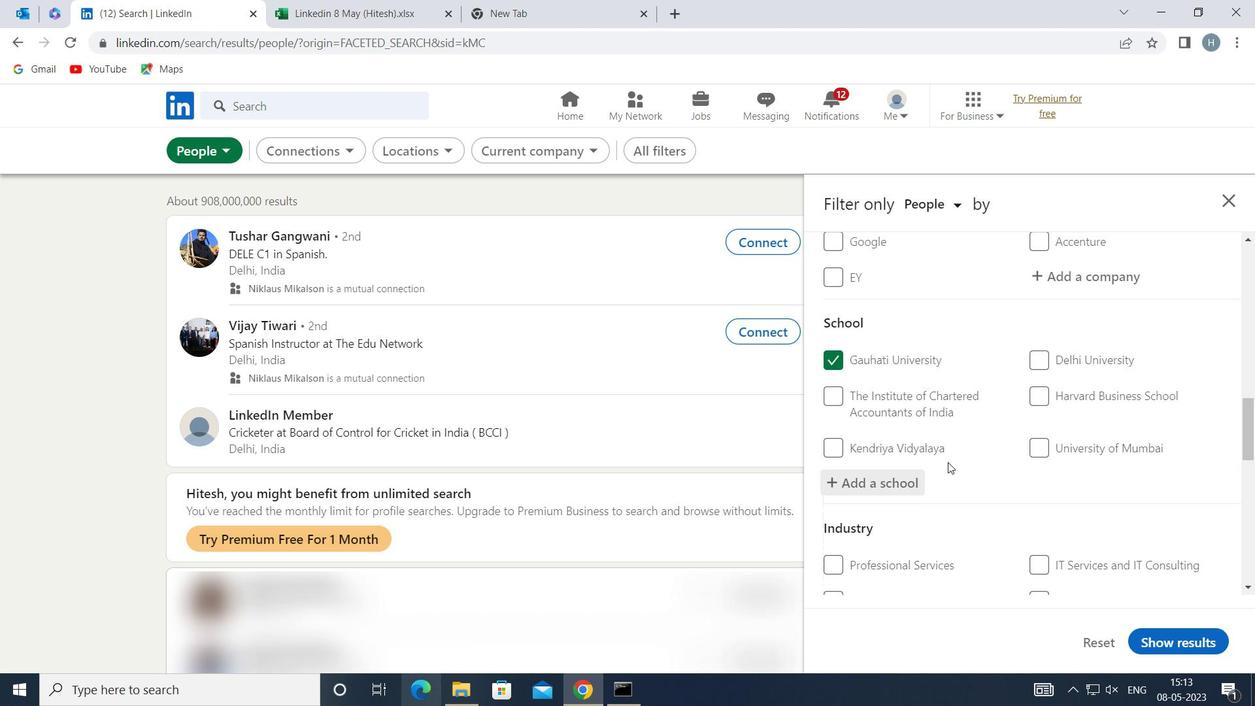 
Action: Mouse scrolled (949, 458) with delta (0, 0)
Screenshot: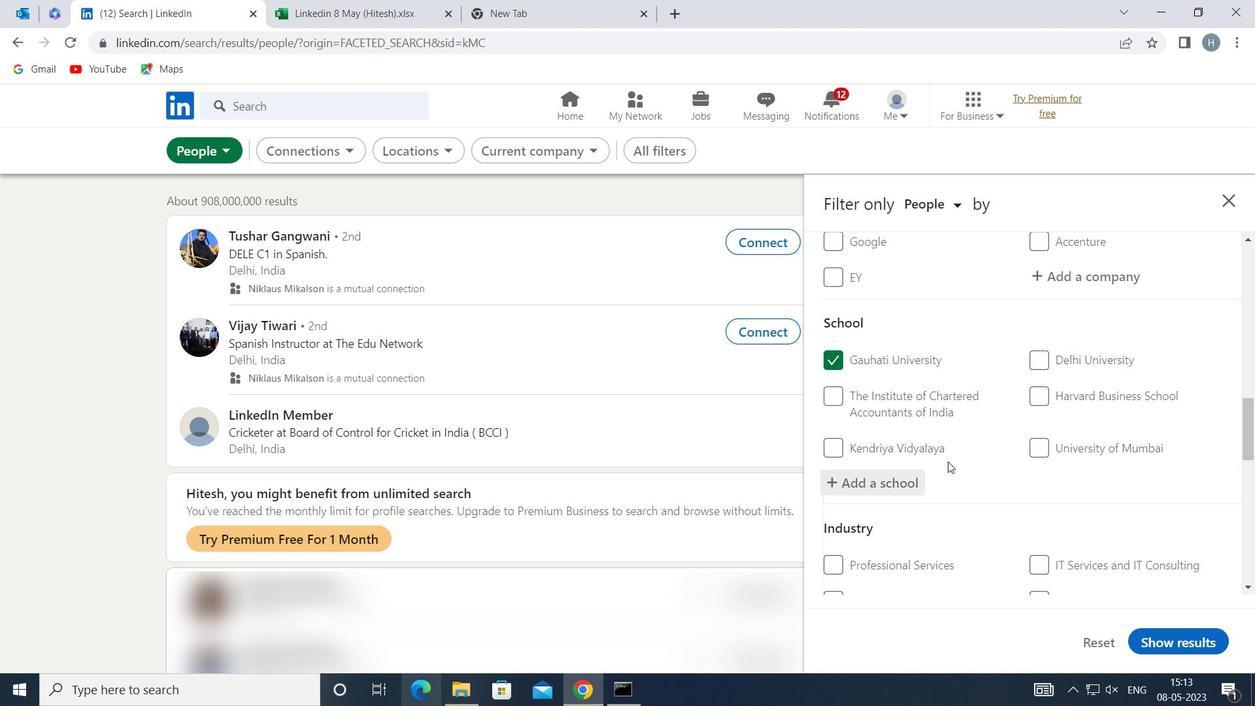 
Action: Mouse moved to (961, 451)
Screenshot: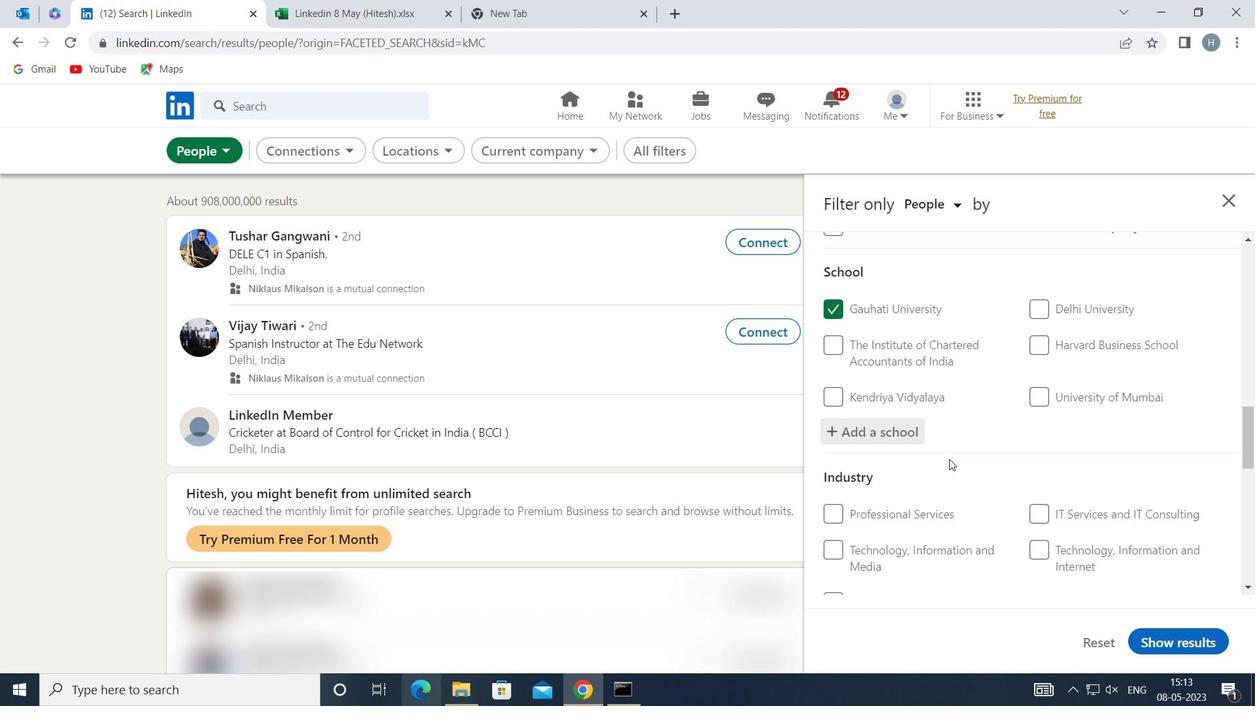 
Action: Mouse scrolled (961, 451) with delta (0, 0)
Screenshot: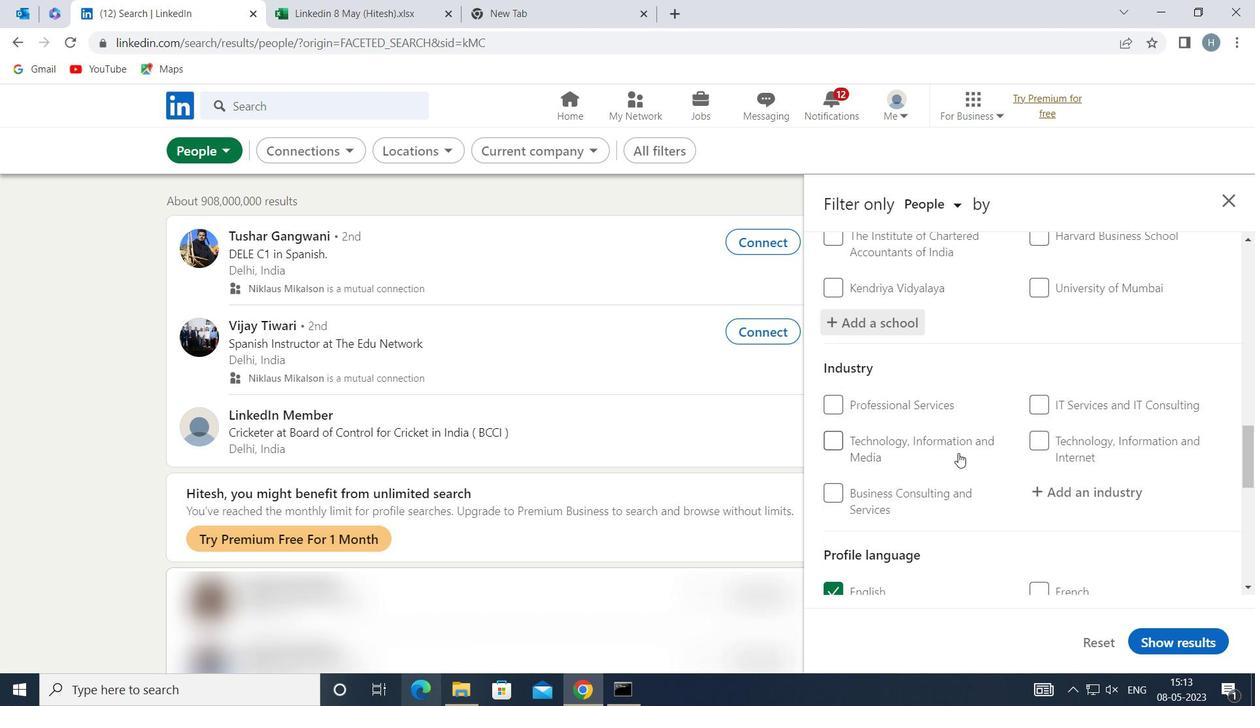 
Action: Mouse moved to (1070, 410)
Screenshot: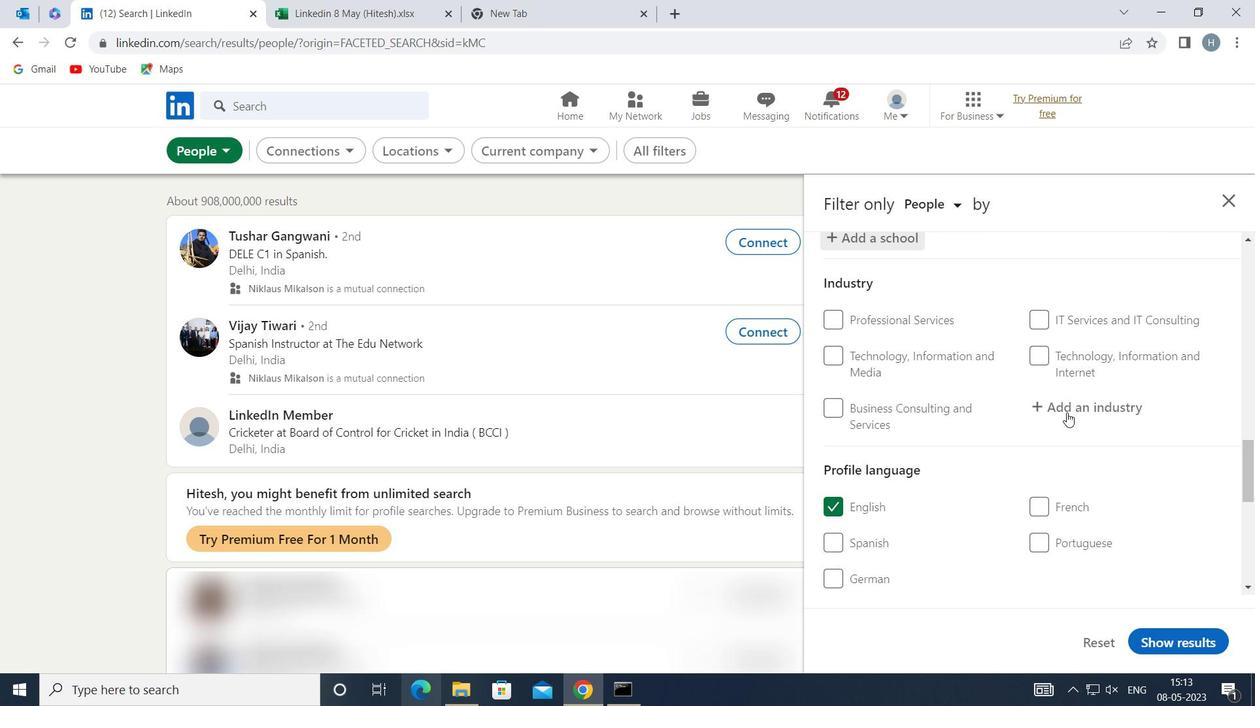 
Action: Mouse pressed left at (1070, 410)
Screenshot: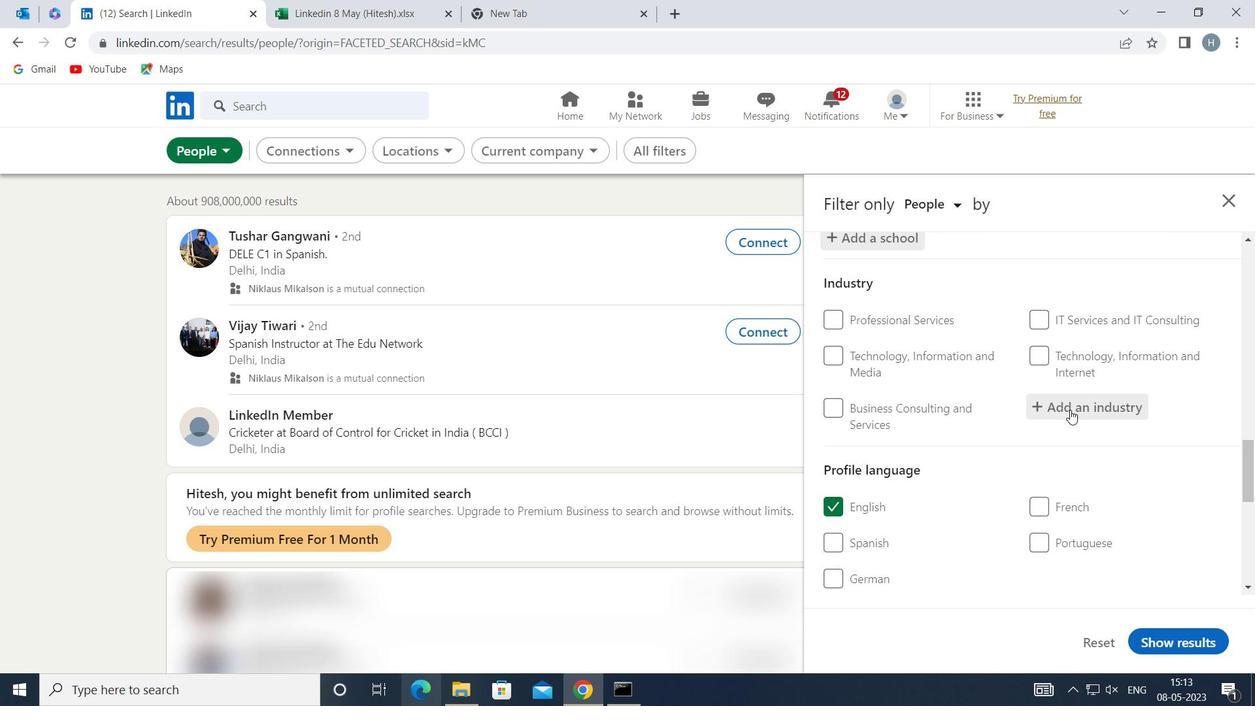 
Action: Key pressed <Key.shift>BOILERS
Screenshot: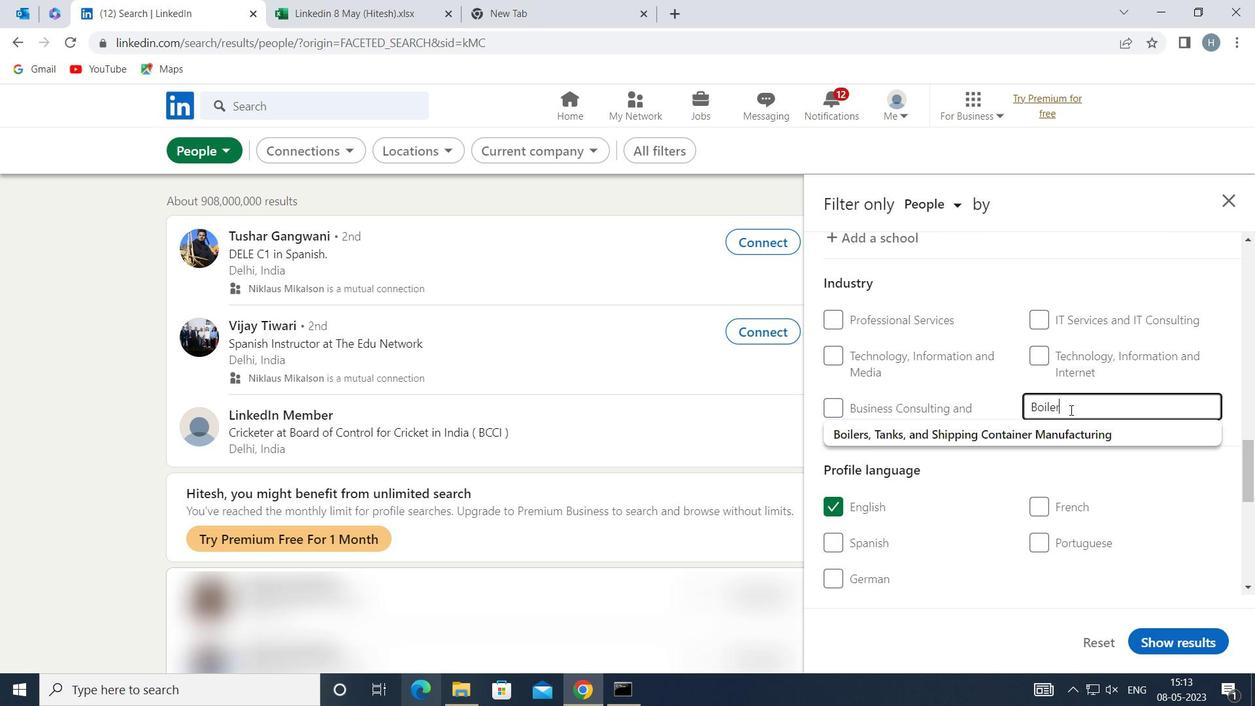 
Action: Mouse moved to (1029, 428)
Screenshot: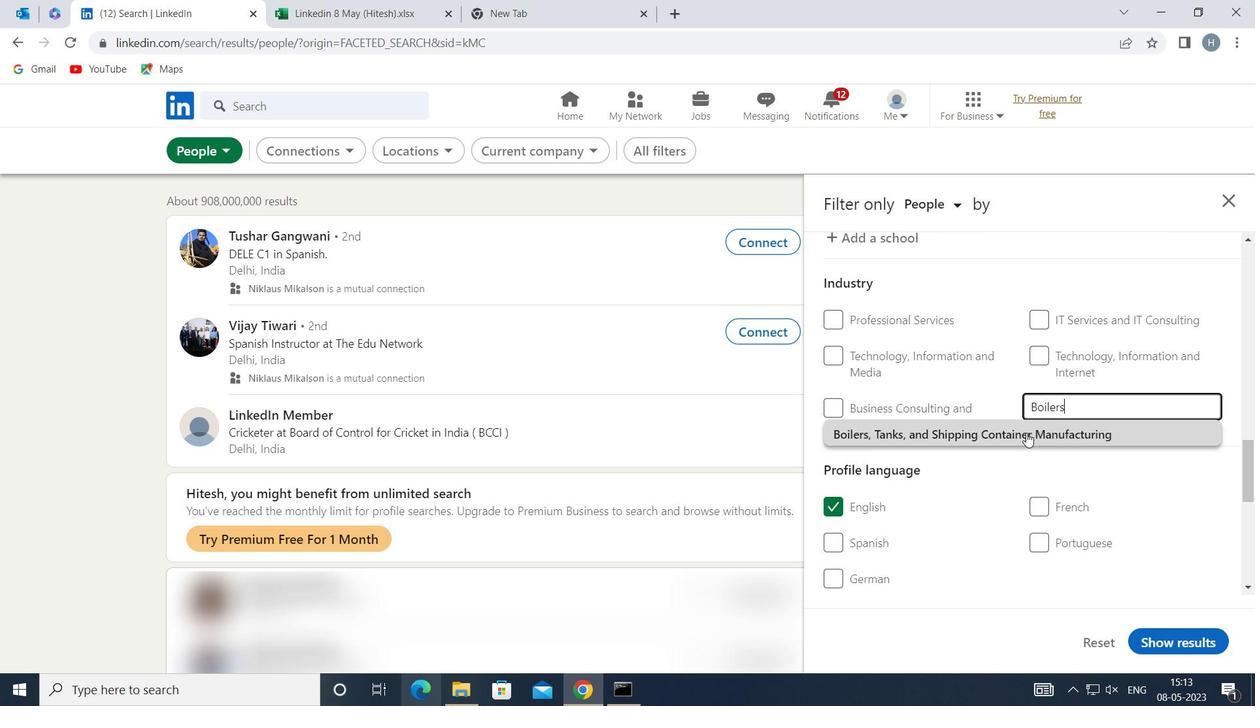 
Action: Mouse pressed left at (1029, 428)
Screenshot: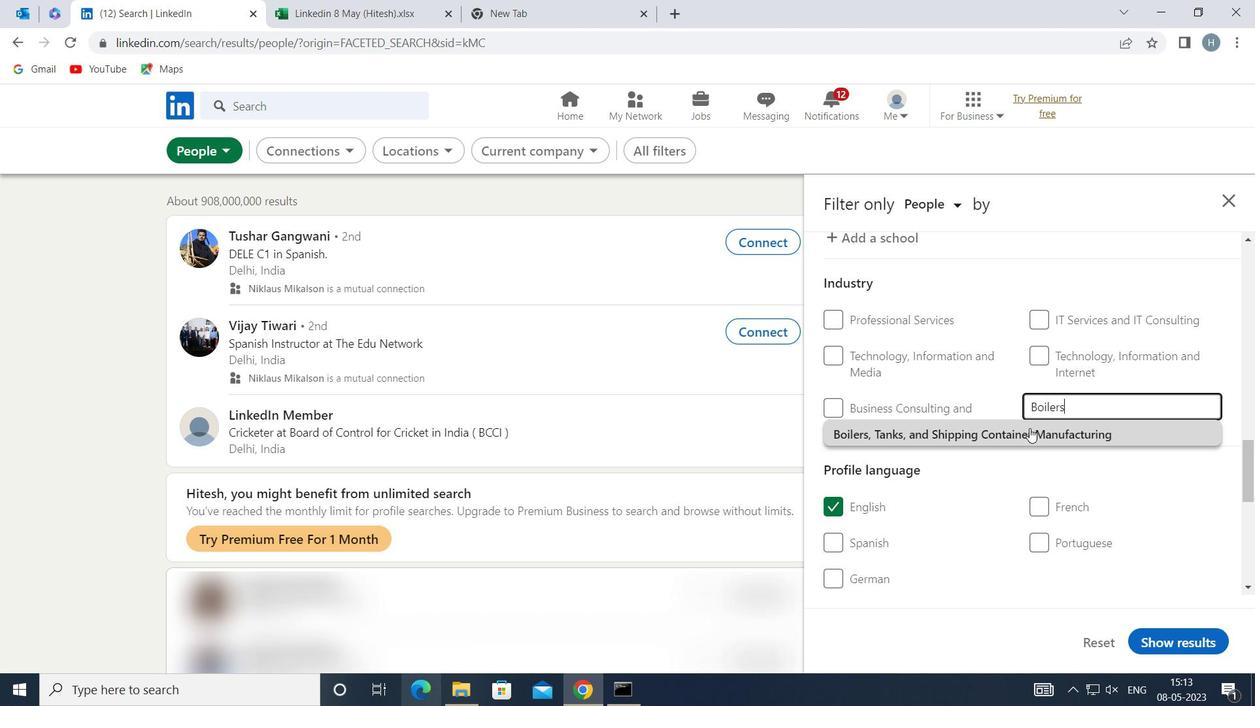 
Action: Mouse moved to (1038, 407)
Screenshot: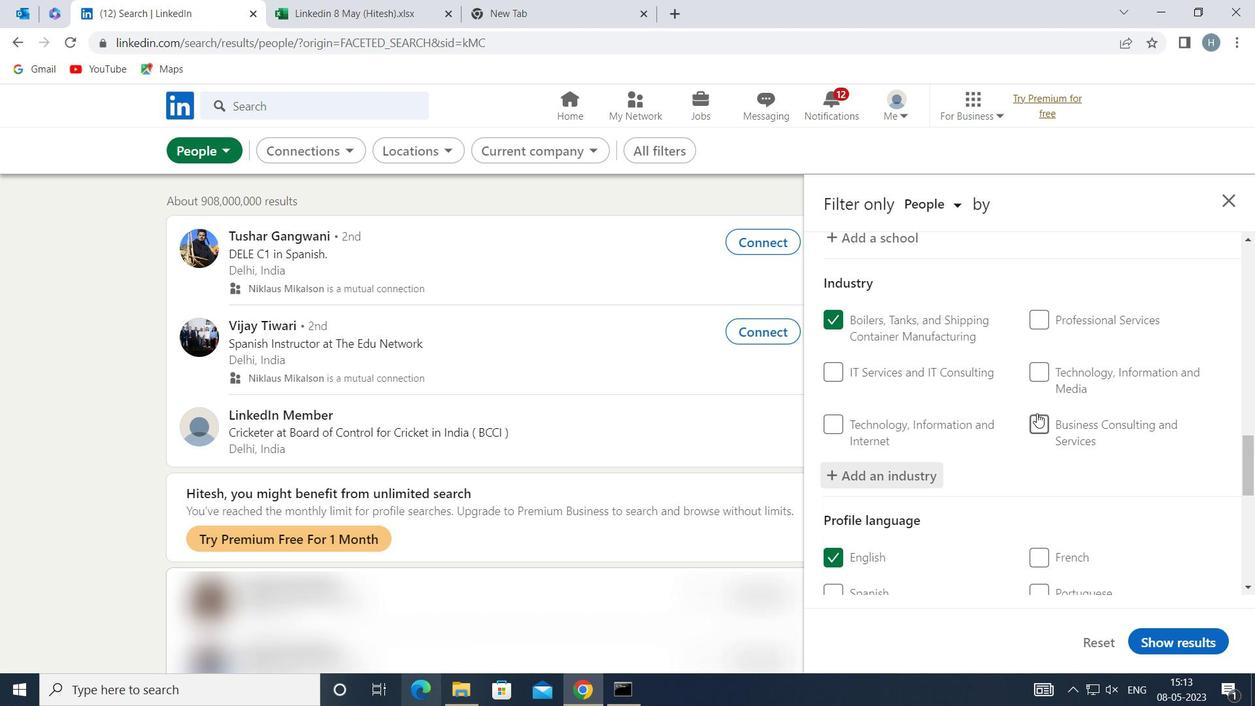 
Action: Mouse scrolled (1038, 407) with delta (0, 0)
Screenshot: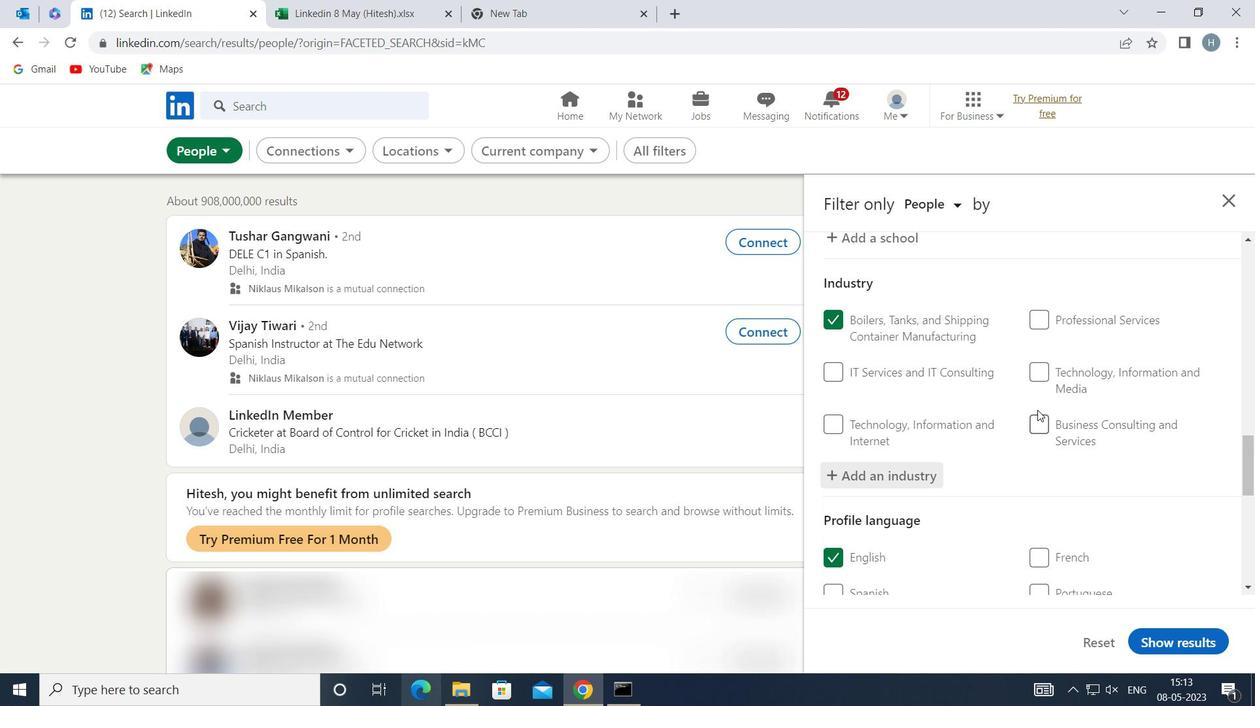 
Action: Mouse scrolled (1038, 407) with delta (0, 0)
Screenshot: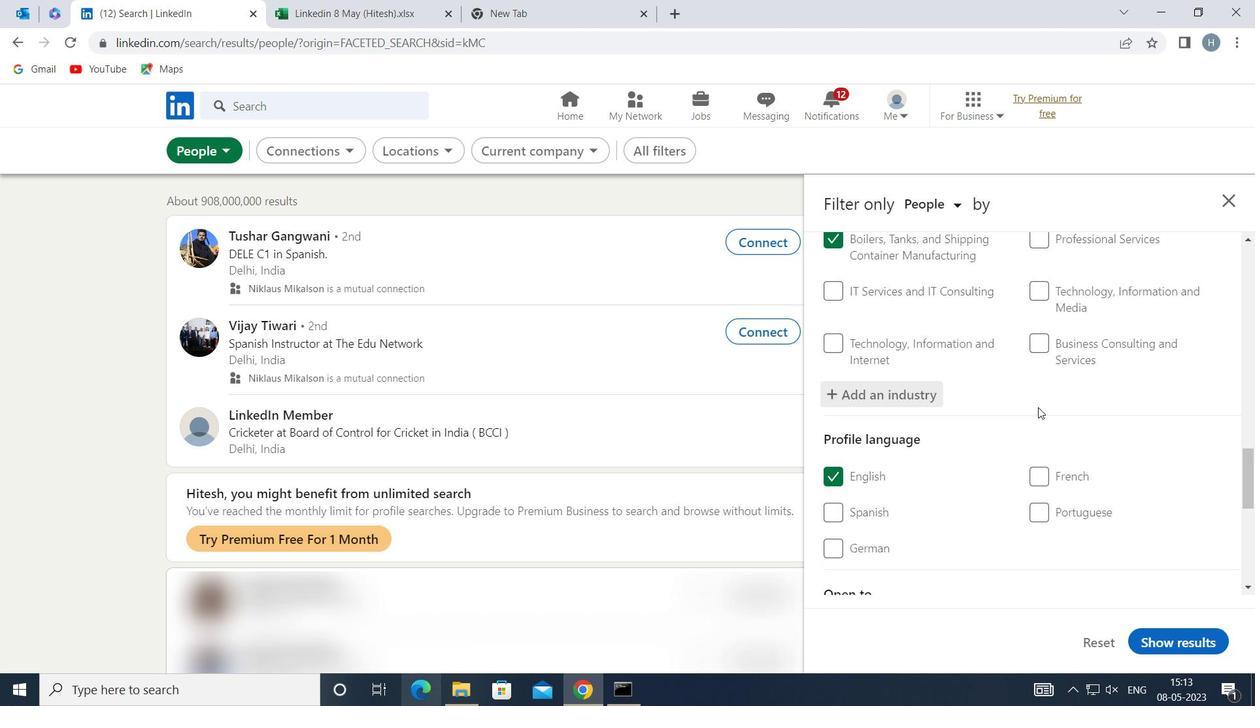 
Action: Mouse scrolled (1038, 407) with delta (0, 0)
Screenshot: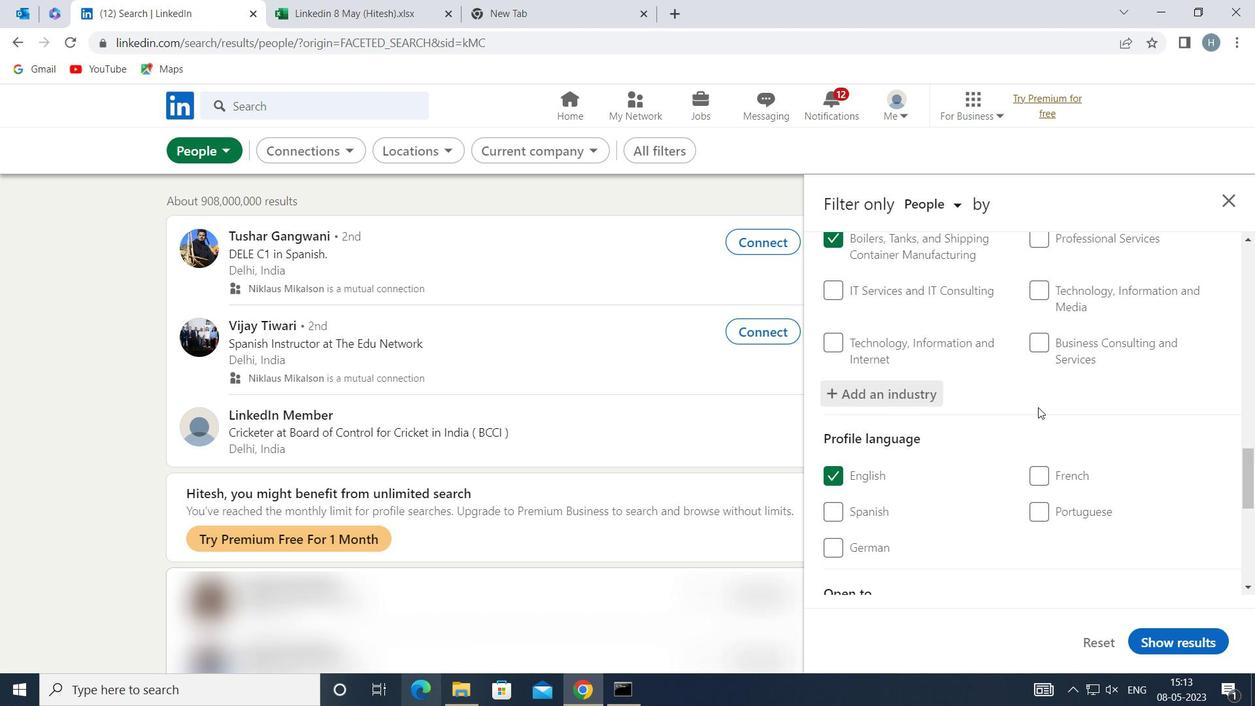
Action: Mouse moved to (1038, 407)
Screenshot: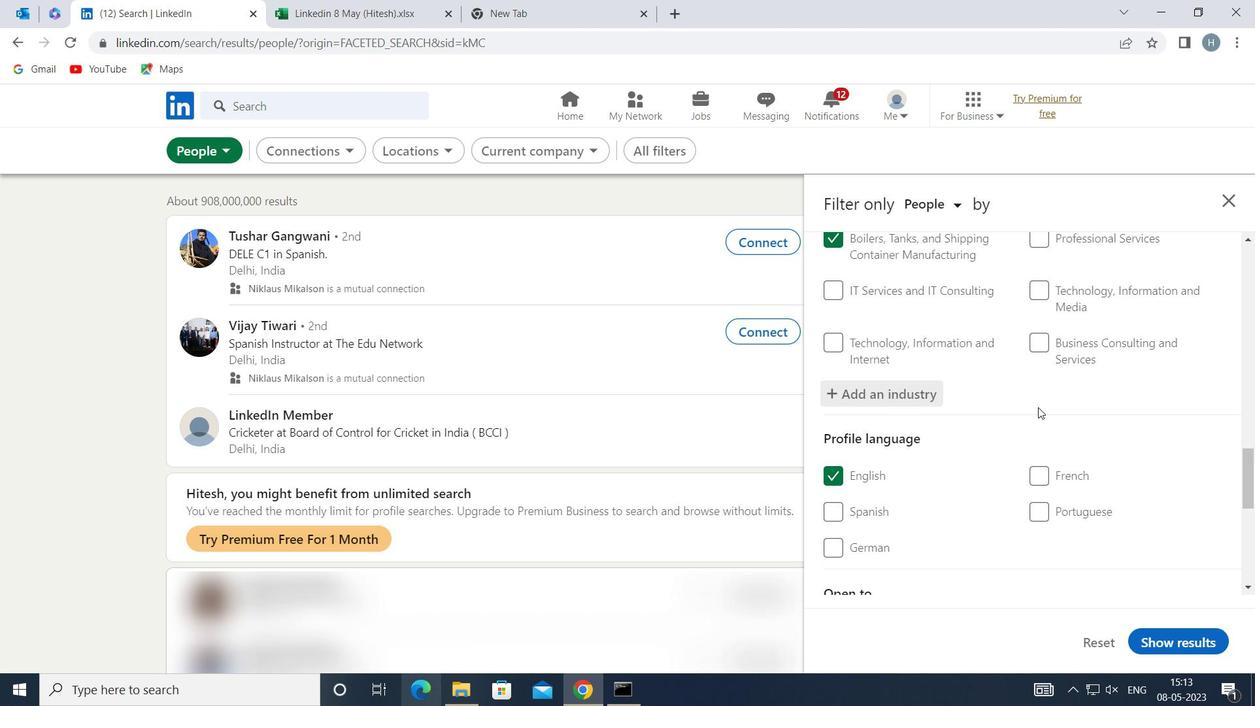 
Action: Mouse scrolled (1038, 406) with delta (0, 0)
Screenshot: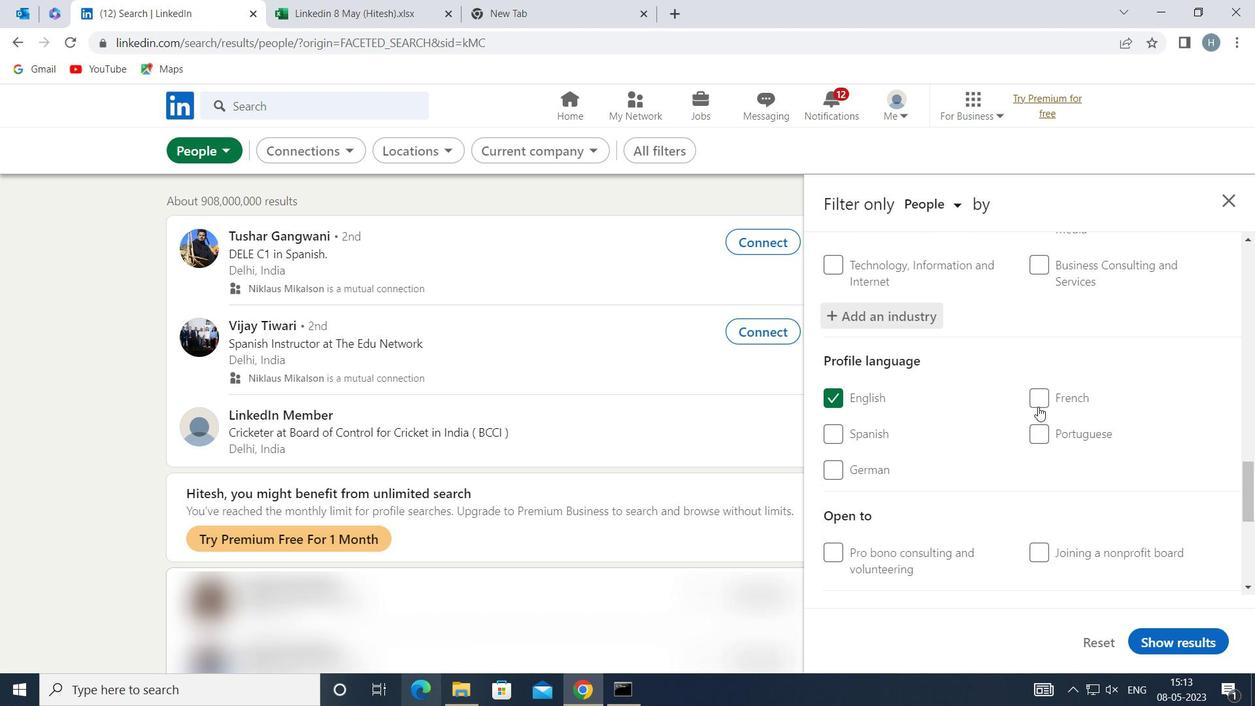 
Action: Mouse scrolled (1038, 406) with delta (0, 0)
Screenshot: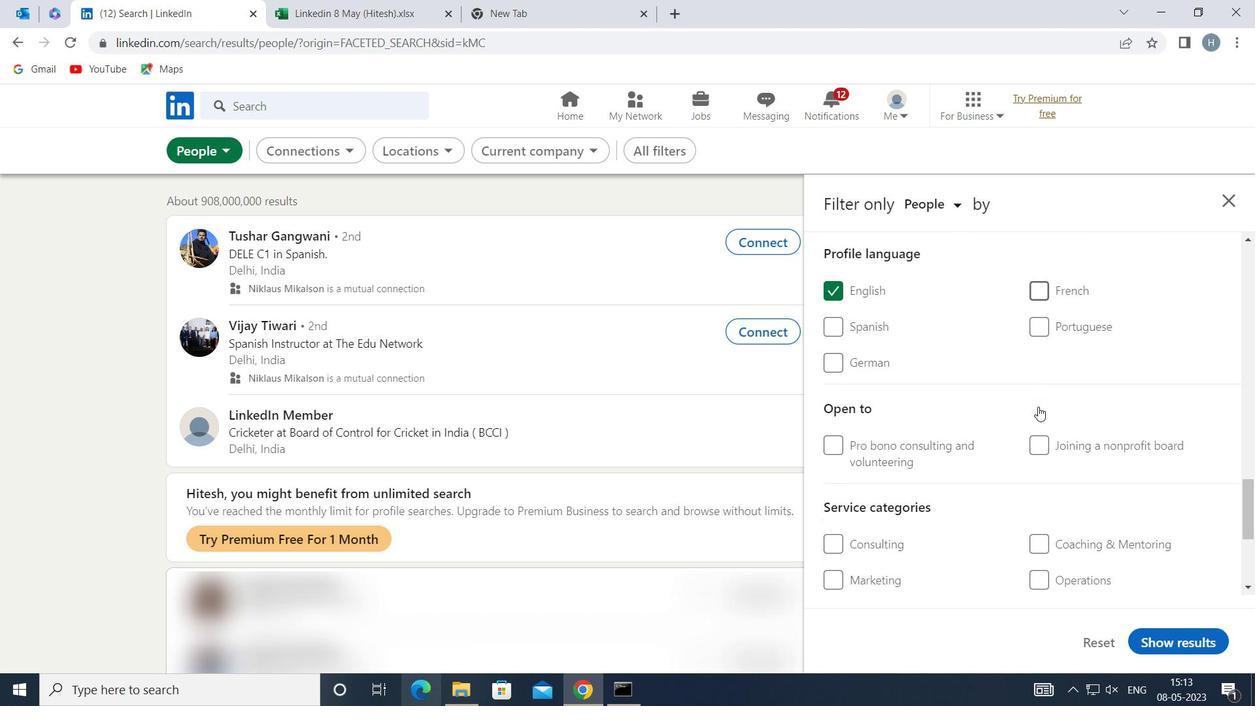 
Action: Mouse scrolled (1038, 406) with delta (0, 0)
Screenshot: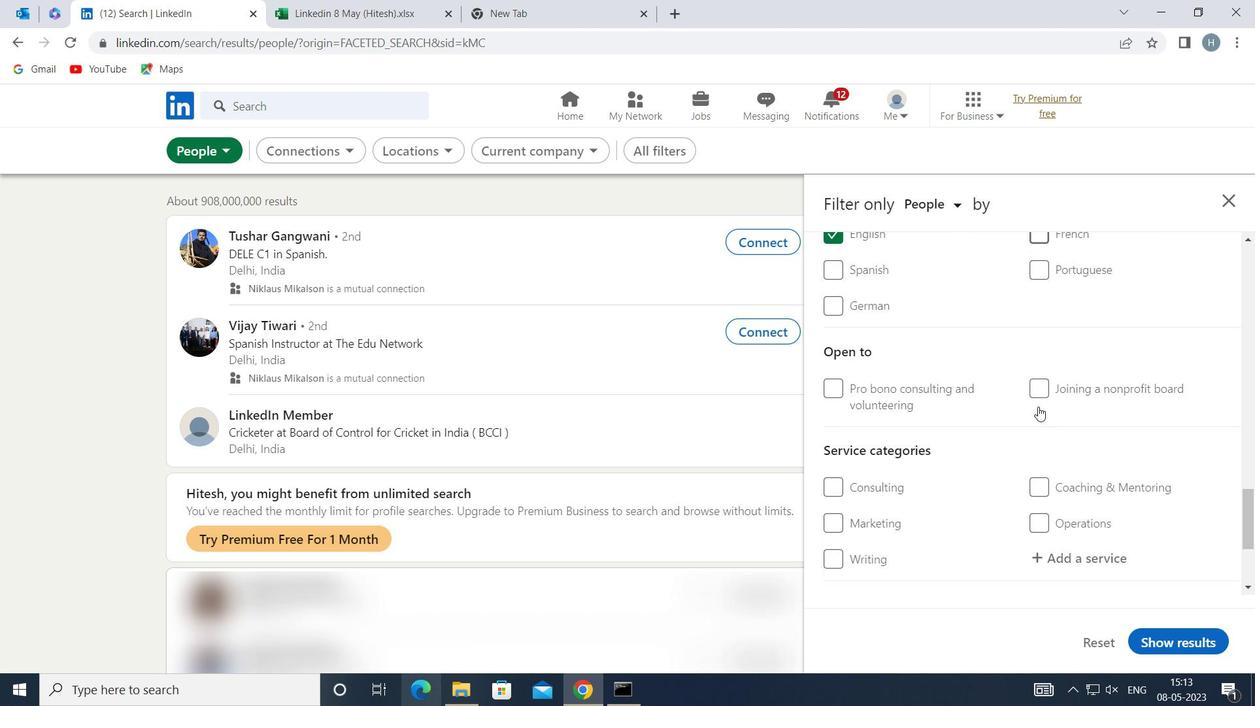 
Action: Mouse moved to (1077, 390)
Screenshot: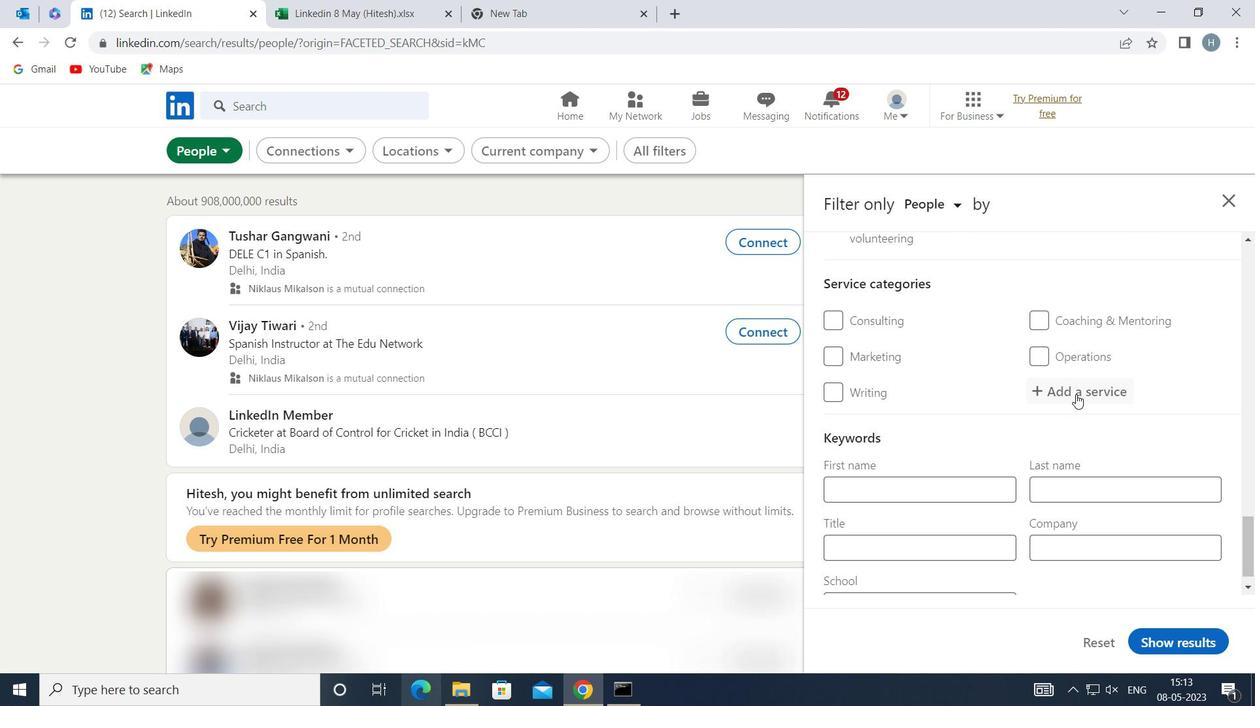
Action: Mouse pressed left at (1077, 390)
Screenshot: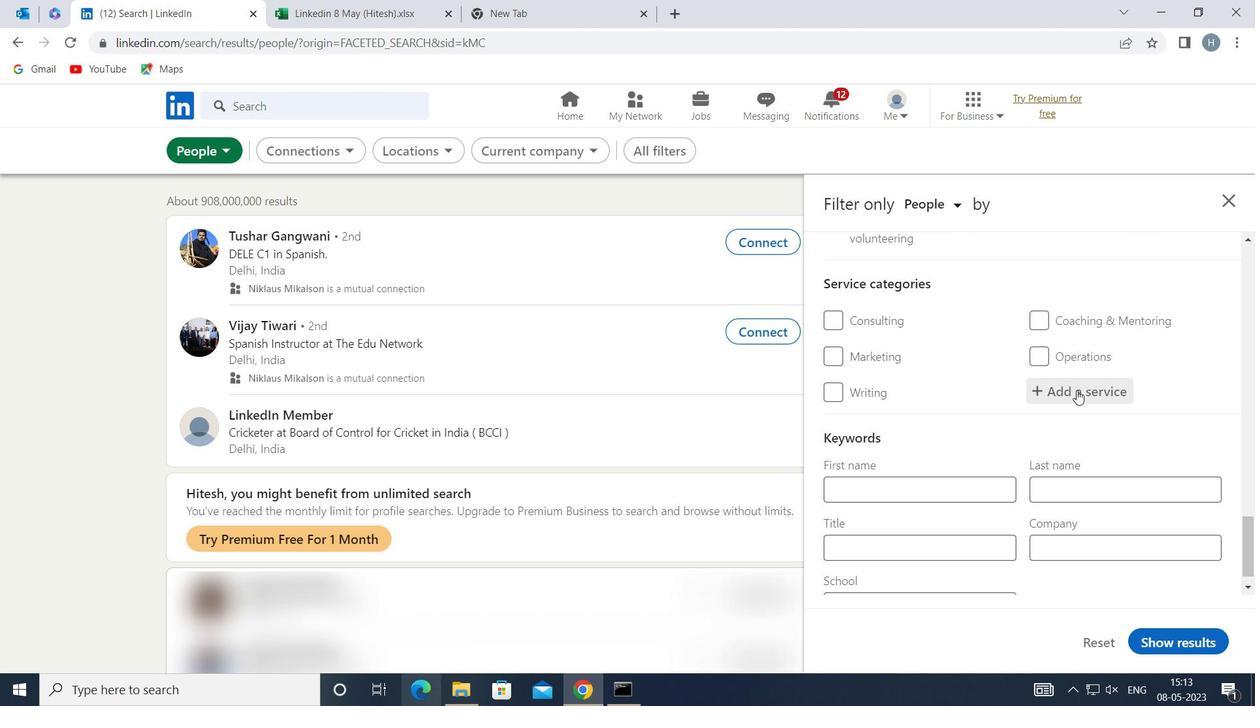 
Action: Mouse moved to (1076, 386)
Screenshot: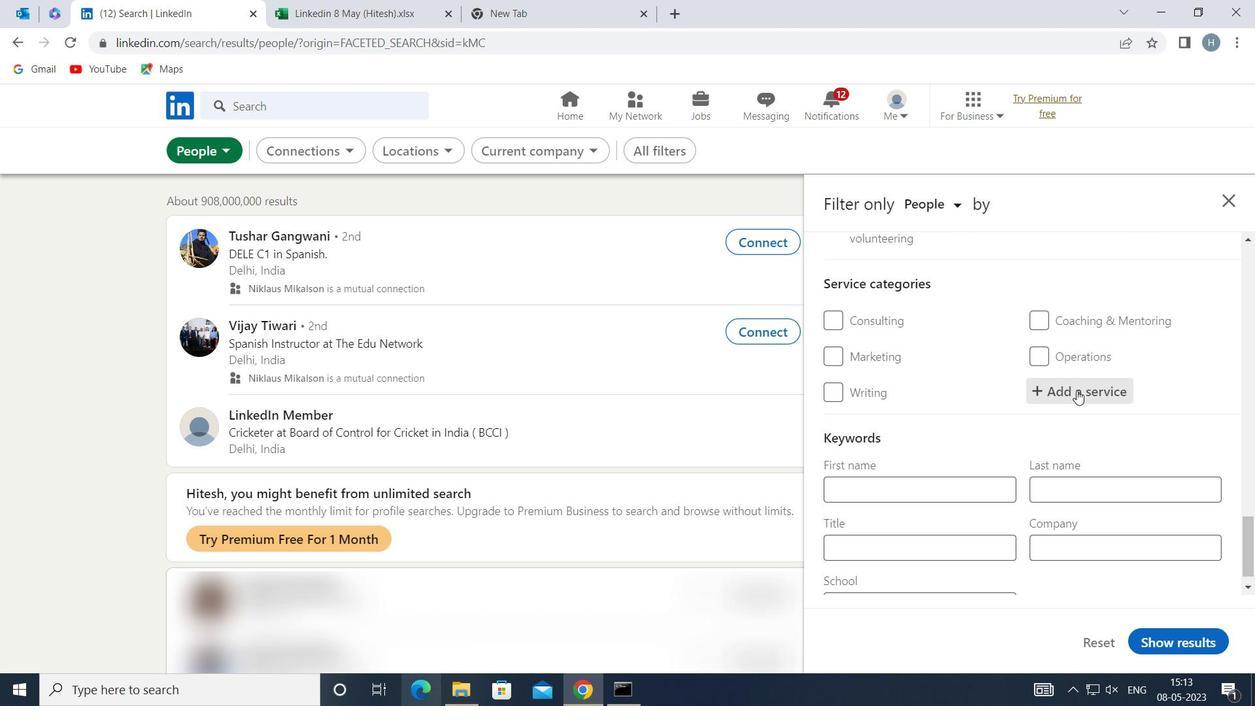 
Action: Key pressed <Key.shift>CATEGORY<Key.space><Key.shift>NATURE<Key.space><Key.shift>PHOTOGRAPHY
Screenshot: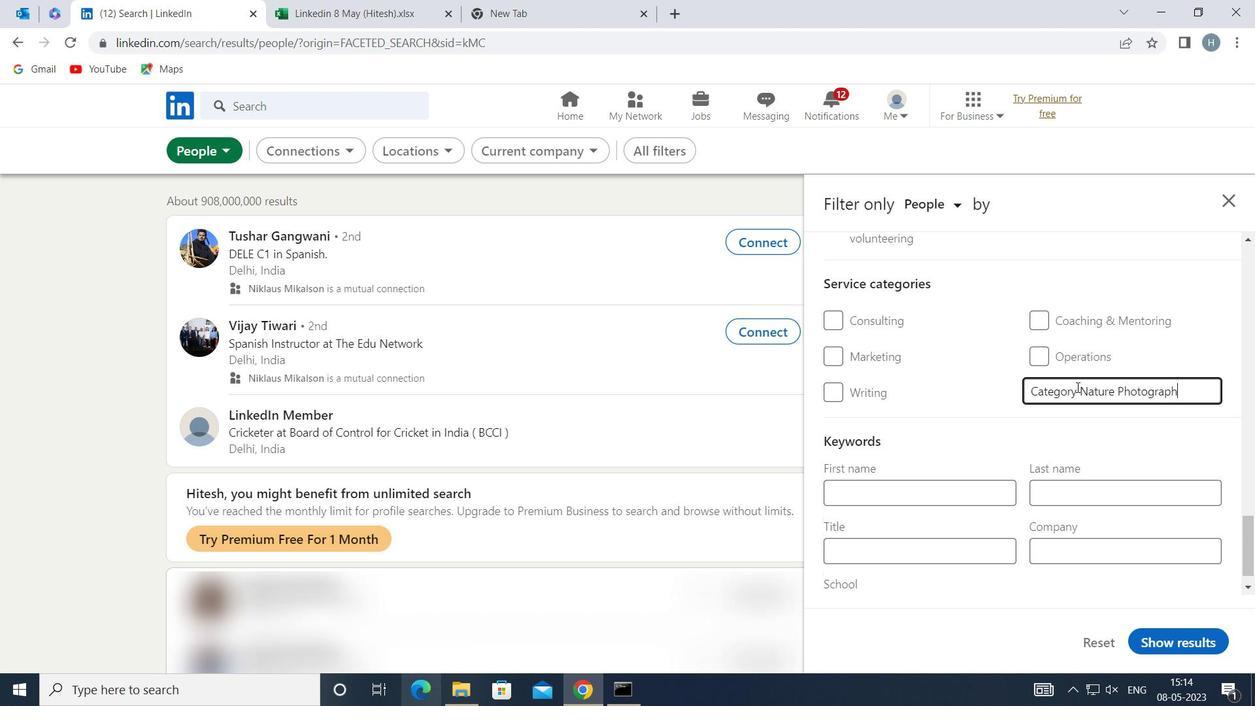 
Action: Mouse moved to (1147, 451)
Screenshot: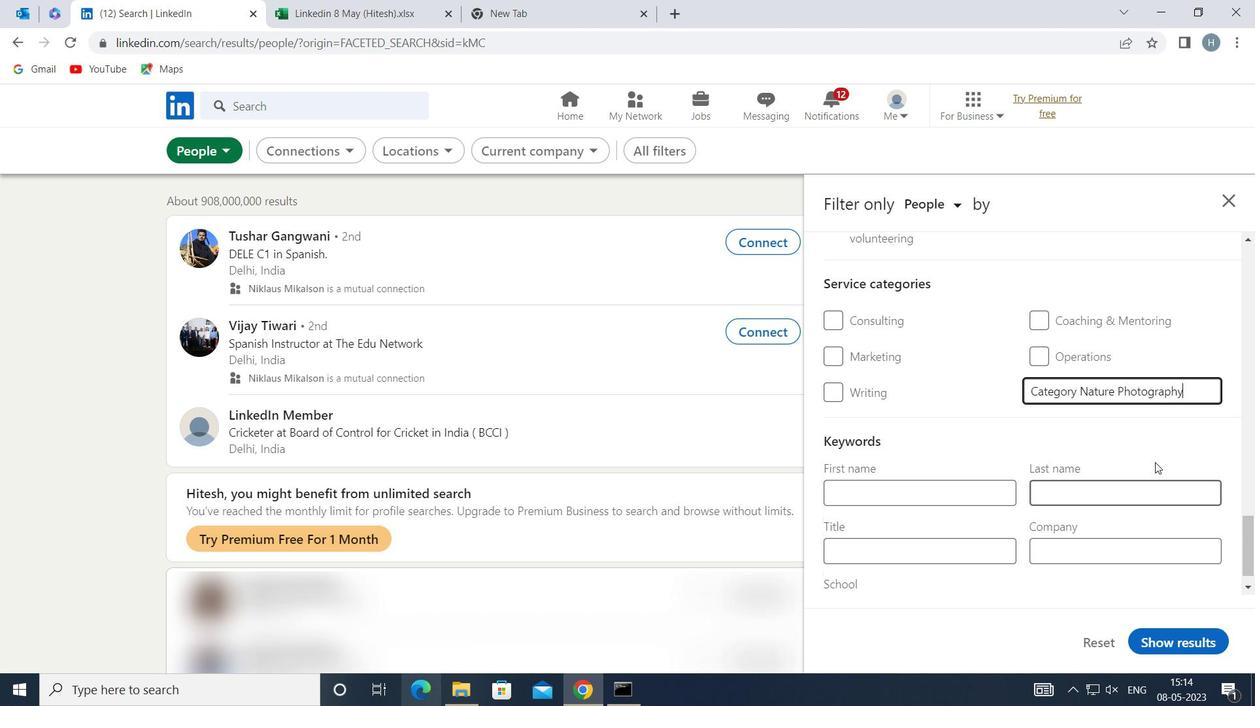 
Action: Mouse pressed left at (1147, 451)
Screenshot: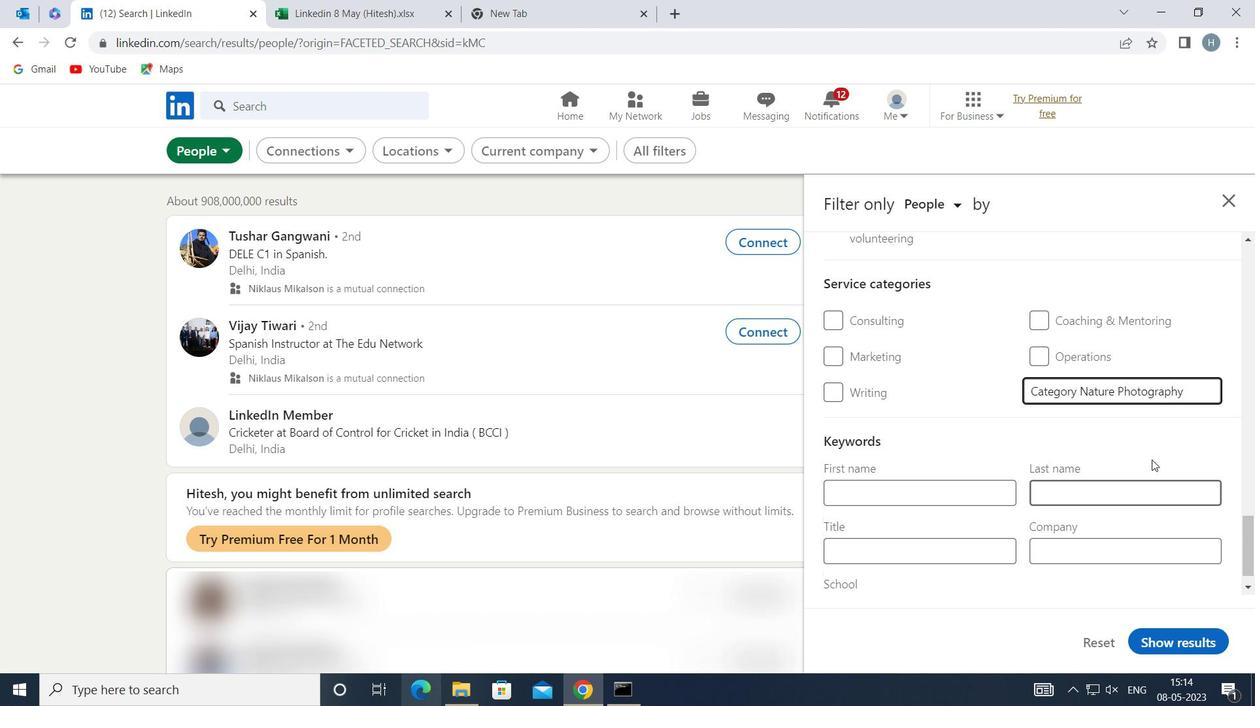 
Action: Mouse moved to (998, 468)
Screenshot: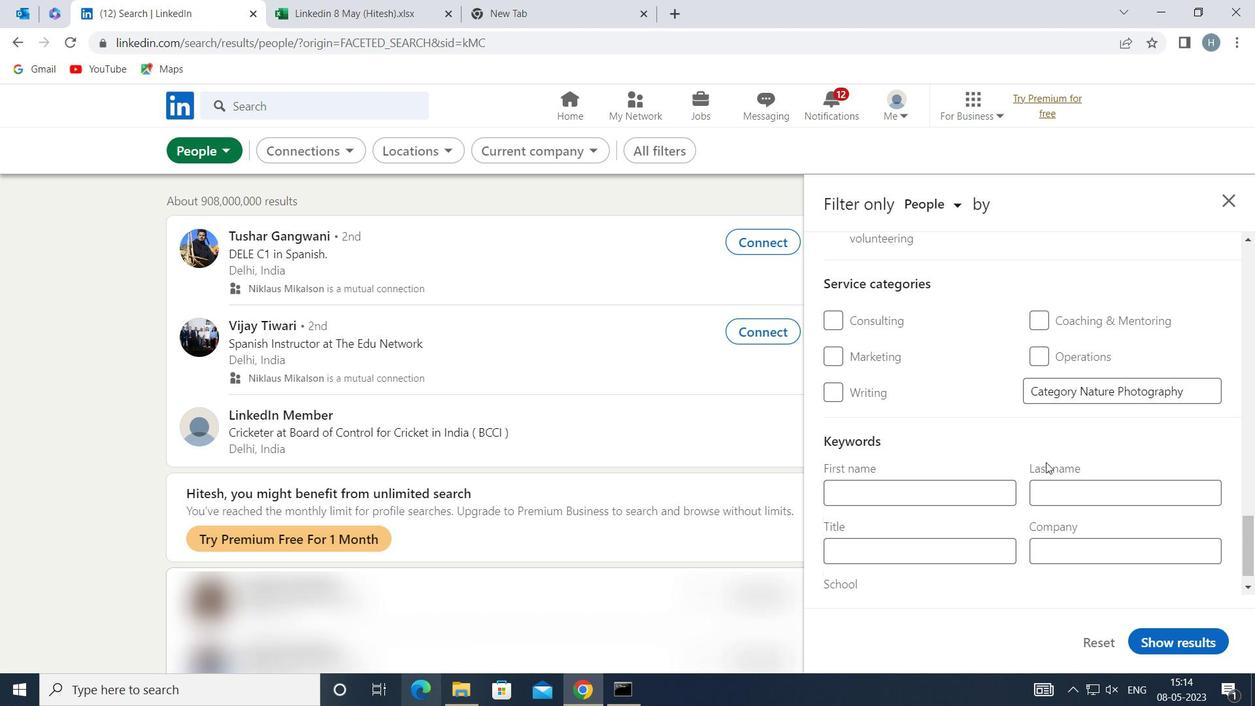 
Action: Mouse scrolled (998, 468) with delta (0, 0)
Screenshot: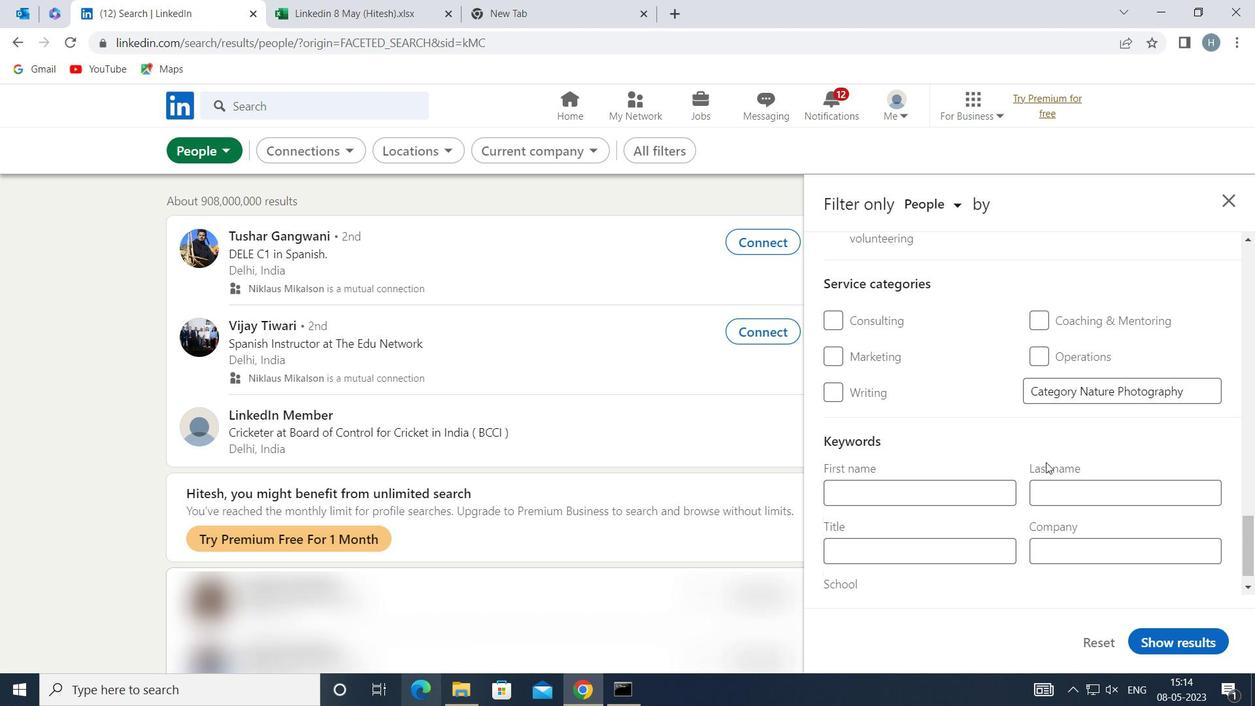
Action: Mouse moved to (996, 470)
Screenshot: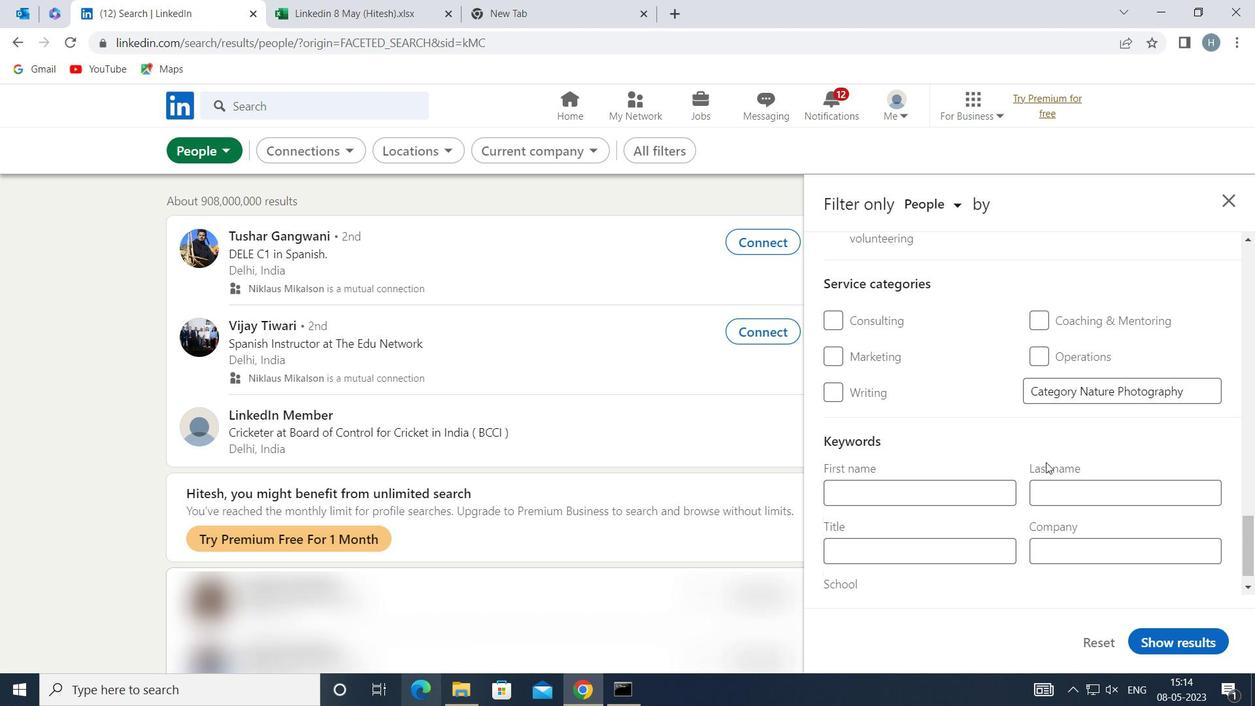 
Action: Mouse scrolled (996, 469) with delta (0, 0)
Screenshot: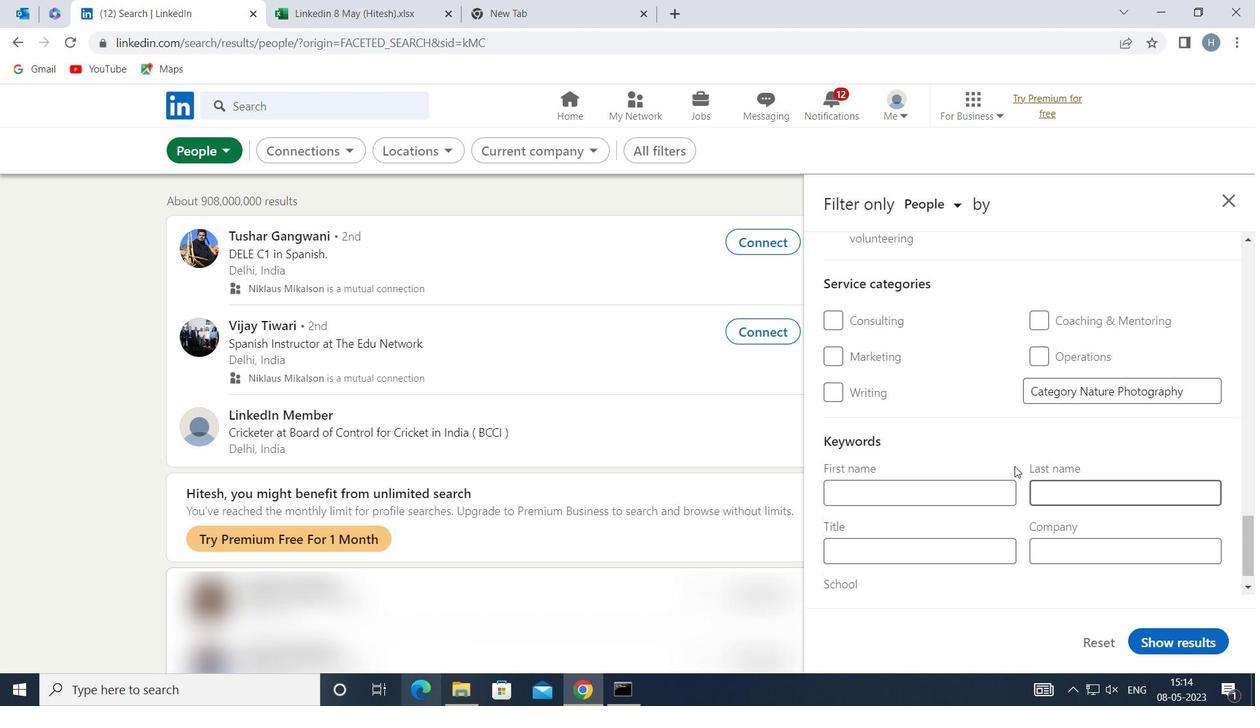 
Action: Mouse moved to (996, 470)
Screenshot: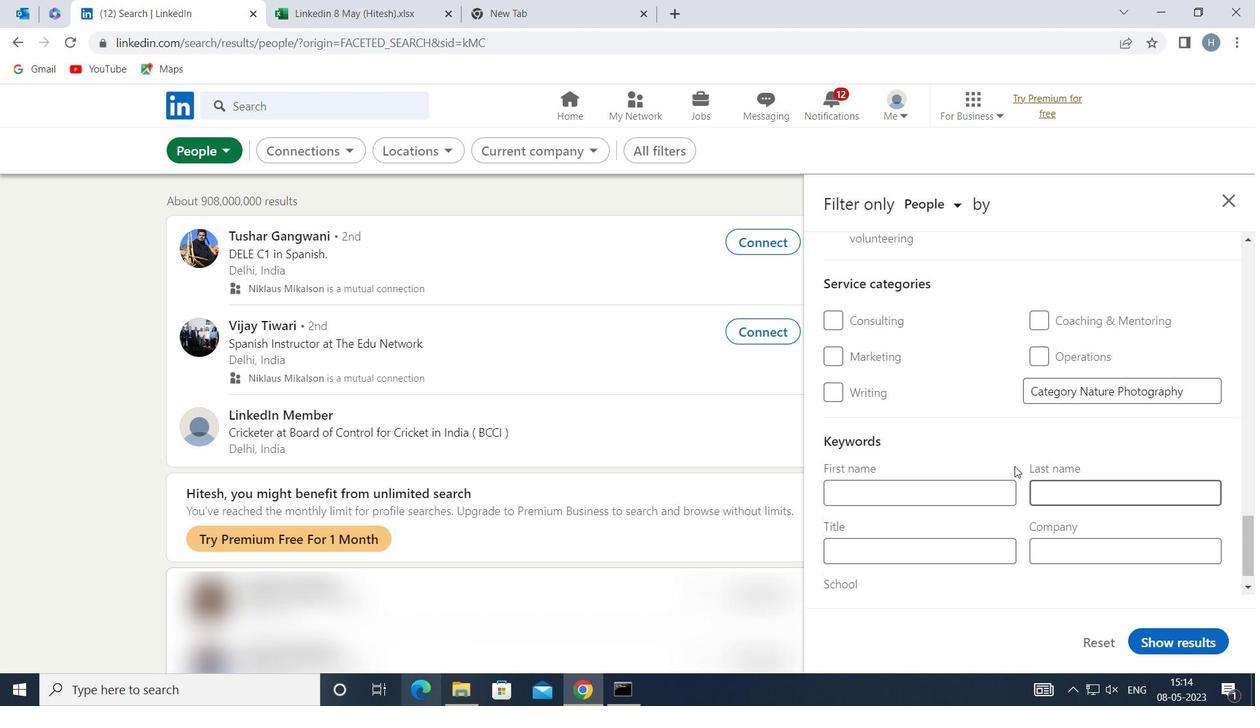 
Action: Mouse scrolled (996, 469) with delta (0, 0)
Screenshot: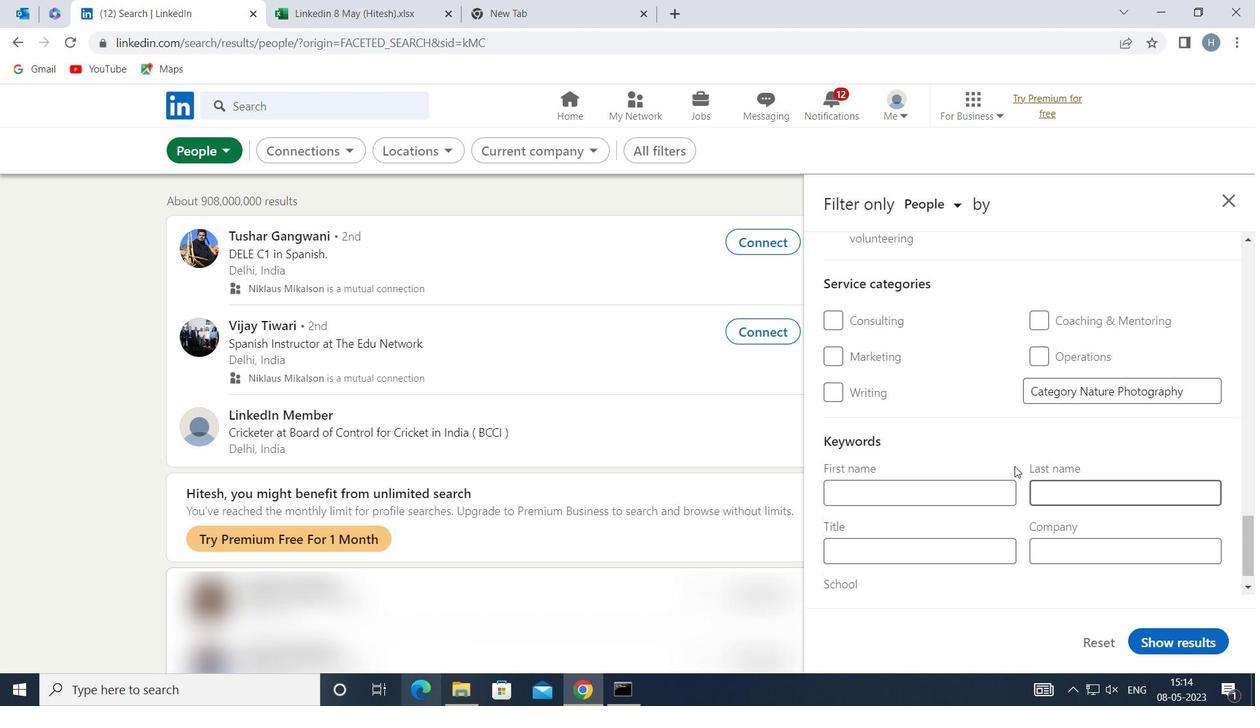 
Action: Mouse moved to (956, 511)
Screenshot: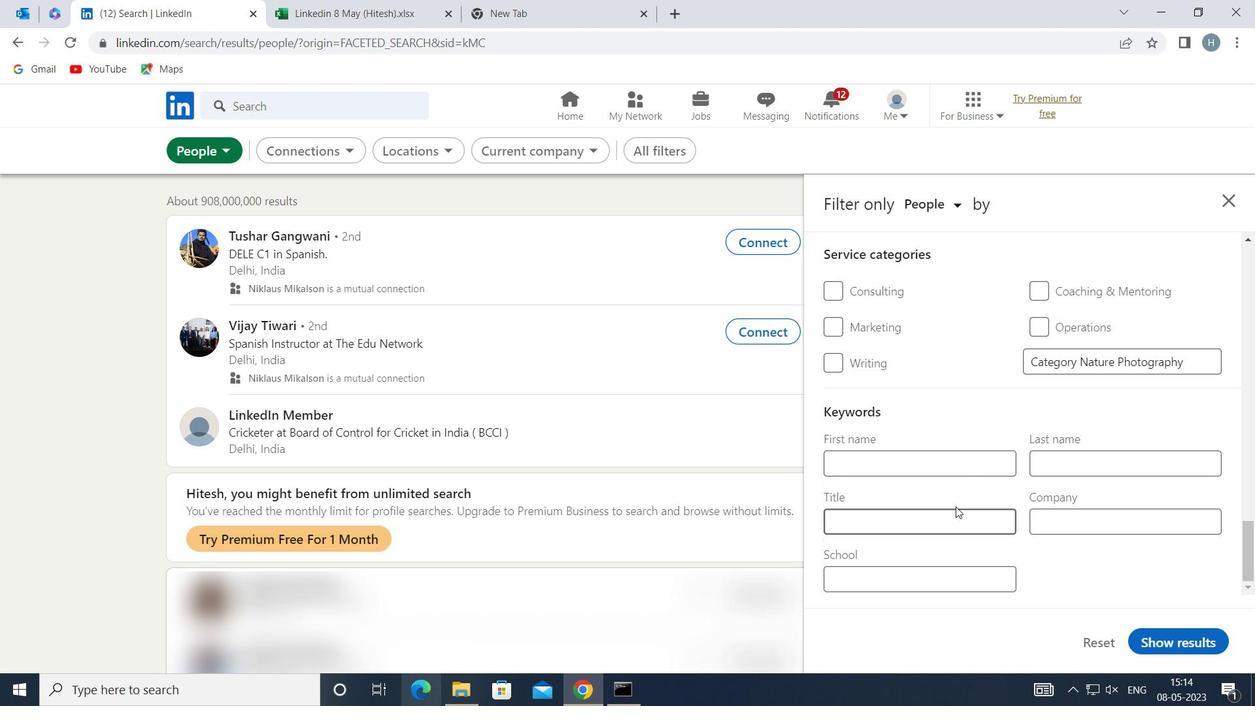 
Action: Mouse pressed left at (956, 511)
Screenshot: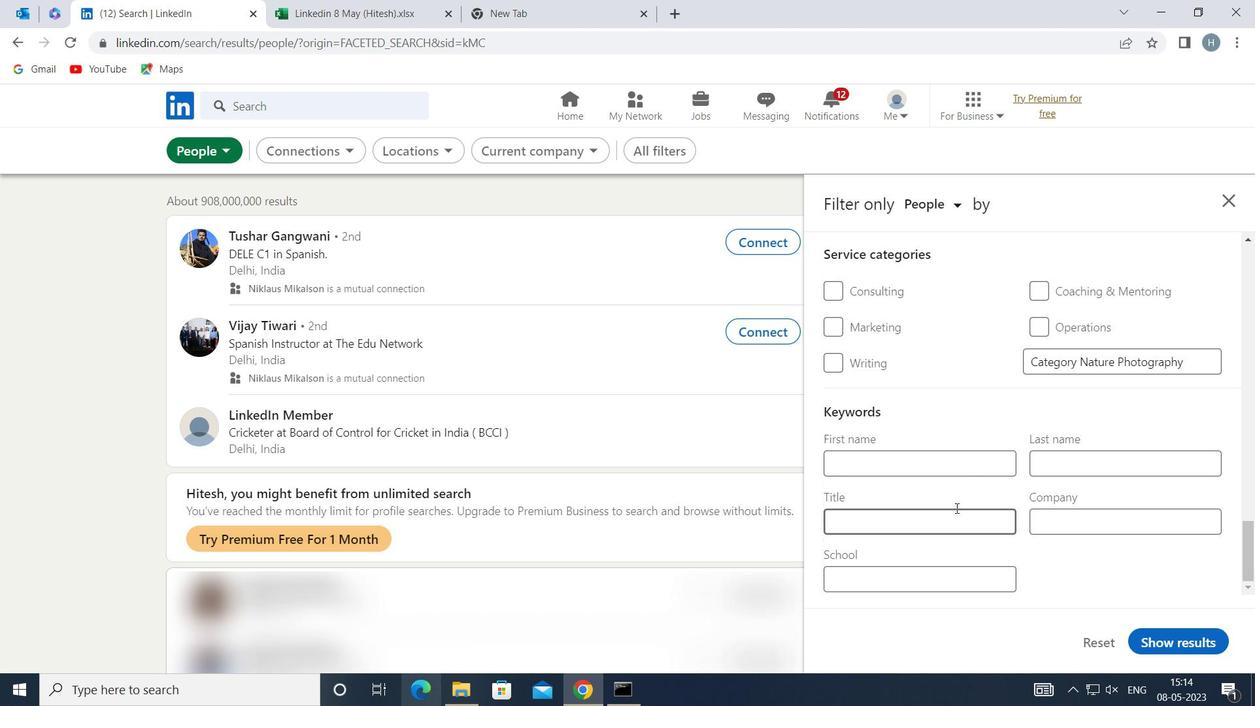 
Action: Key pressed <Key.shift>EC<Key.backspace><Key.backspace><Key.backspace><Key.shift>ECONOMIST
Screenshot: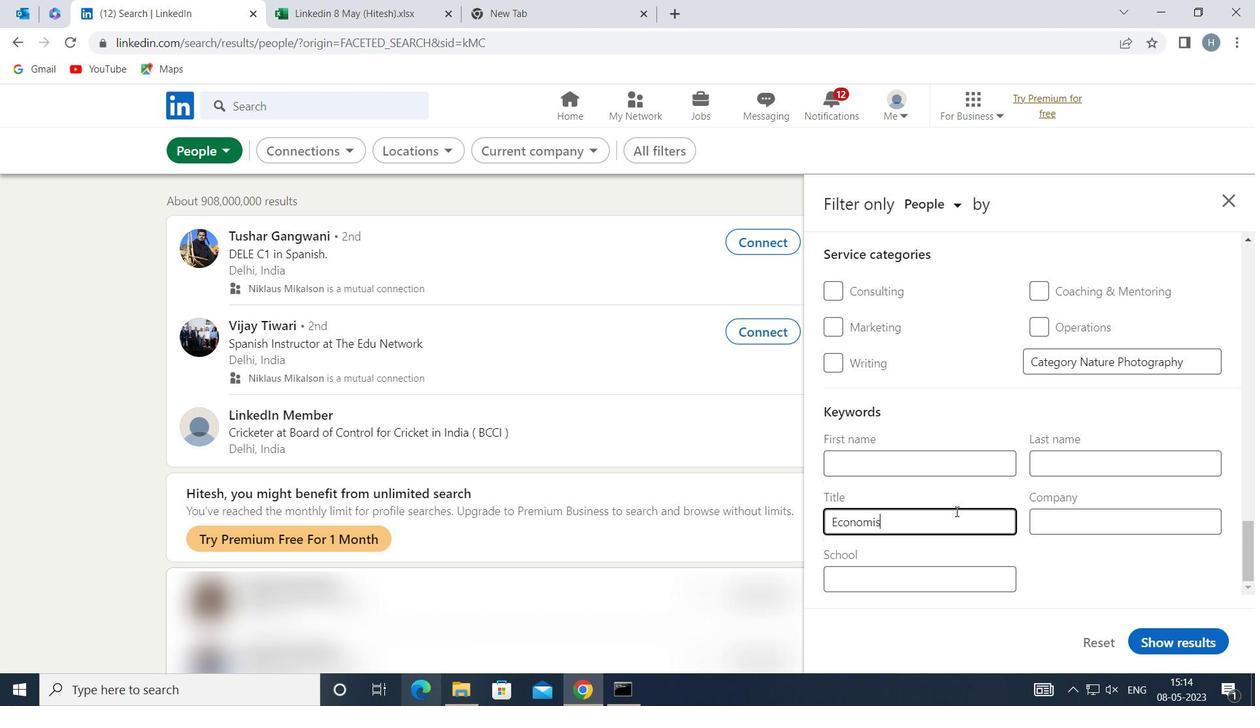 
Action: Mouse moved to (1168, 639)
Screenshot: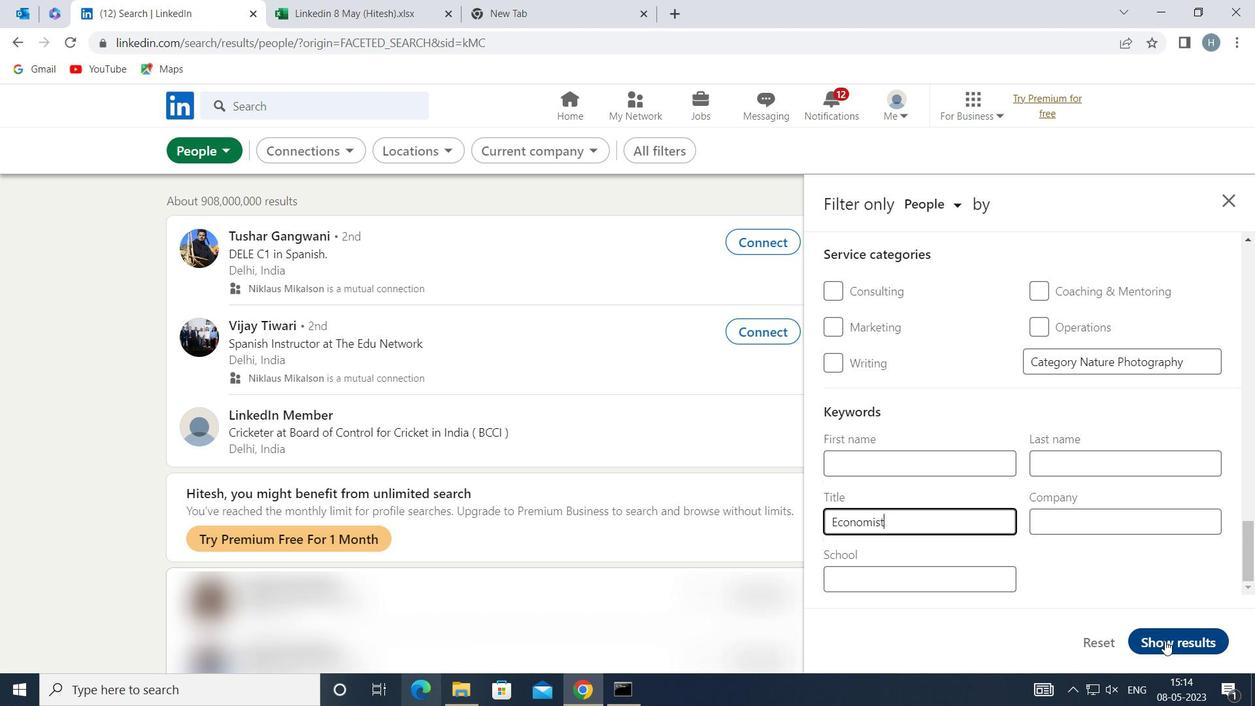 
Action: Mouse pressed left at (1168, 639)
Screenshot: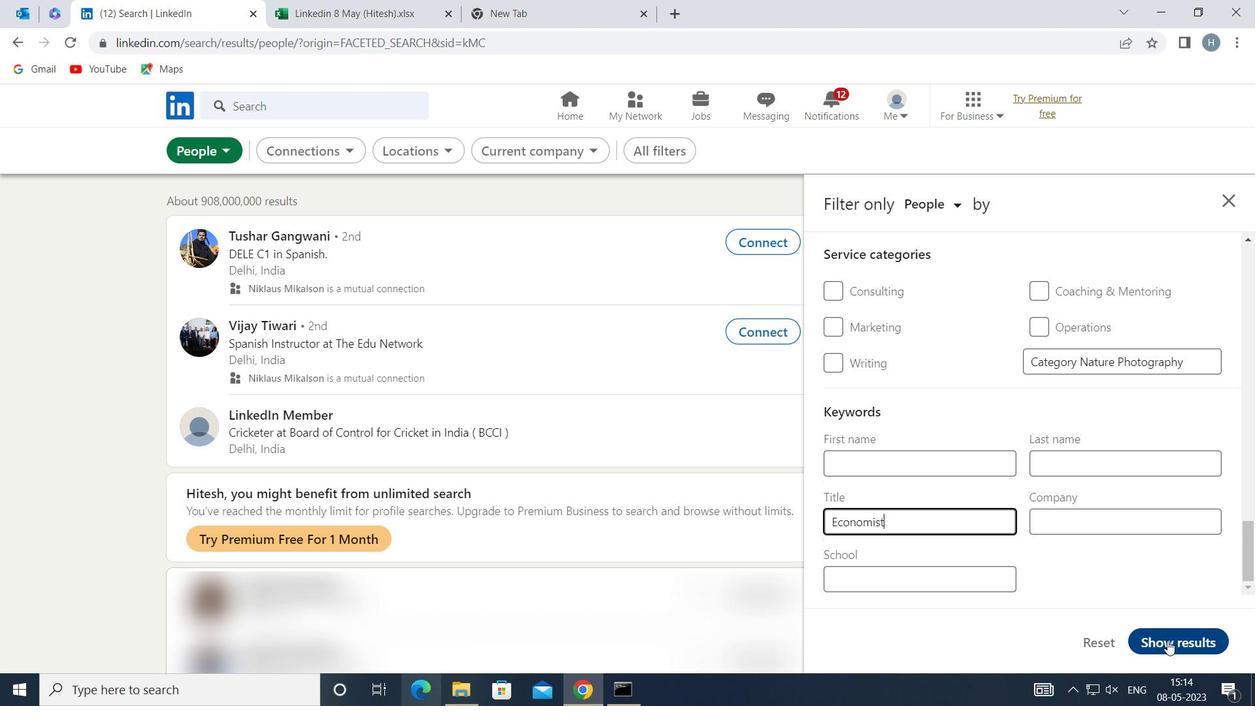 
Action: Mouse moved to (819, 198)
Screenshot: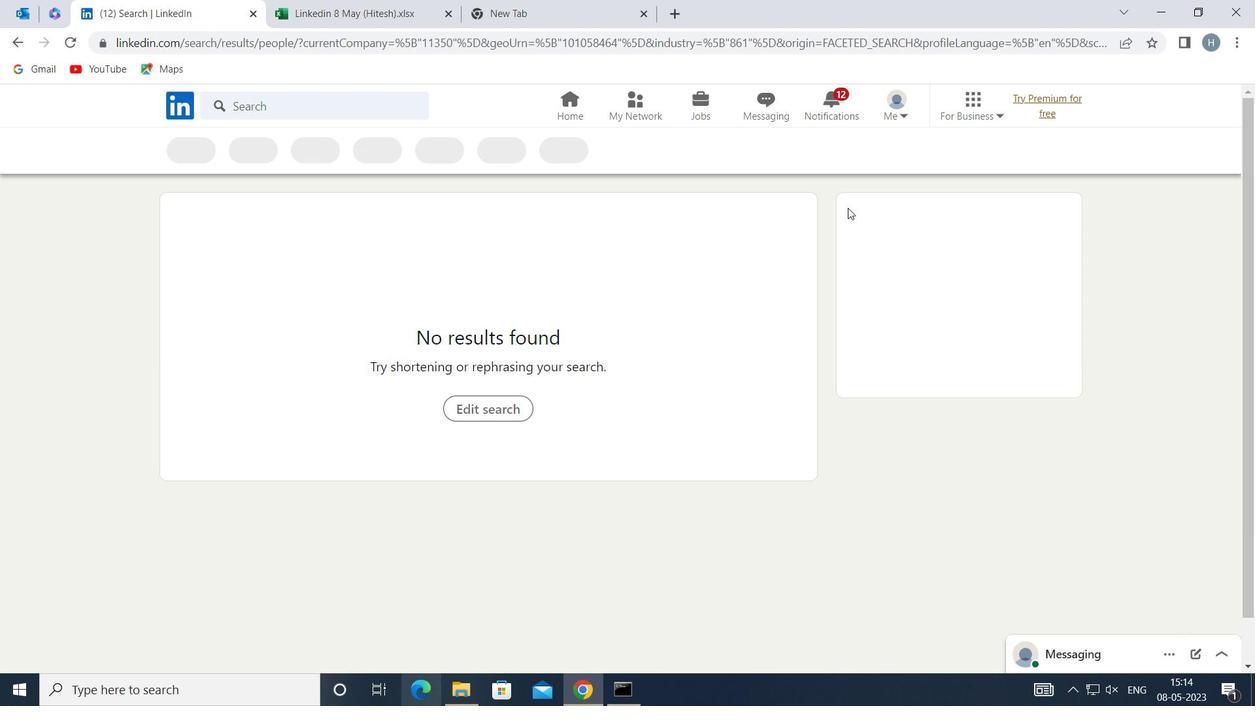 
